 Task: Look for space in Jose Pañganiban, Philippines from 10th September, 2023 to 16th September, 2023 for 4 adults in price range Rs.10000 to Rs.14000. Place can be private room with 4 bedrooms having 4 beds and 4 bathrooms. Property type can be house, flat, guest house. Amenities needed are: wifi, TV, free parkinig on premises, gym, breakfast. Booking option can be shelf check-in. Required host language is English.
Action: Mouse moved to (477, 102)
Screenshot: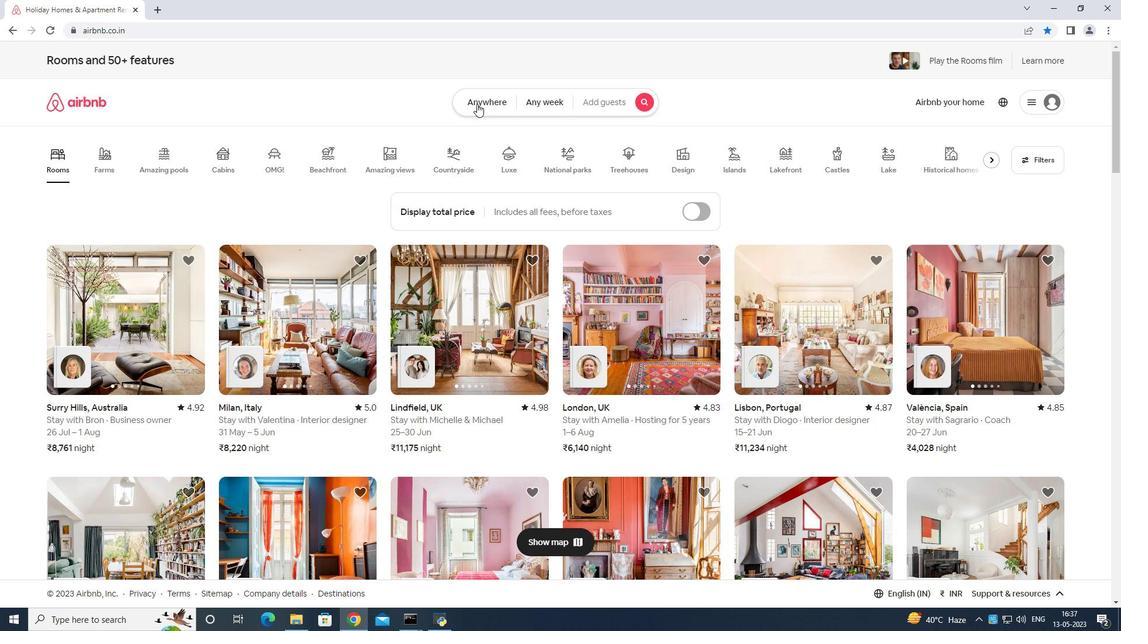
Action: Mouse pressed left at (477, 102)
Screenshot: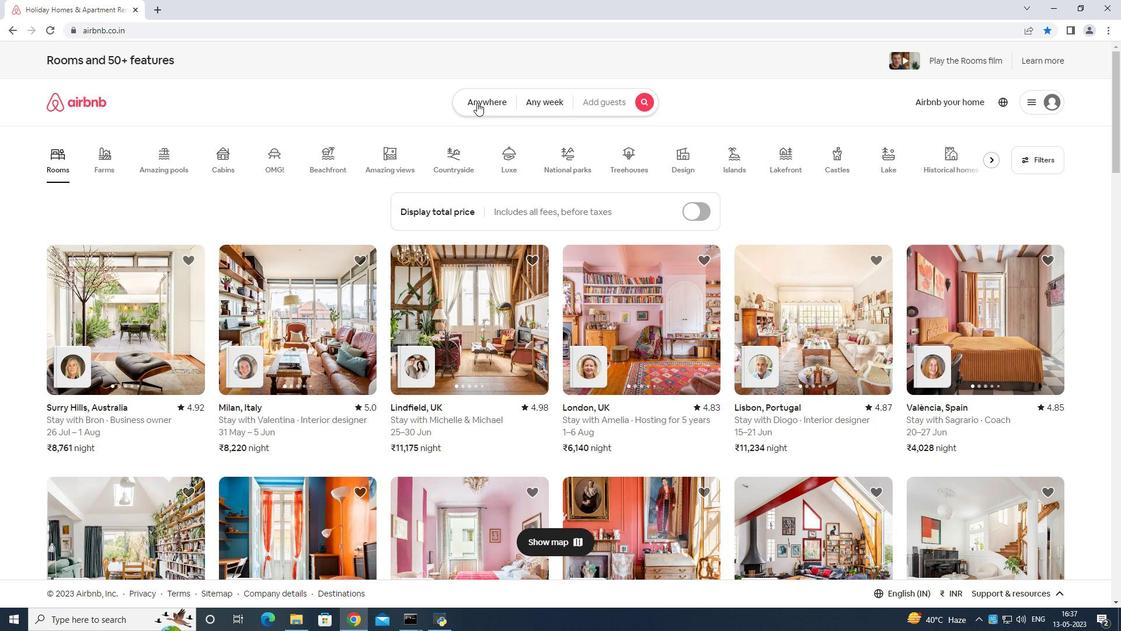 
Action: Mouse moved to (448, 137)
Screenshot: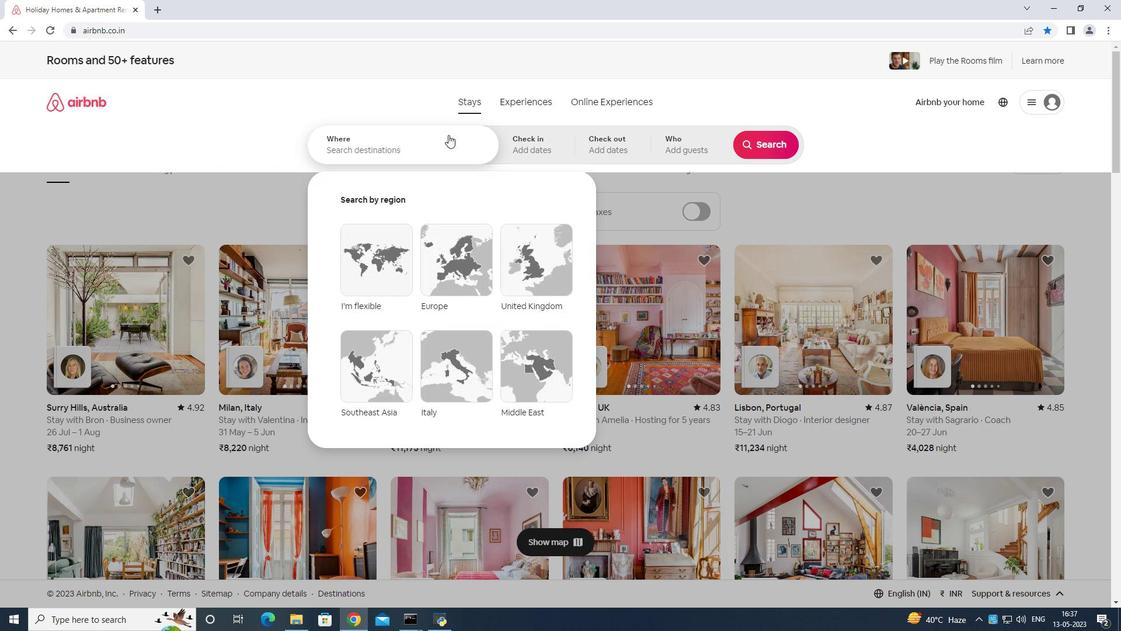 
Action: Mouse pressed left at (448, 137)
Screenshot: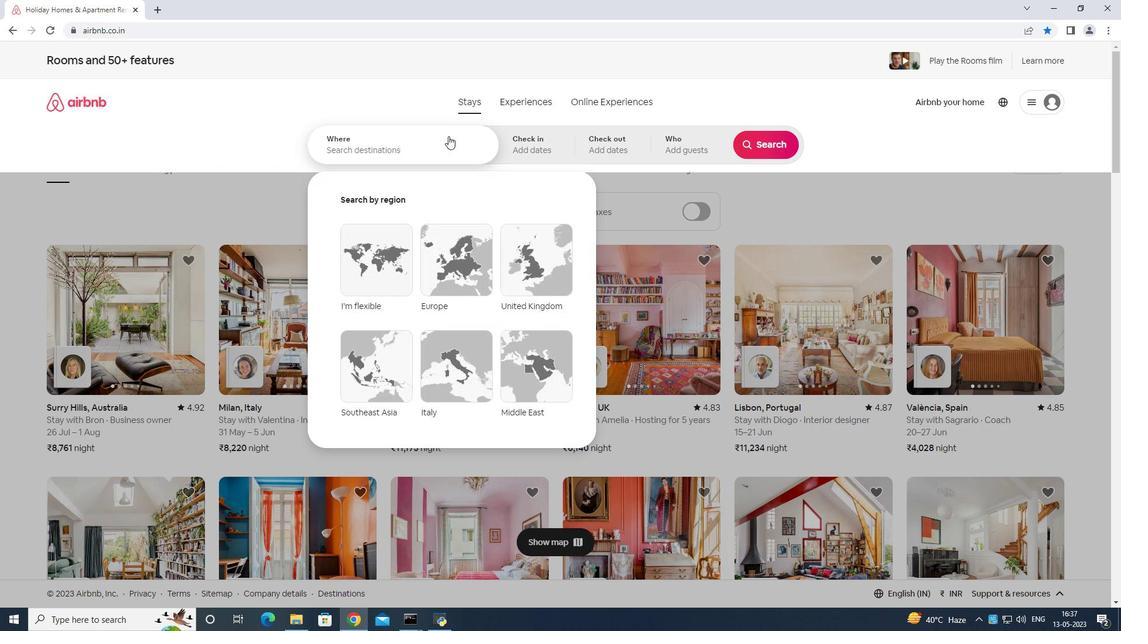 
Action: Mouse moved to (472, 156)
Screenshot: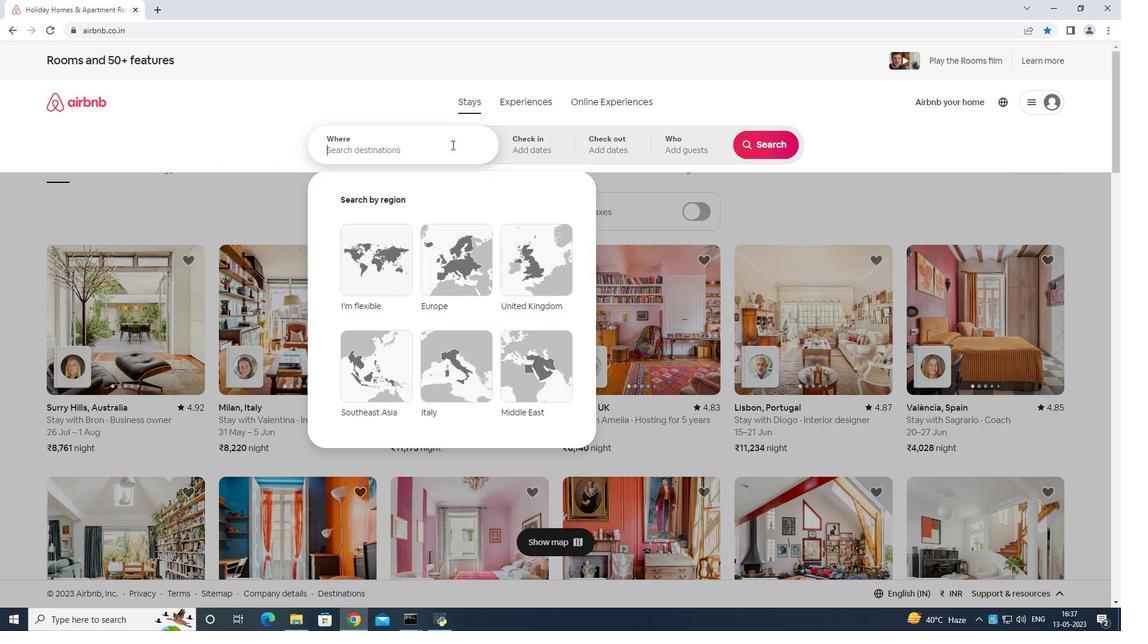 
Action: Key pressed <Key.shift>Panganiban<Key.space>philipines<Key.enter>
Screenshot: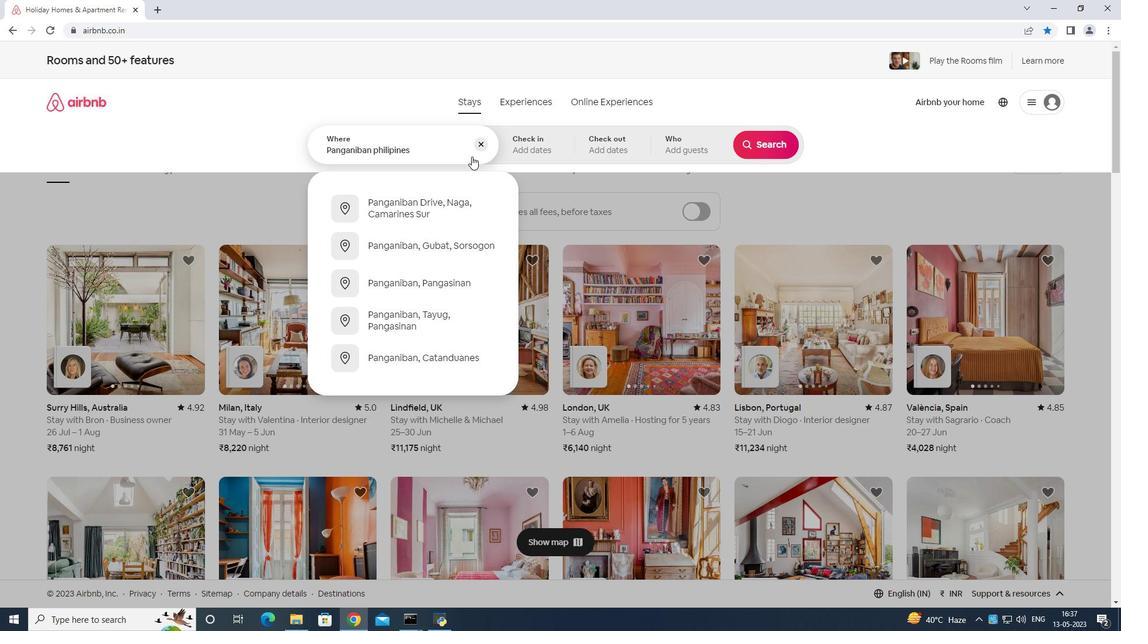 
Action: Mouse moved to (759, 230)
Screenshot: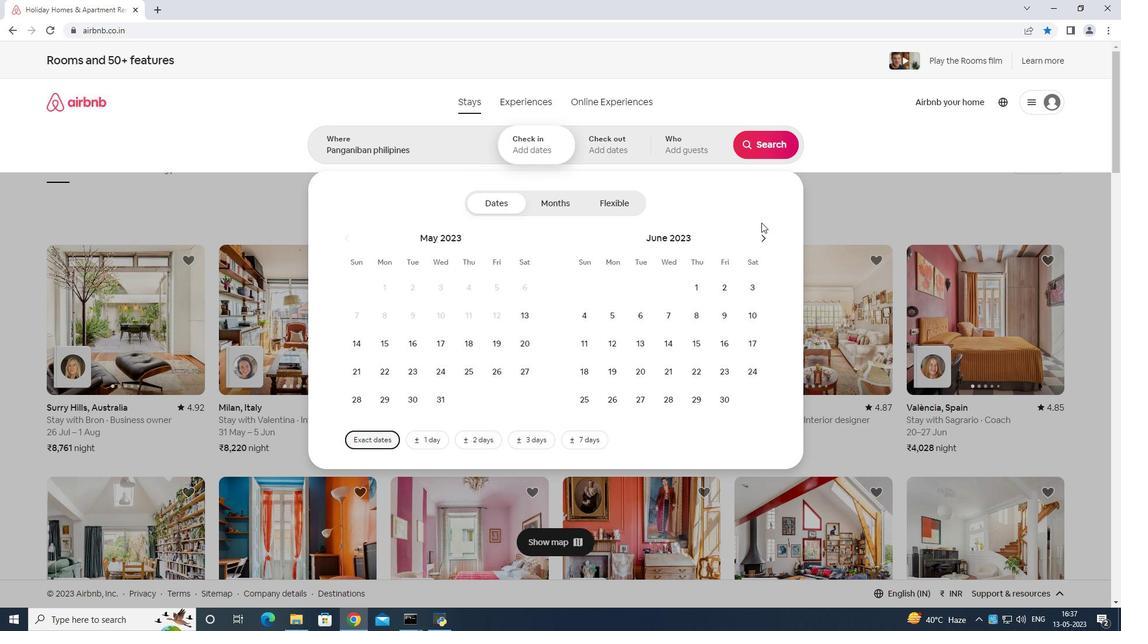 
Action: Mouse pressed left at (759, 230)
Screenshot: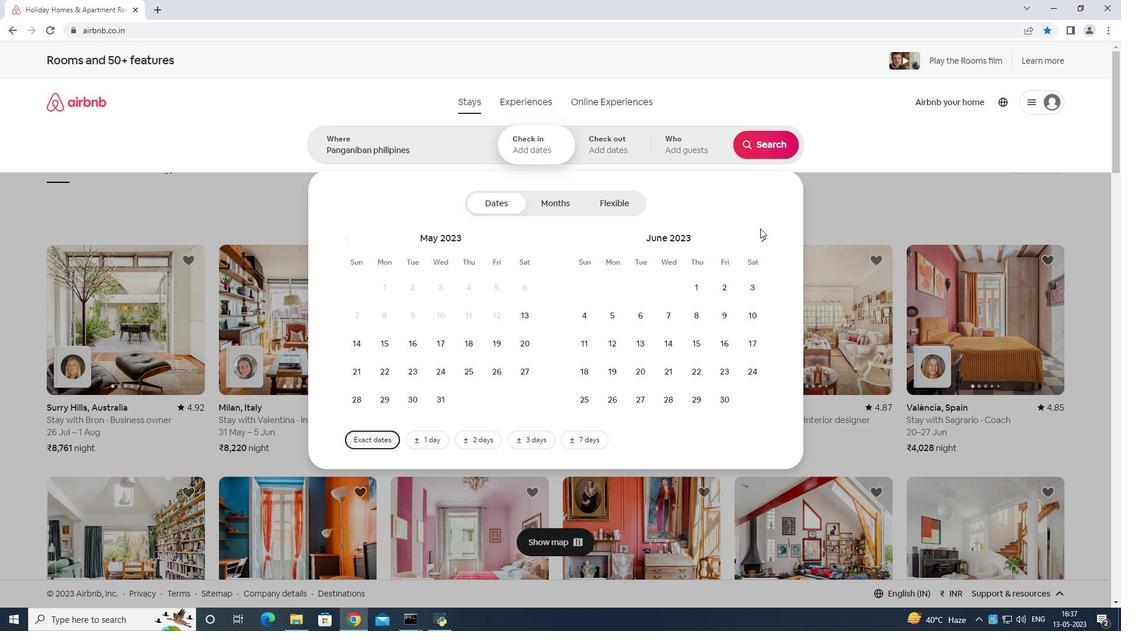 
Action: Mouse moved to (760, 231)
Screenshot: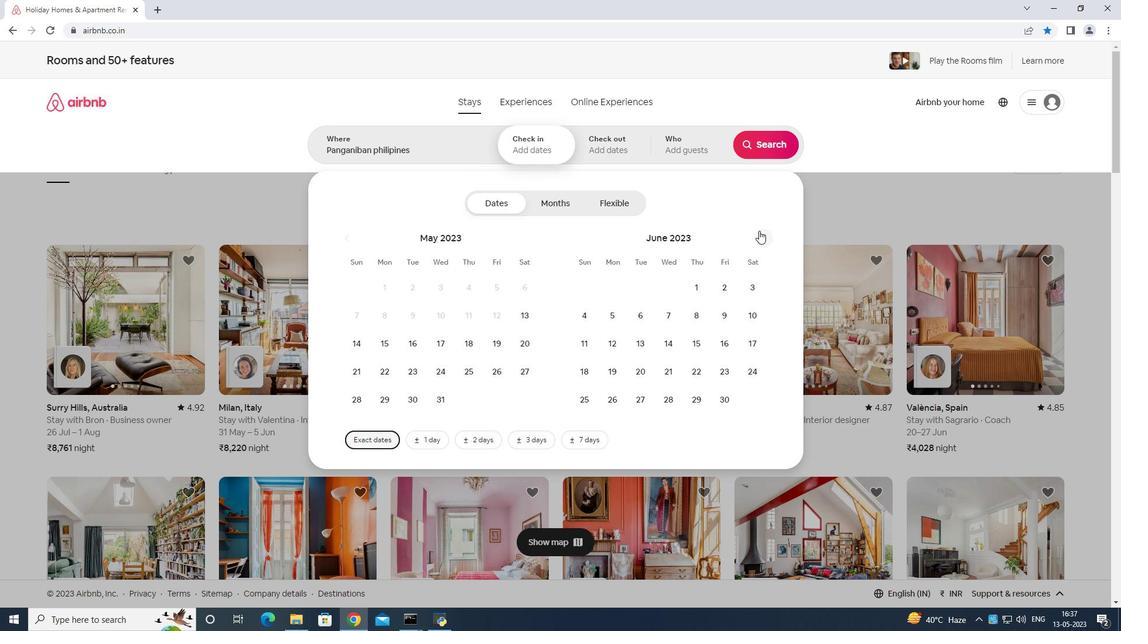 
Action: Mouse pressed left at (760, 231)
Screenshot: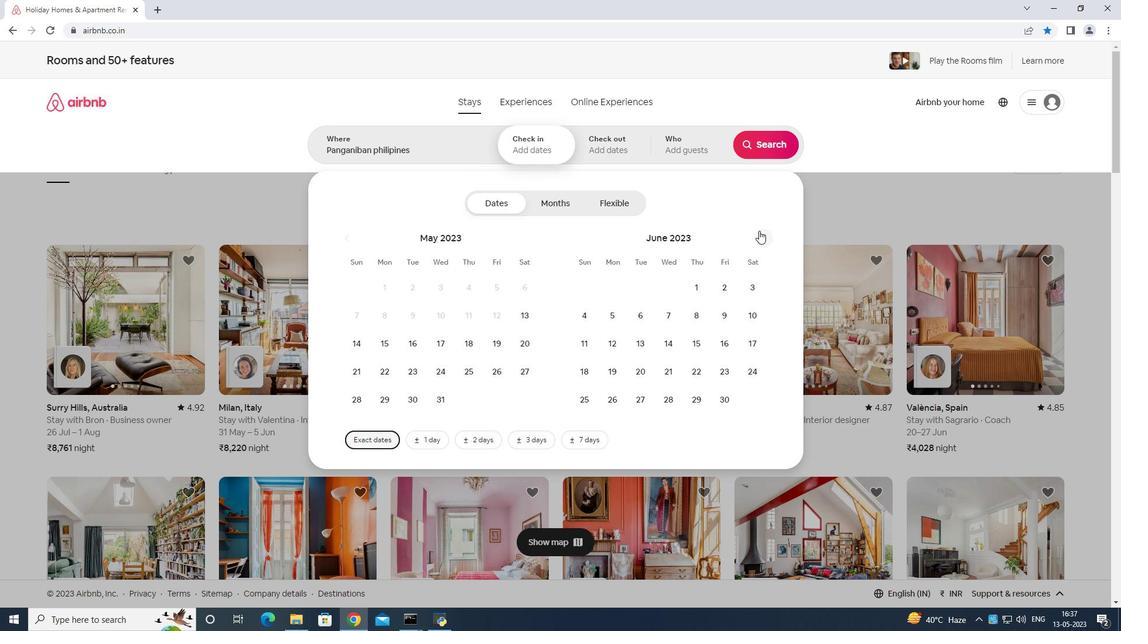 
Action: Mouse pressed left at (760, 231)
Screenshot: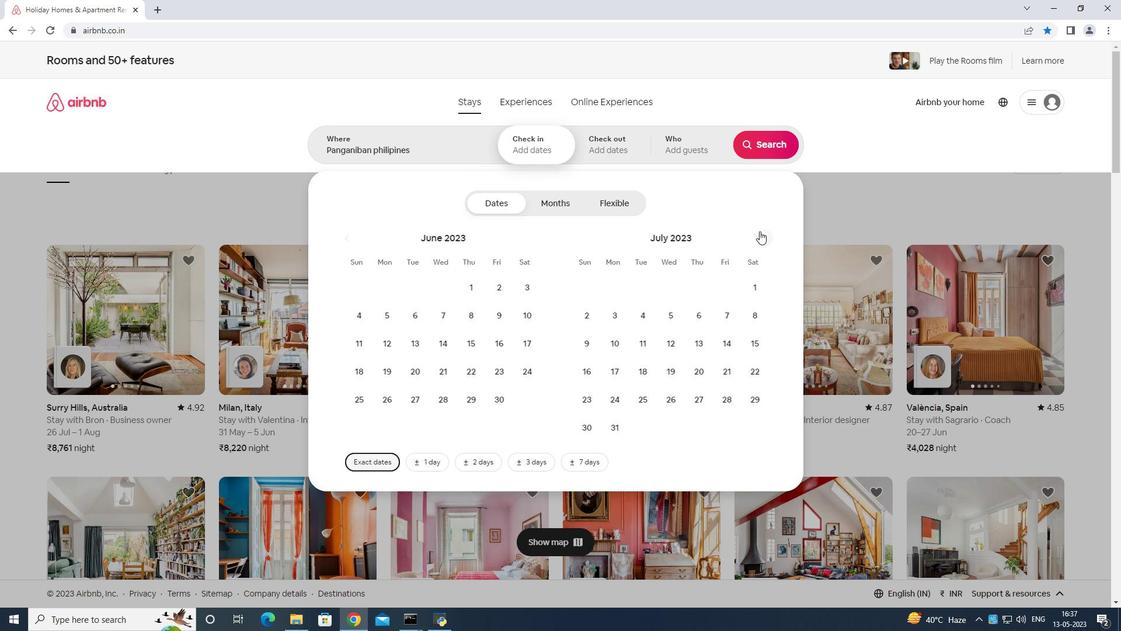 
Action: Mouse moved to (761, 234)
Screenshot: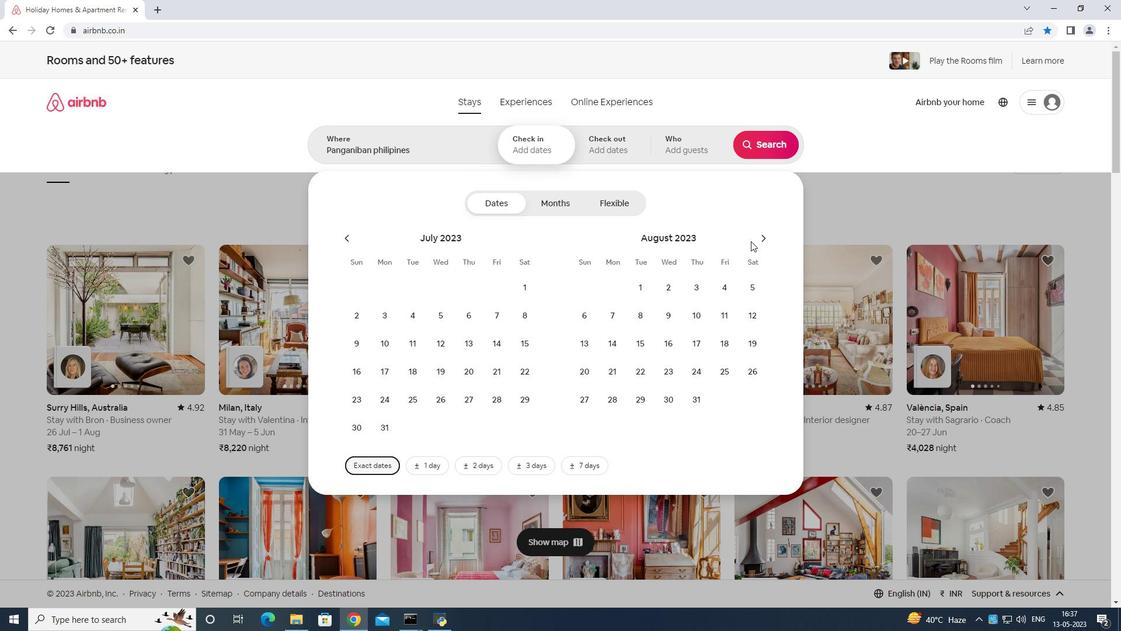 
Action: Mouse pressed left at (761, 234)
Screenshot: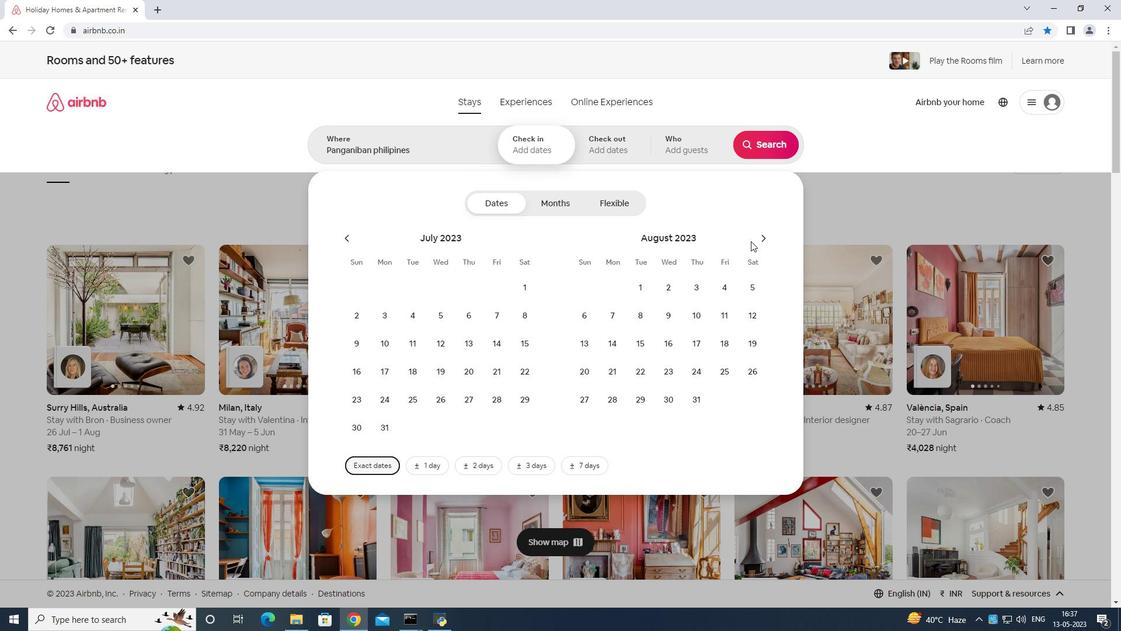 
Action: Mouse moved to (577, 340)
Screenshot: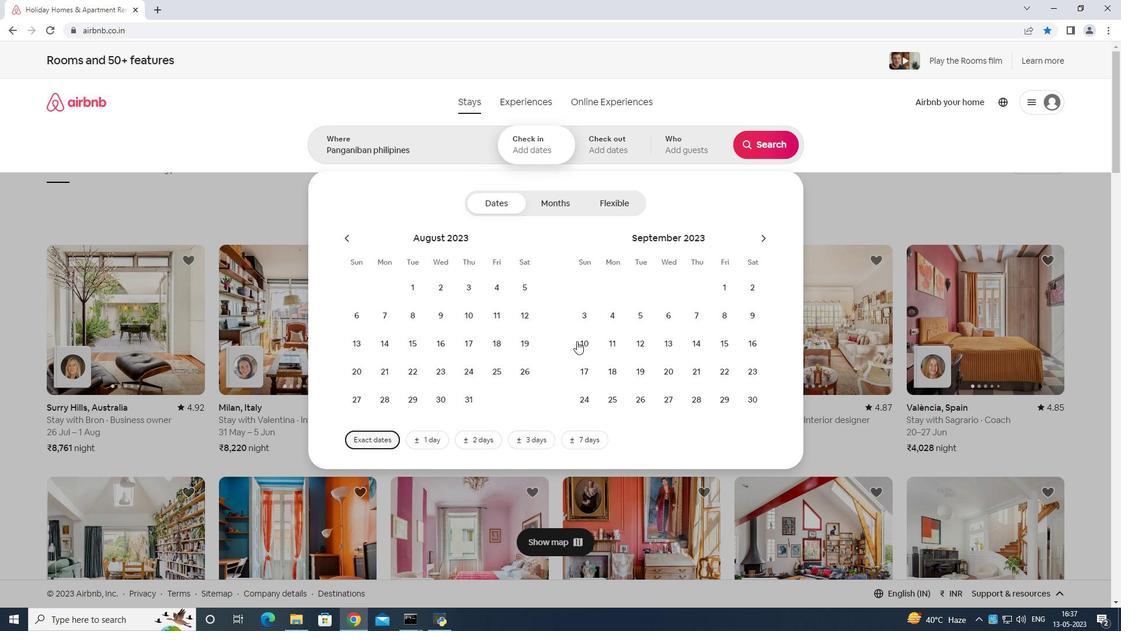 
Action: Mouse pressed left at (577, 340)
Screenshot: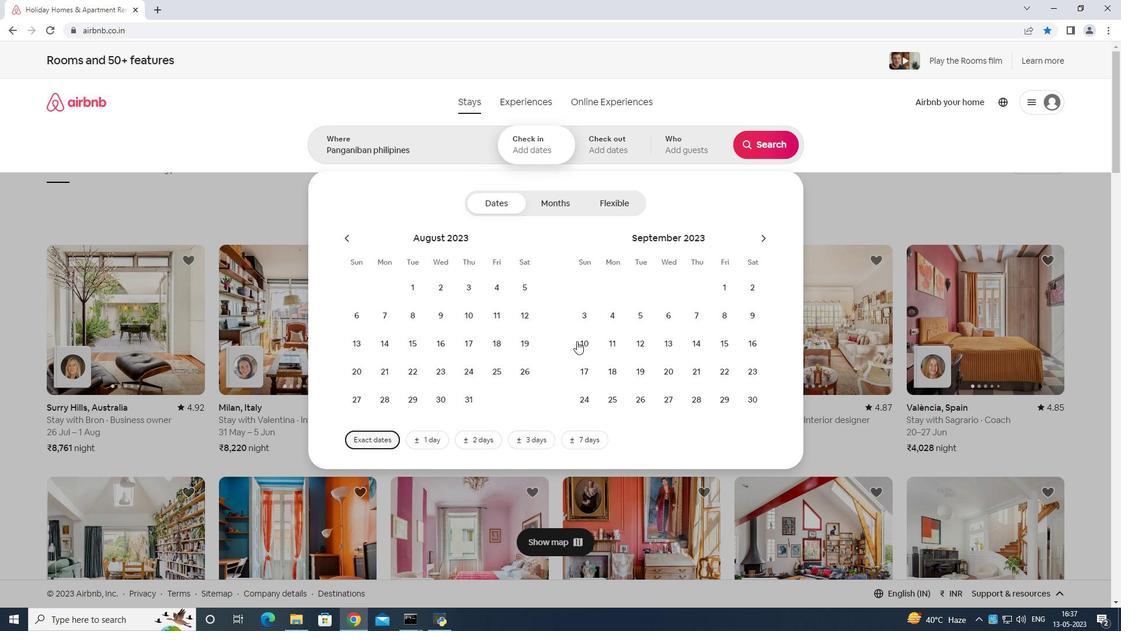 
Action: Mouse moved to (757, 349)
Screenshot: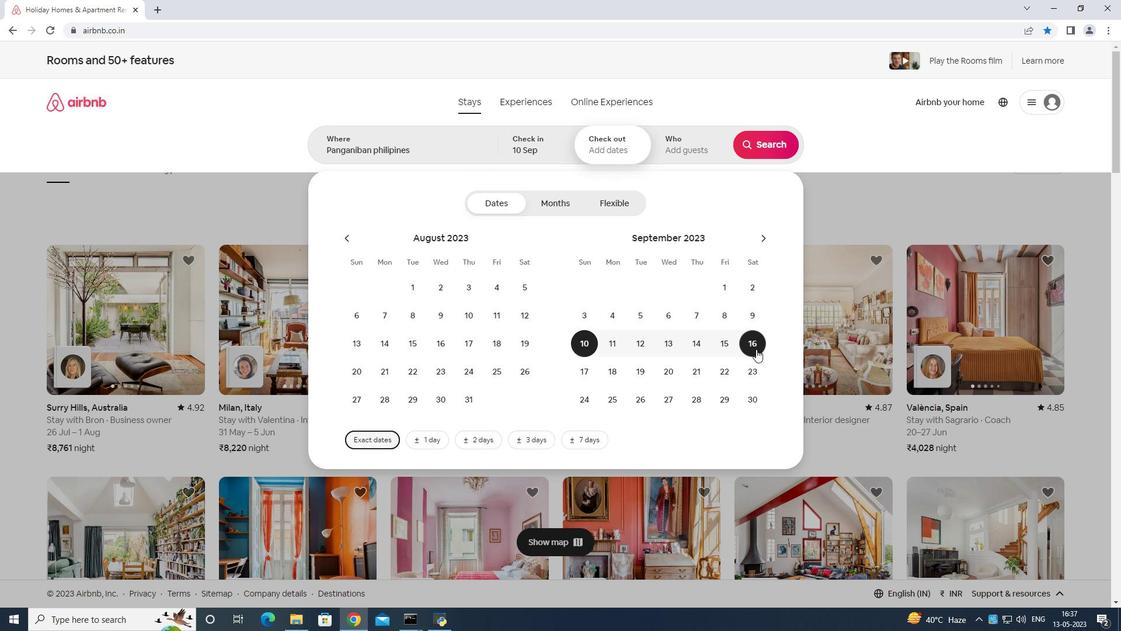 
Action: Mouse pressed left at (757, 349)
Screenshot: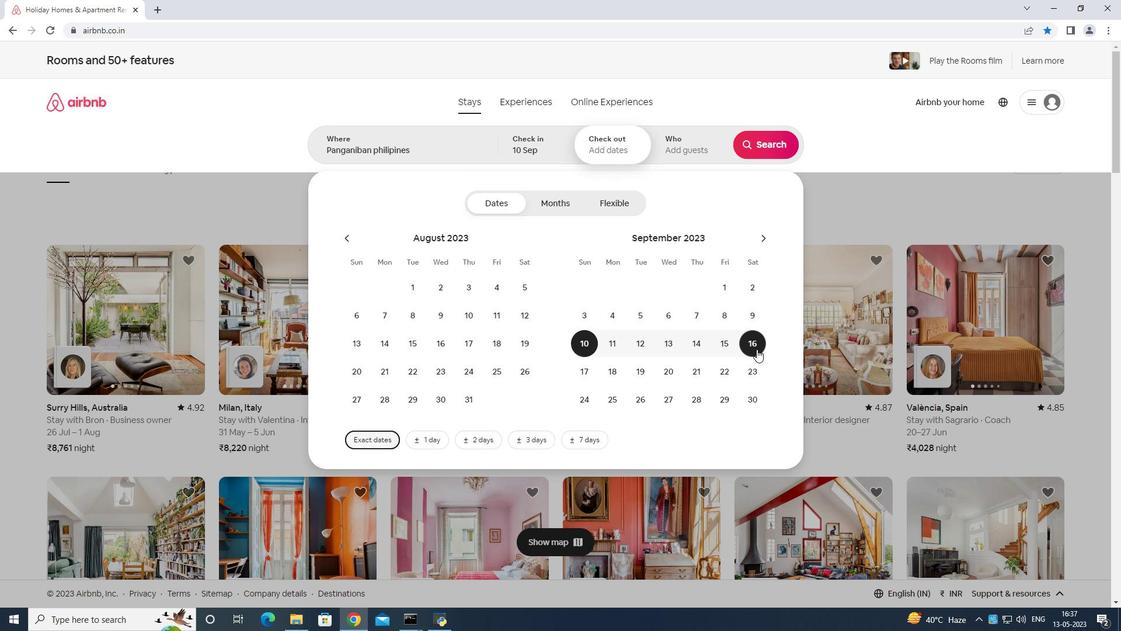 
Action: Mouse moved to (695, 148)
Screenshot: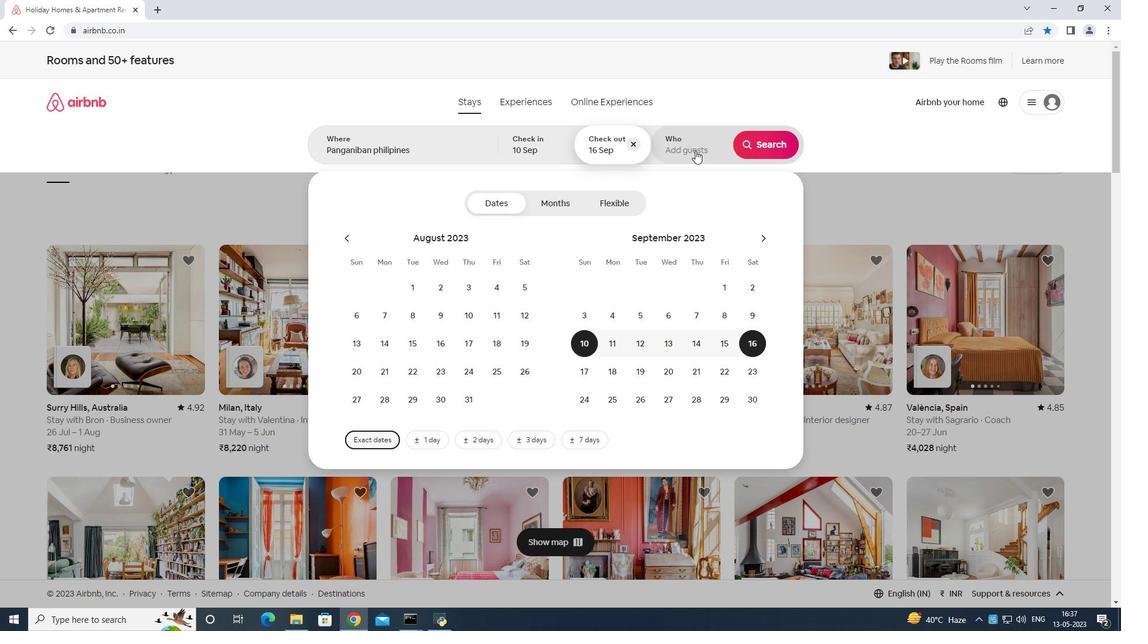 
Action: Mouse pressed left at (695, 148)
Screenshot: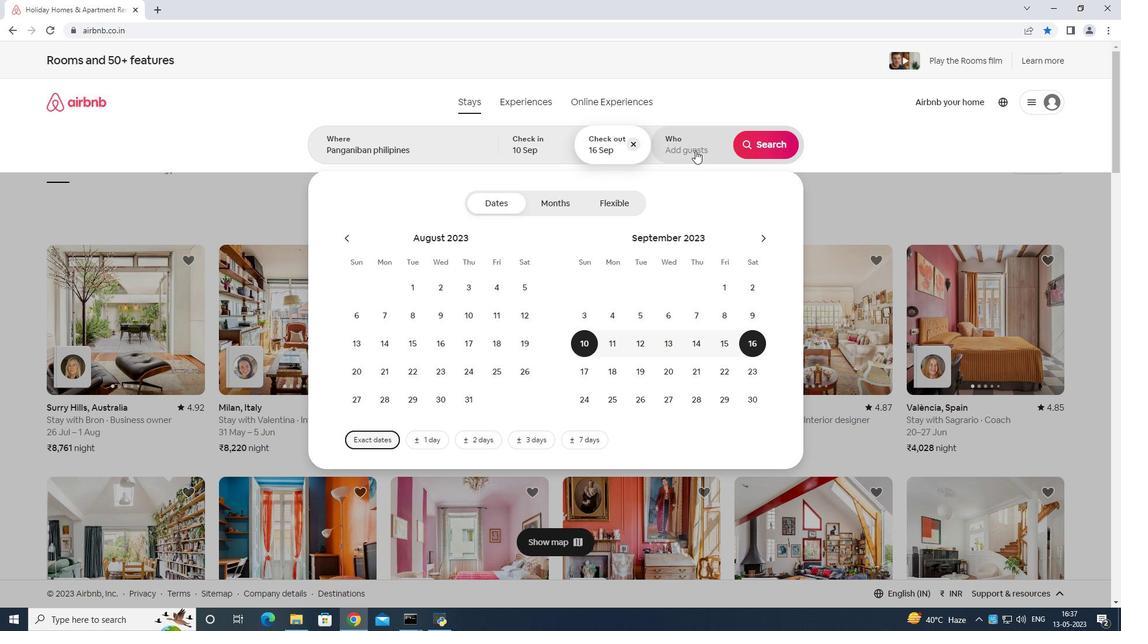 
Action: Mouse moved to (774, 205)
Screenshot: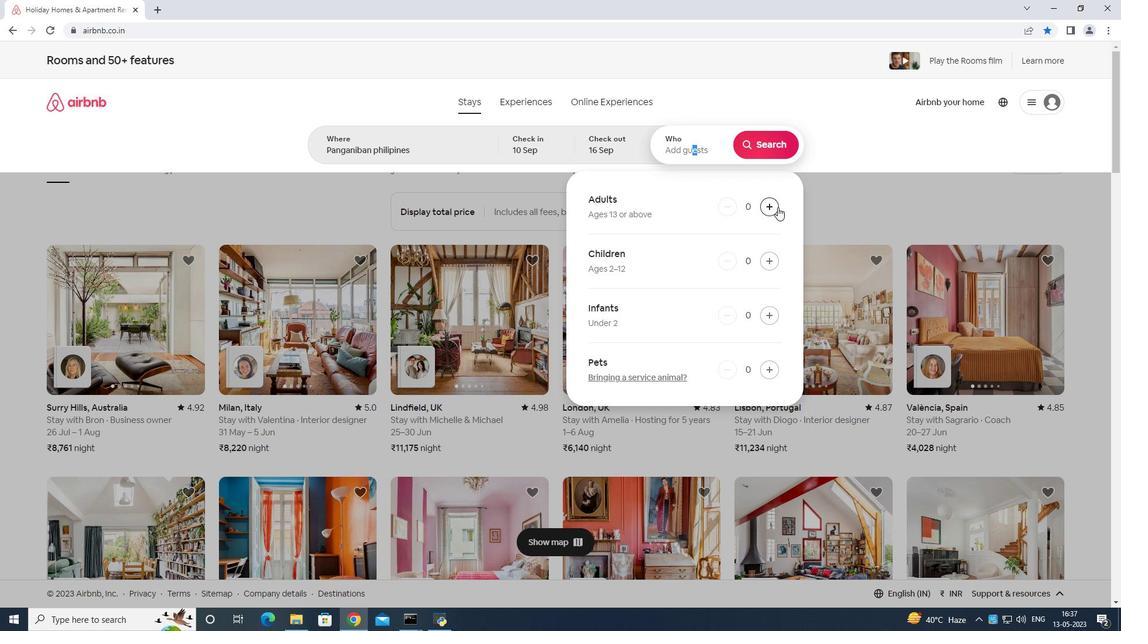 
Action: Mouse pressed left at (774, 205)
Screenshot: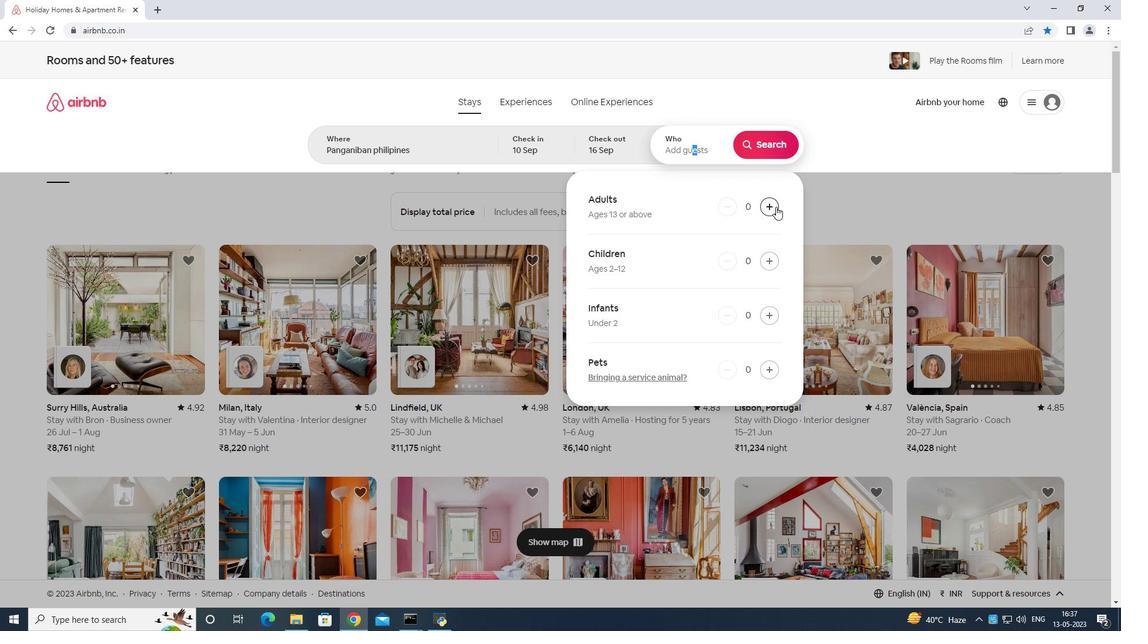 
Action: Mouse moved to (774, 205)
Screenshot: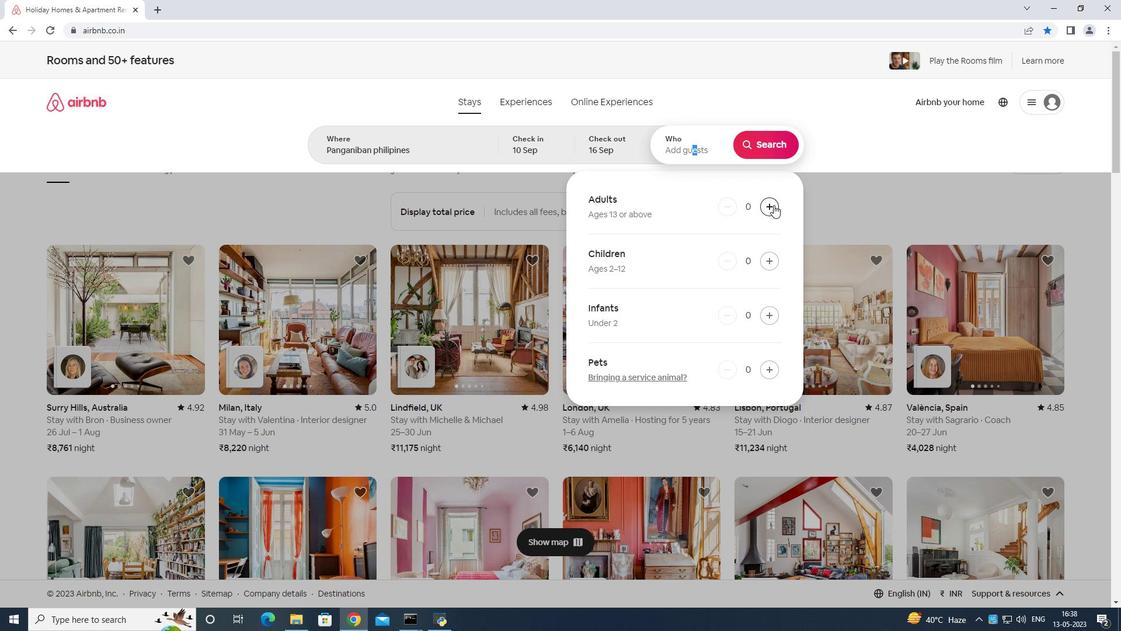 
Action: Mouse pressed left at (774, 205)
Screenshot: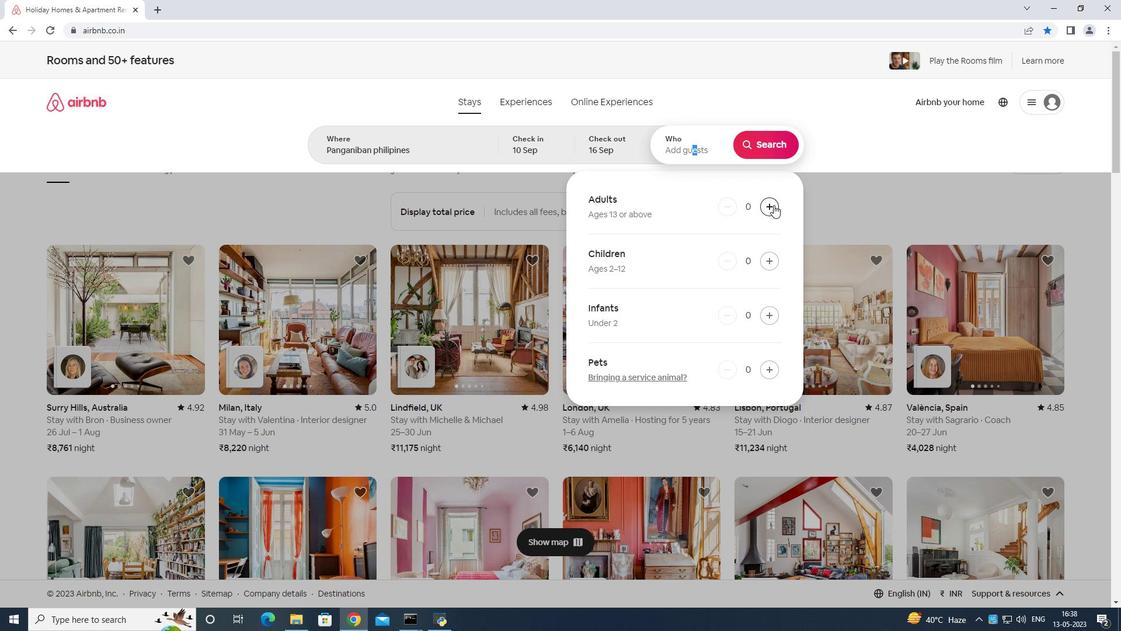 
Action: Mouse moved to (773, 206)
Screenshot: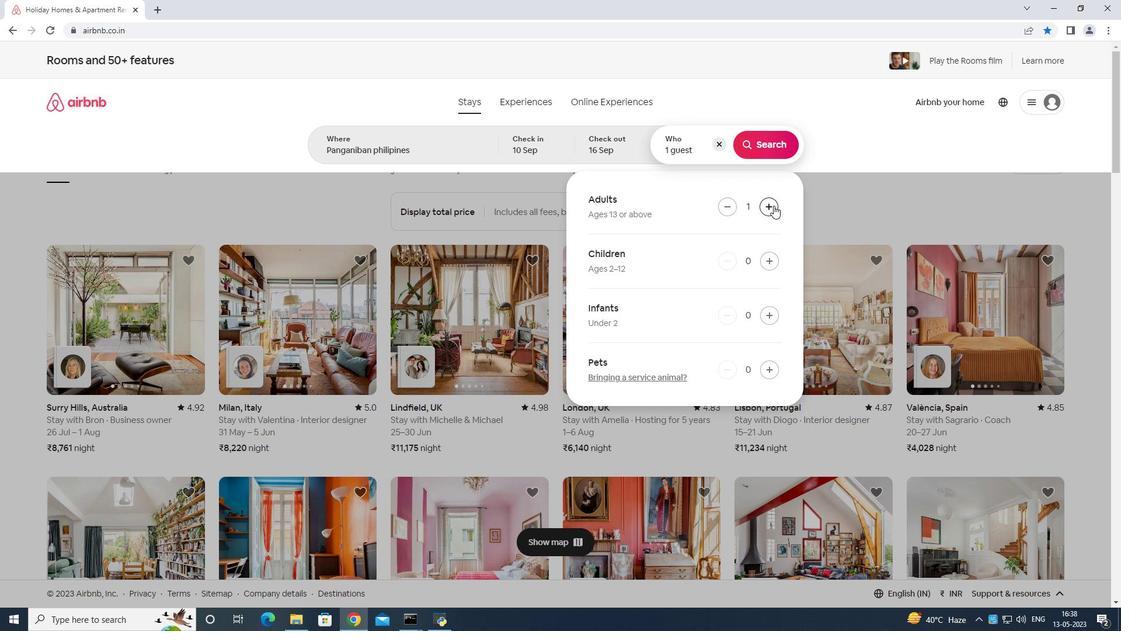 
Action: Mouse pressed left at (773, 206)
Screenshot: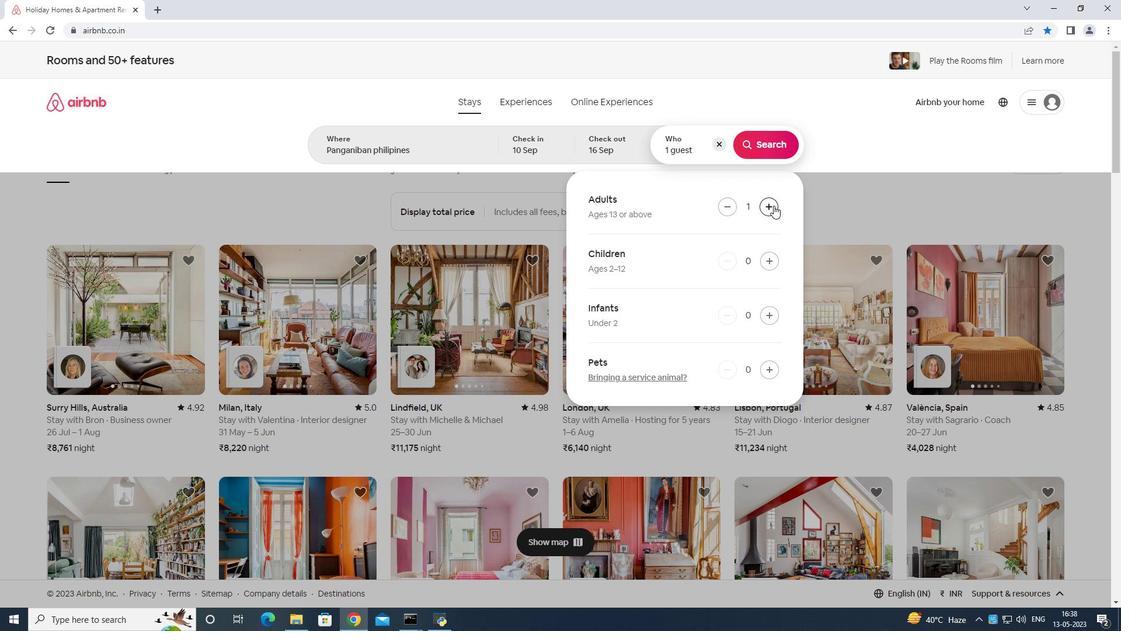 
Action: Mouse moved to (772, 207)
Screenshot: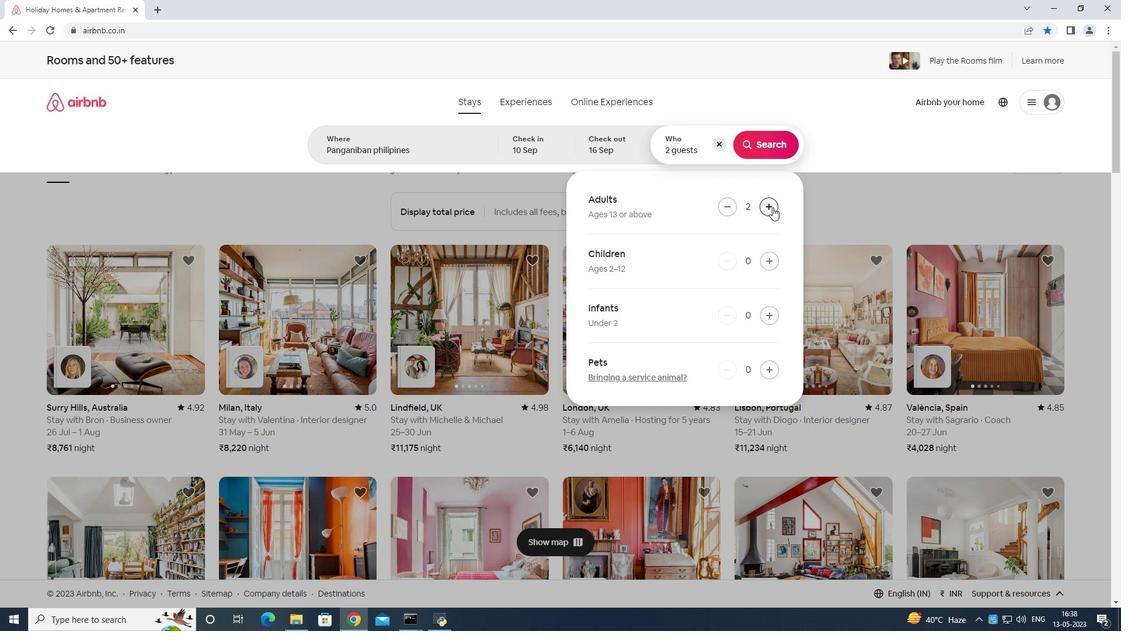 
Action: Mouse pressed left at (772, 207)
Screenshot: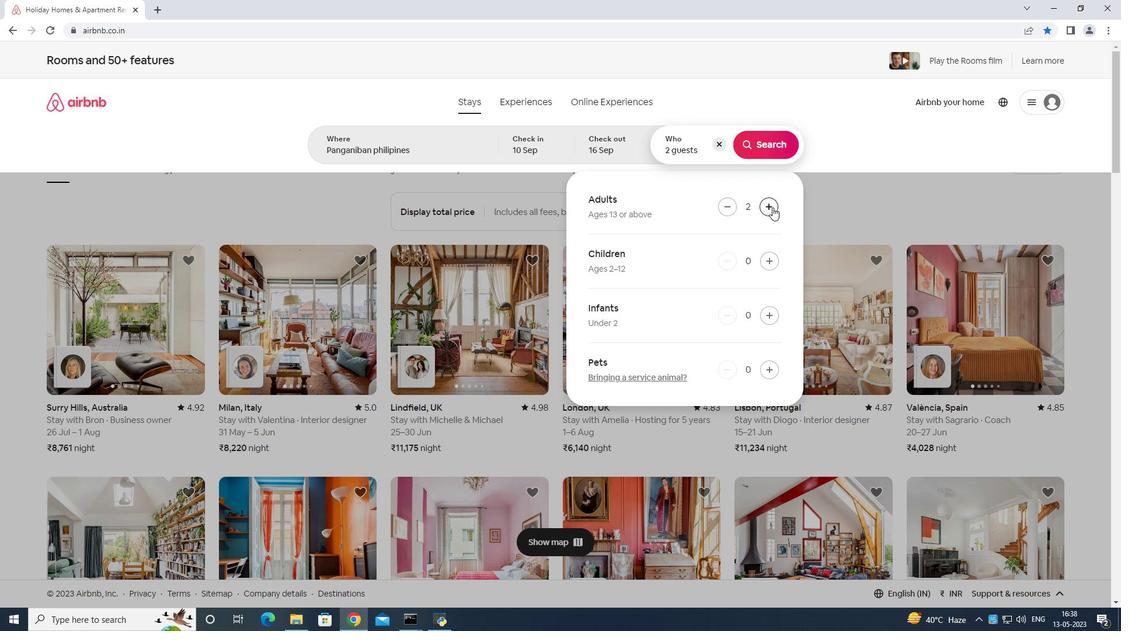 
Action: Mouse moved to (765, 142)
Screenshot: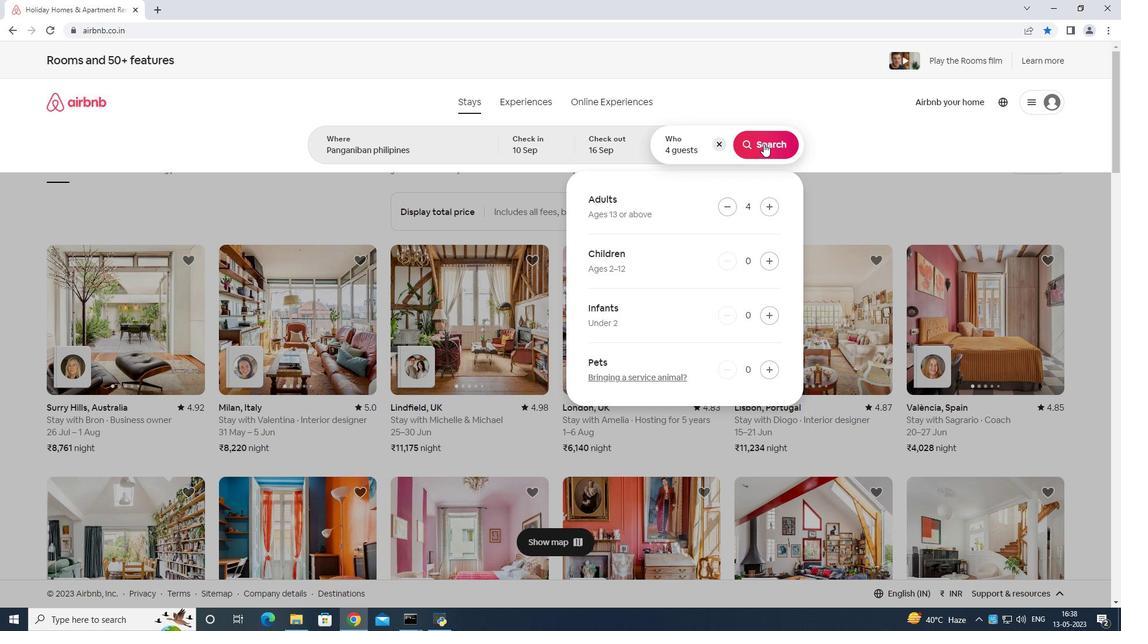 
Action: Mouse pressed left at (765, 142)
Screenshot: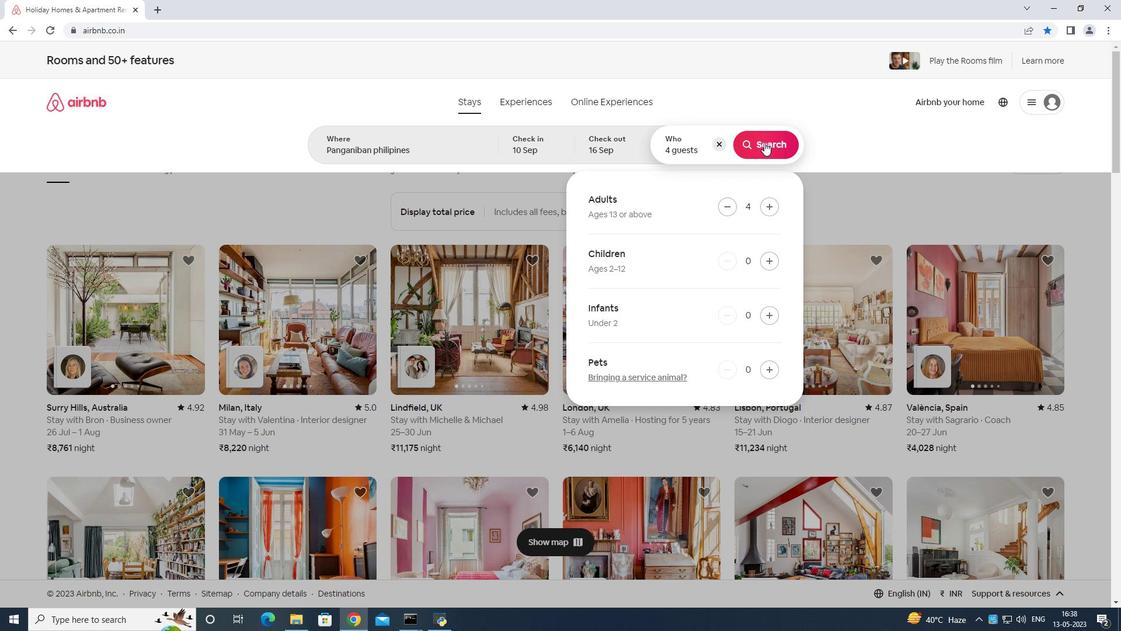 
Action: Mouse moved to (1068, 112)
Screenshot: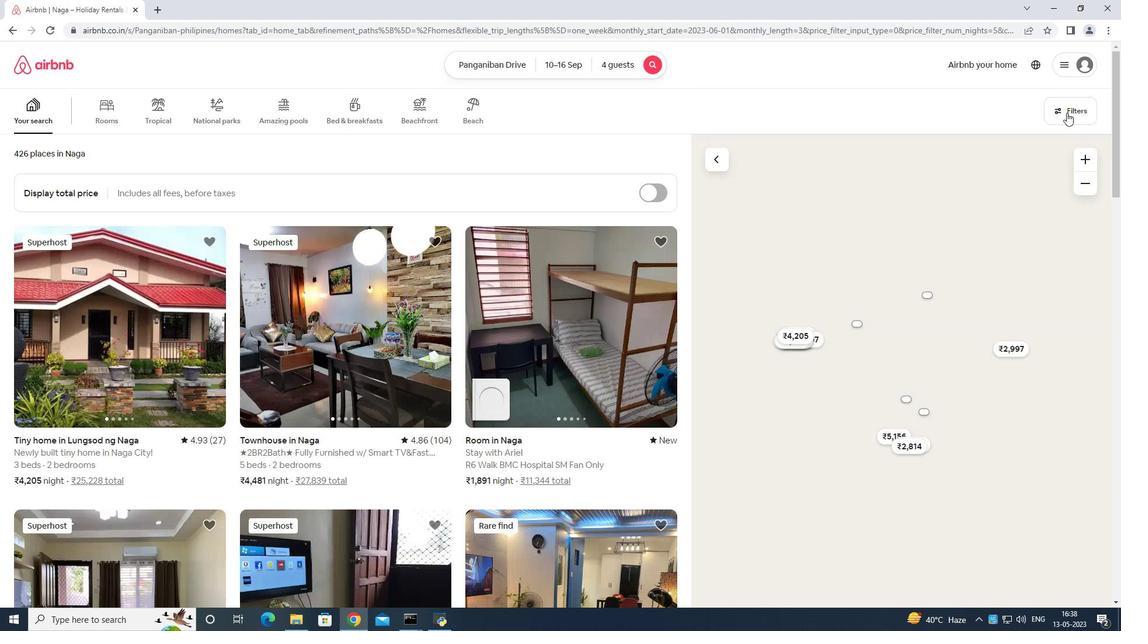 
Action: Mouse pressed left at (1068, 112)
Screenshot: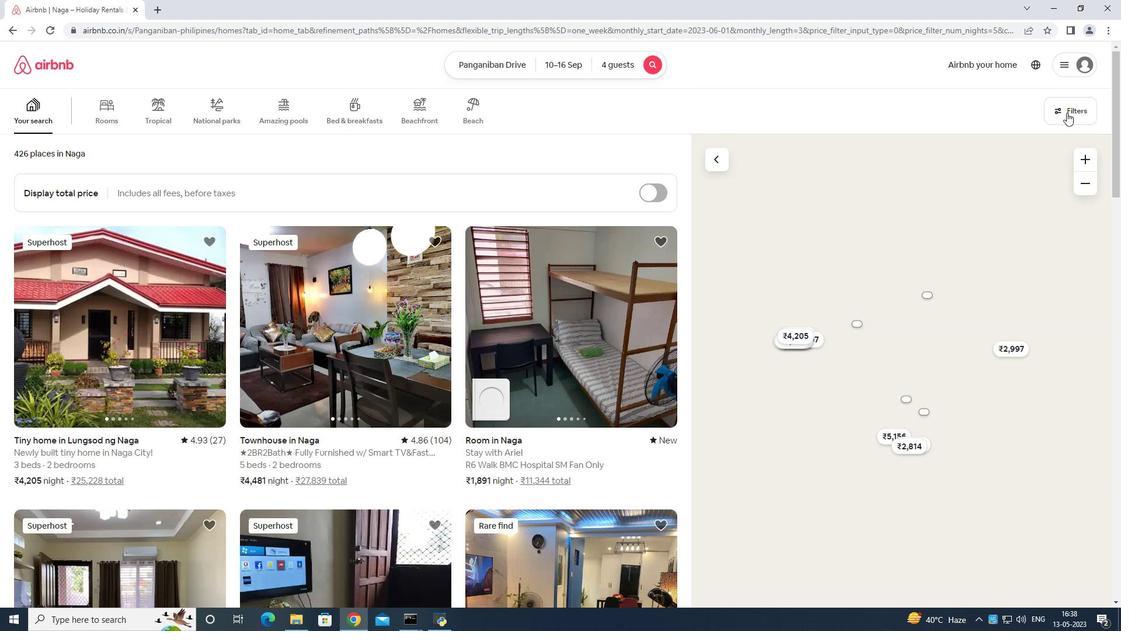 
Action: Mouse moved to (490, 399)
Screenshot: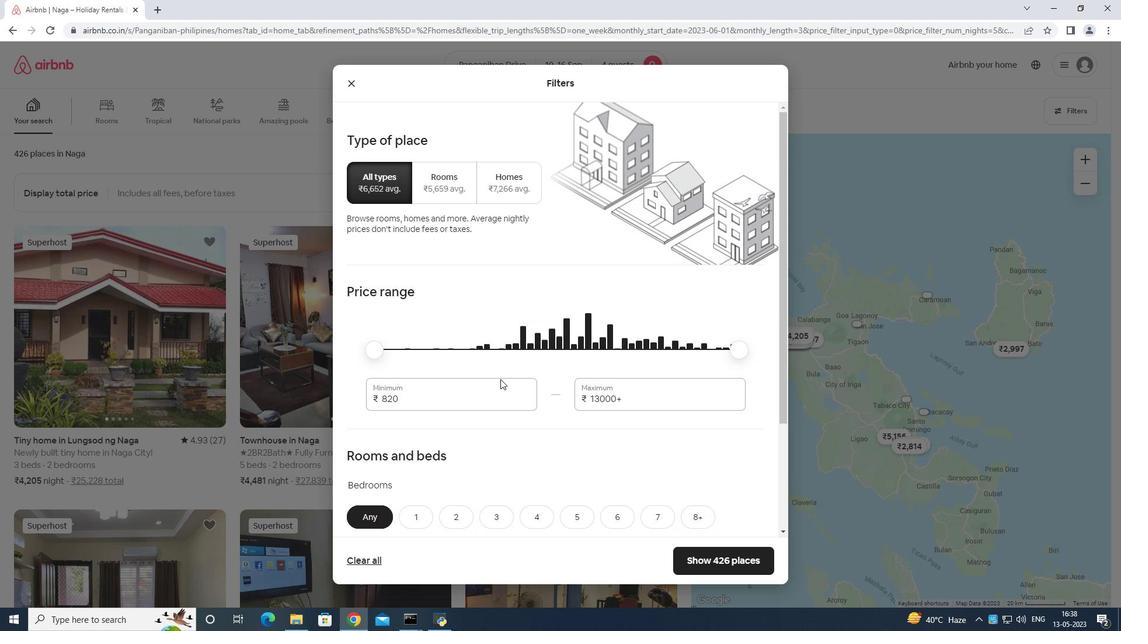
Action: Mouse pressed left at (490, 399)
Screenshot: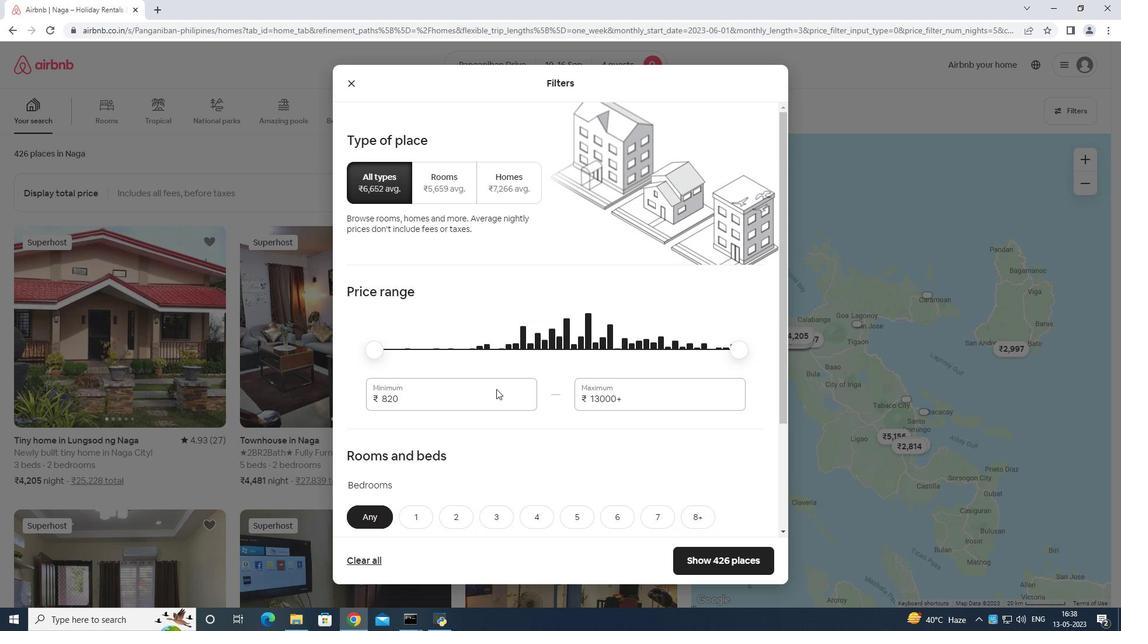 
Action: Mouse moved to (487, 399)
Screenshot: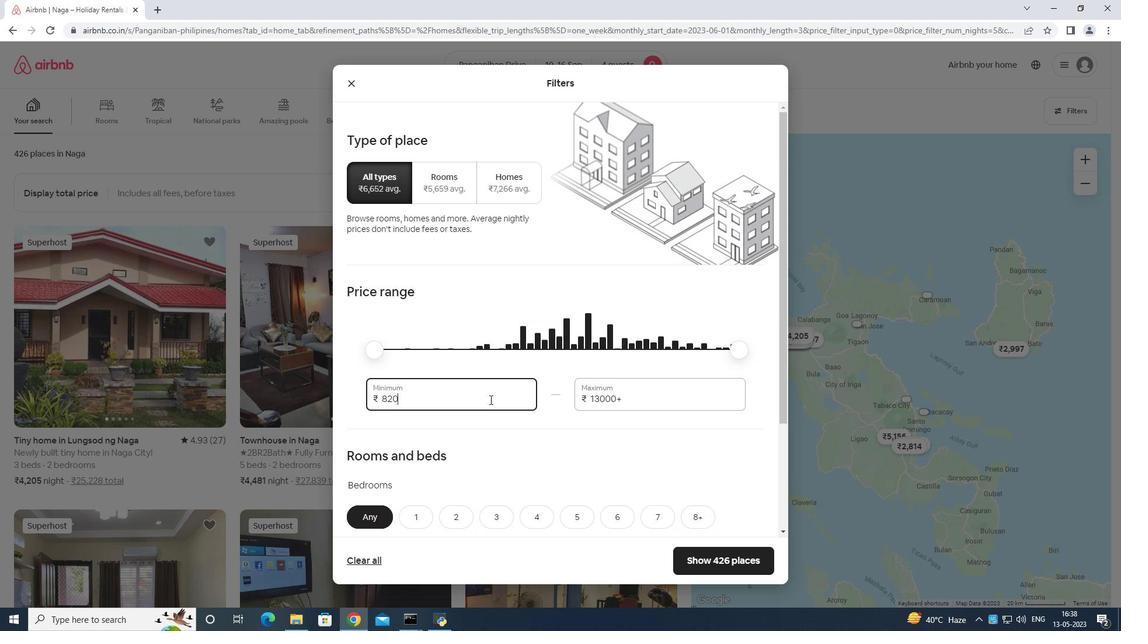 
Action: Key pressed <Key.backspace>
Screenshot: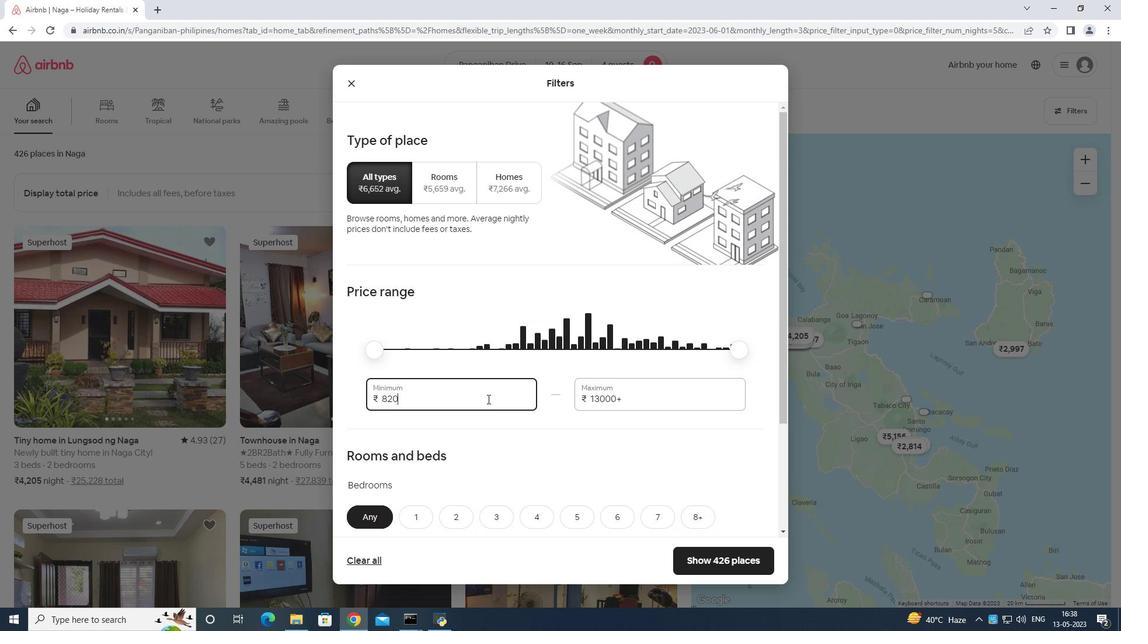 
Action: Mouse moved to (485, 396)
Screenshot: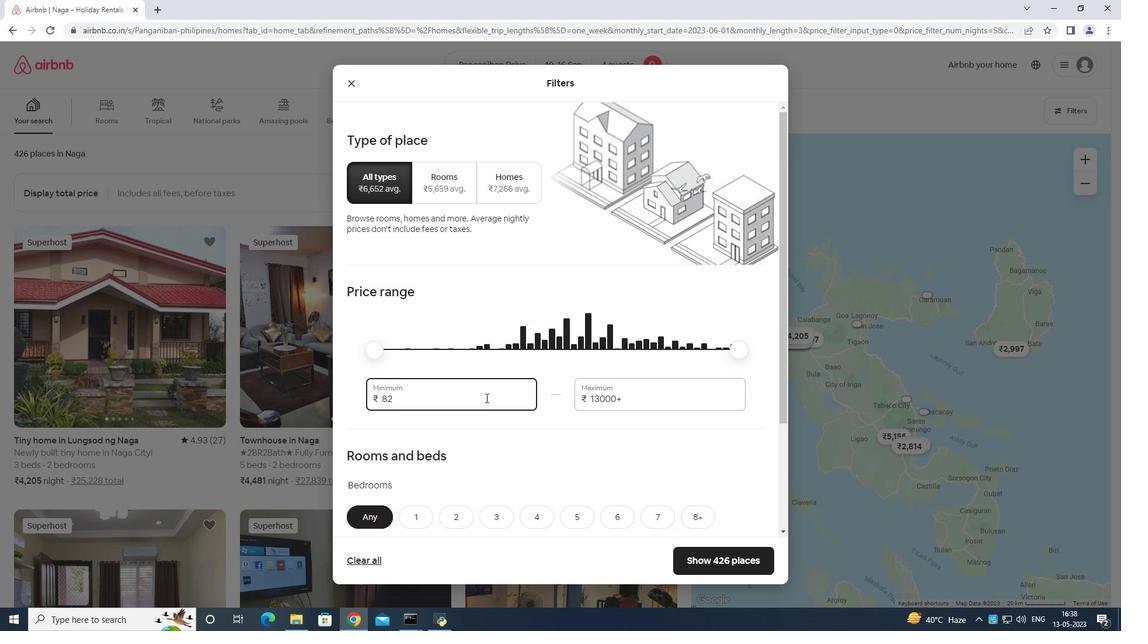 
Action: Key pressed <Key.backspace>
Screenshot: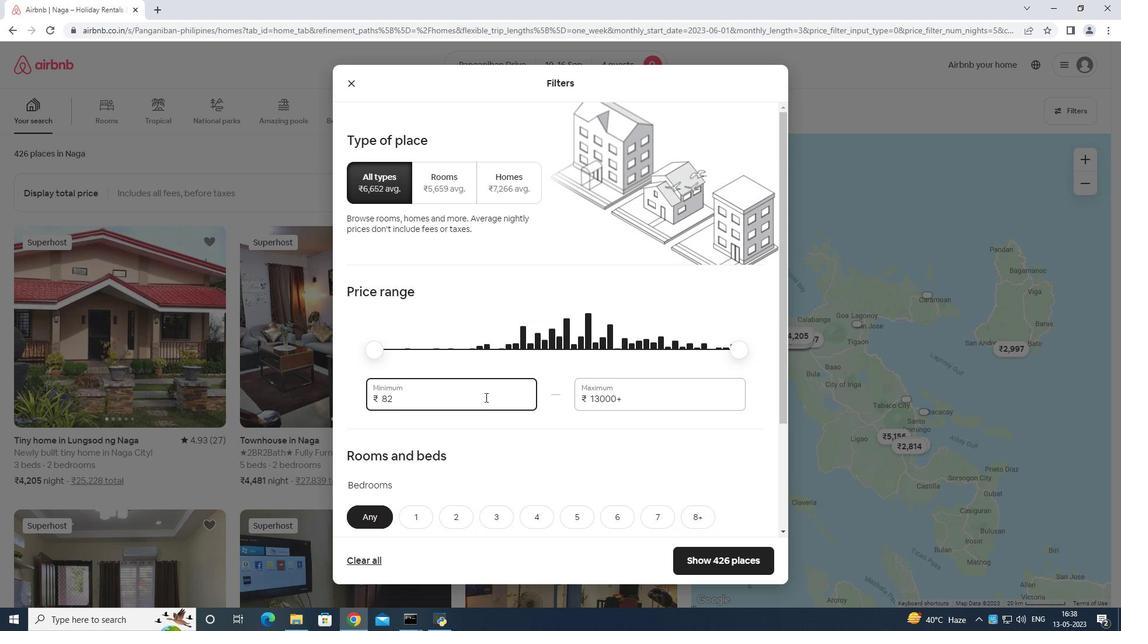 
Action: Mouse moved to (485, 395)
Screenshot: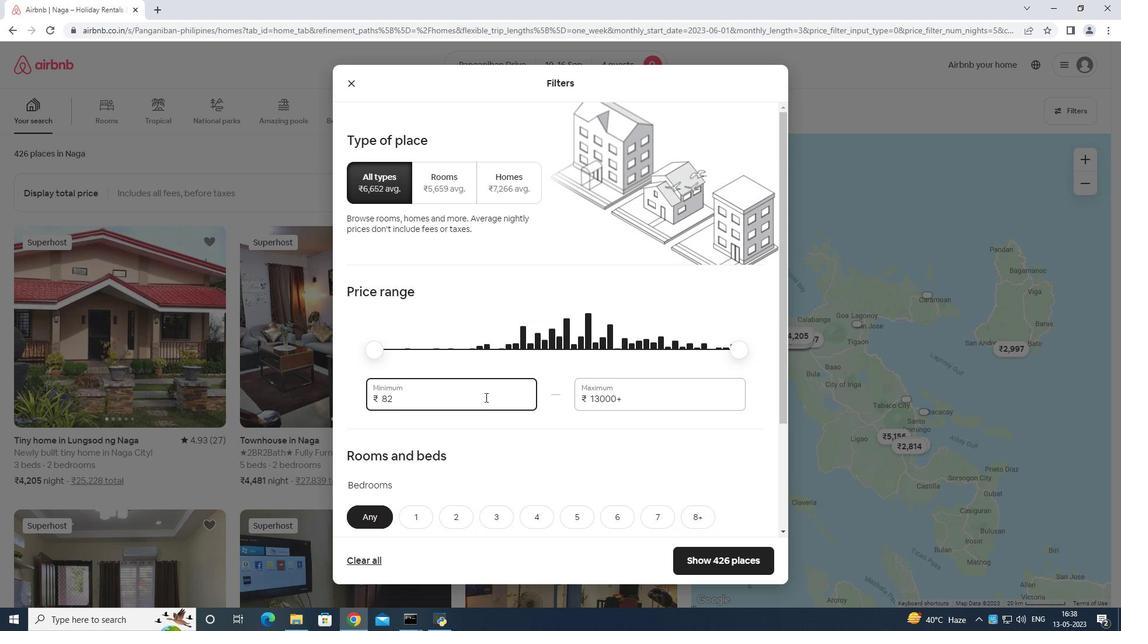 
Action: Key pressed <Key.backspace>
Screenshot: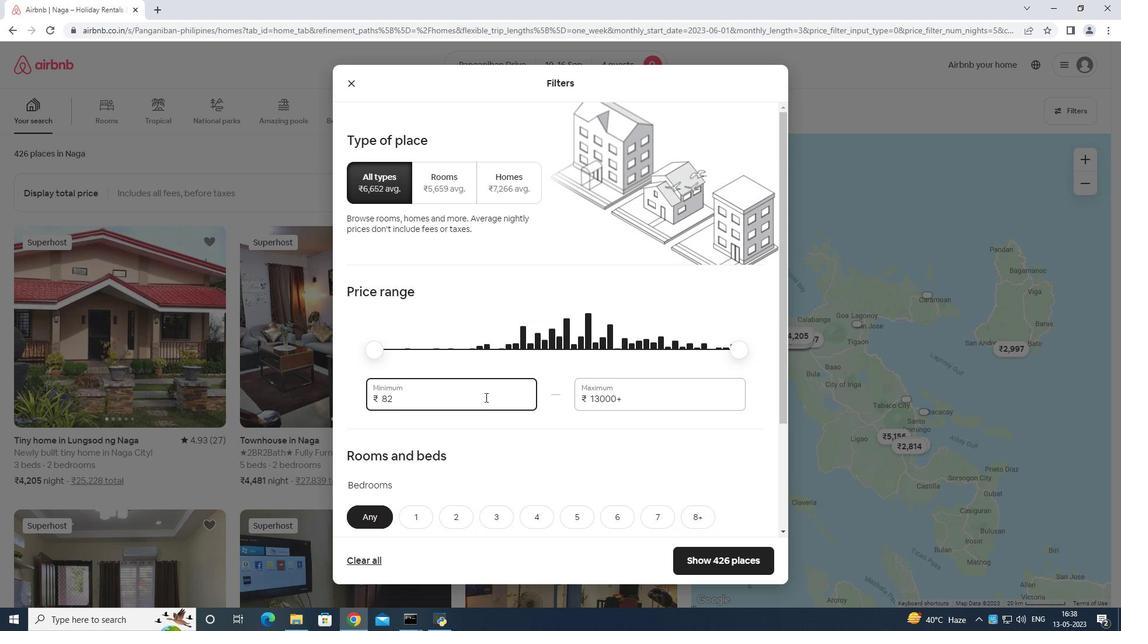
Action: Mouse moved to (485, 394)
Screenshot: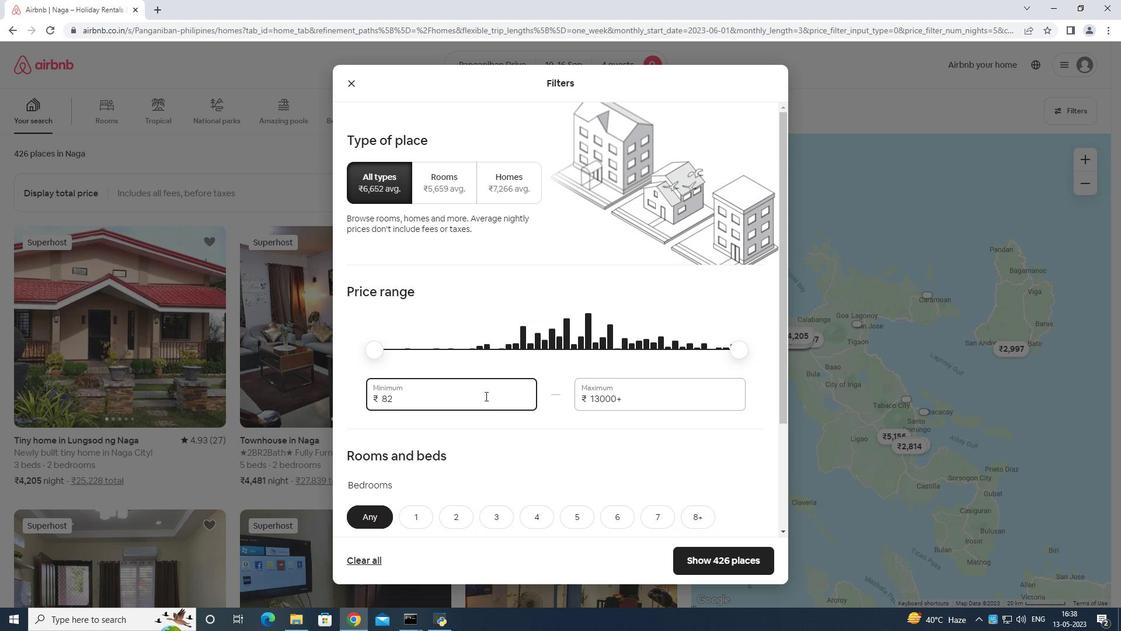 
Action: Key pressed <Key.backspace>
Screenshot: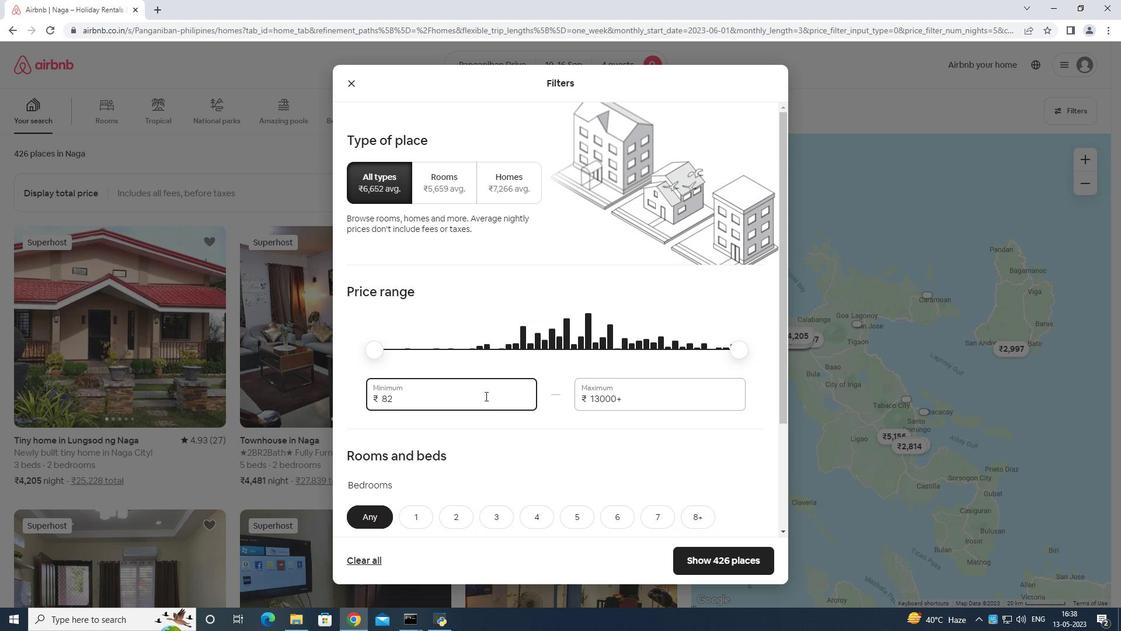 
Action: Mouse moved to (485, 394)
Screenshot: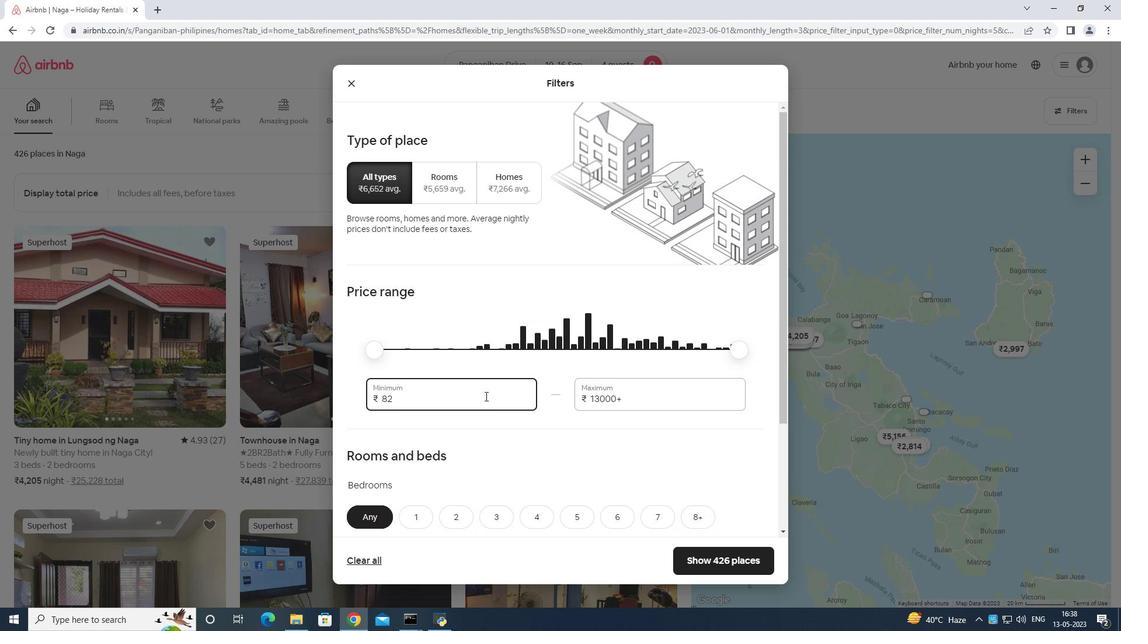 
Action: Key pressed 14000
Screenshot: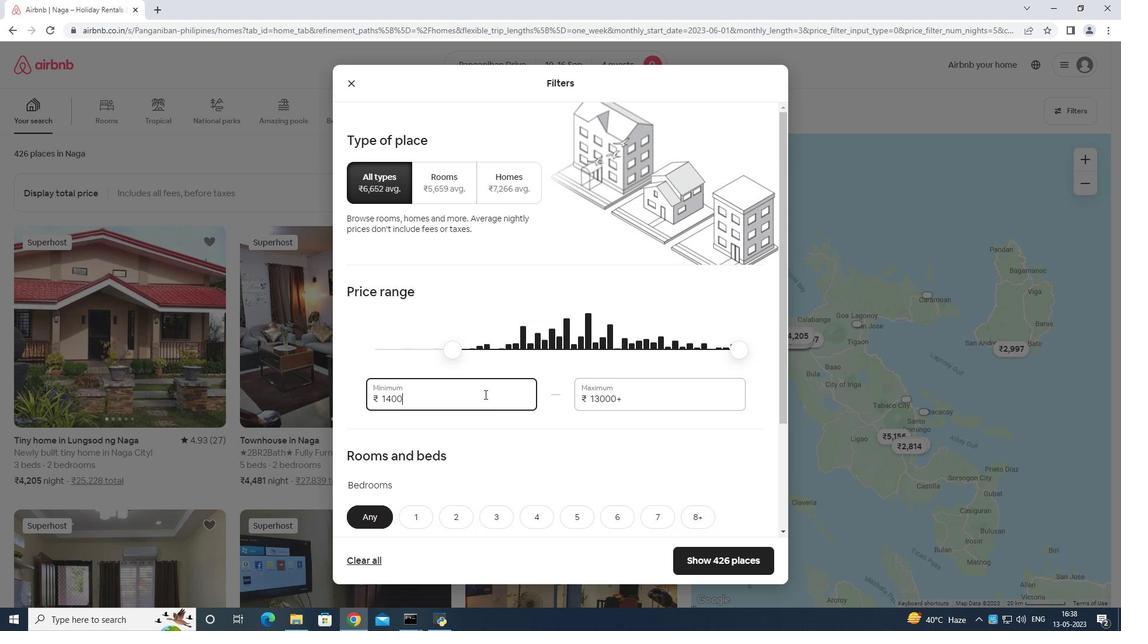 
Action: Mouse moved to (497, 393)
Screenshot: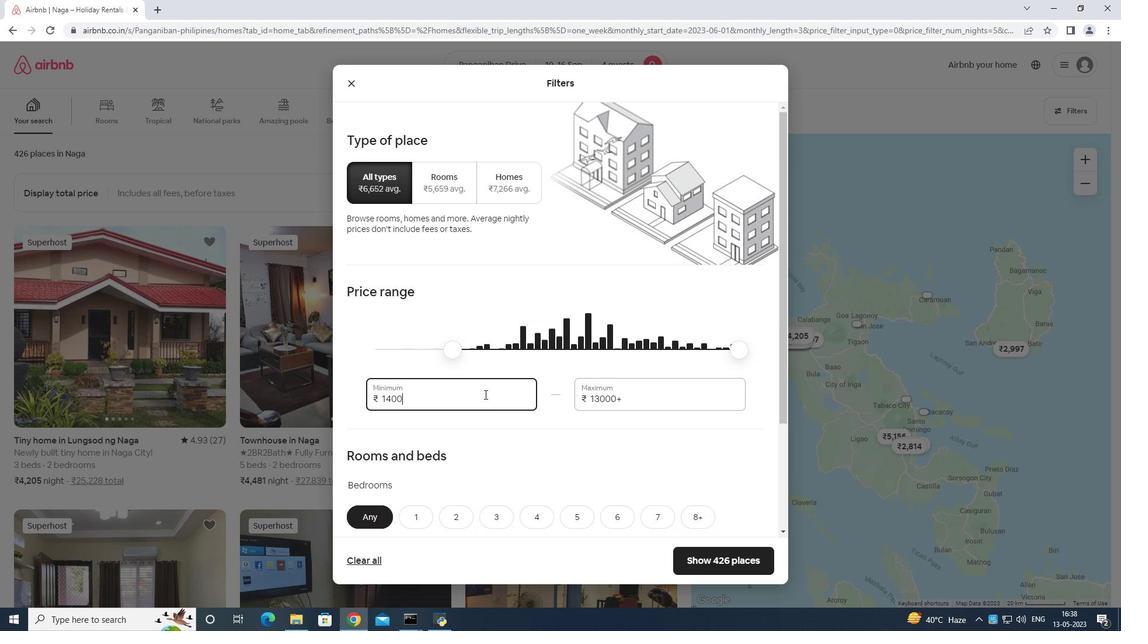 
Action: Key pressed 0
Screenshot: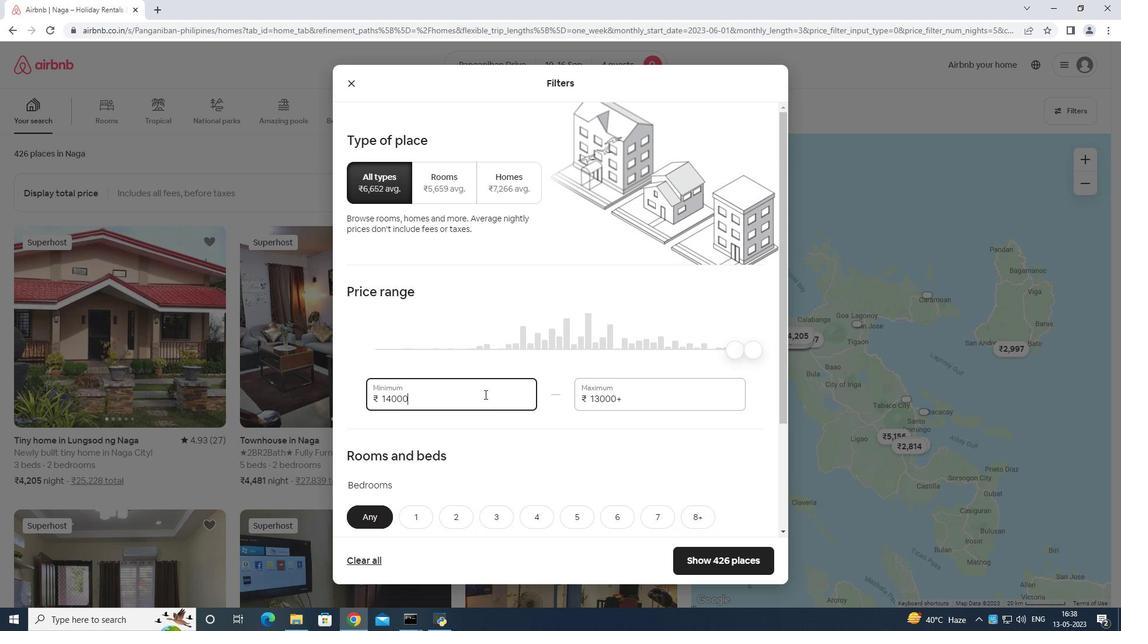 
Action: Mouse moved to (547, 406)
Screenshot: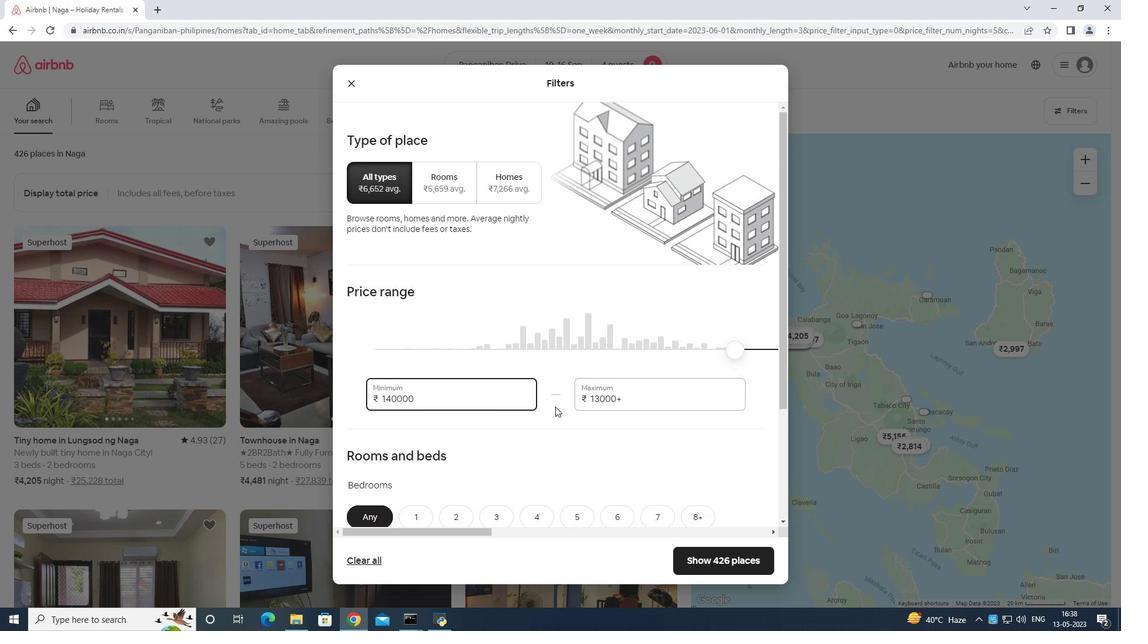 
Action: Key pressed <Key.backspace>
Screenshot: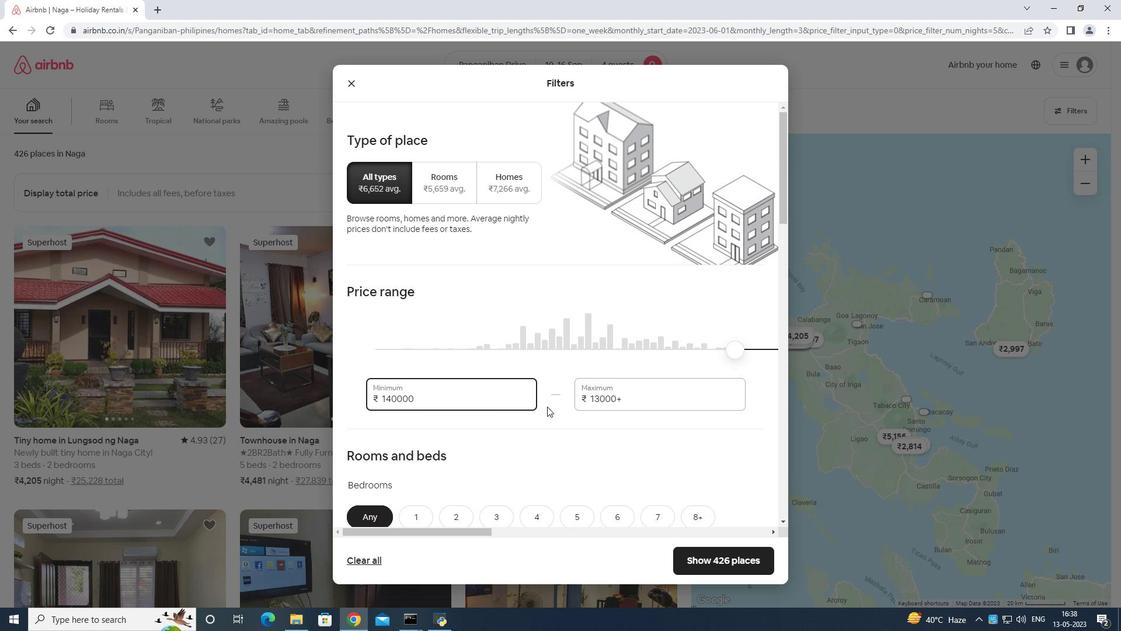 
Action: Mouse moved to (628, 389)
Screenshot: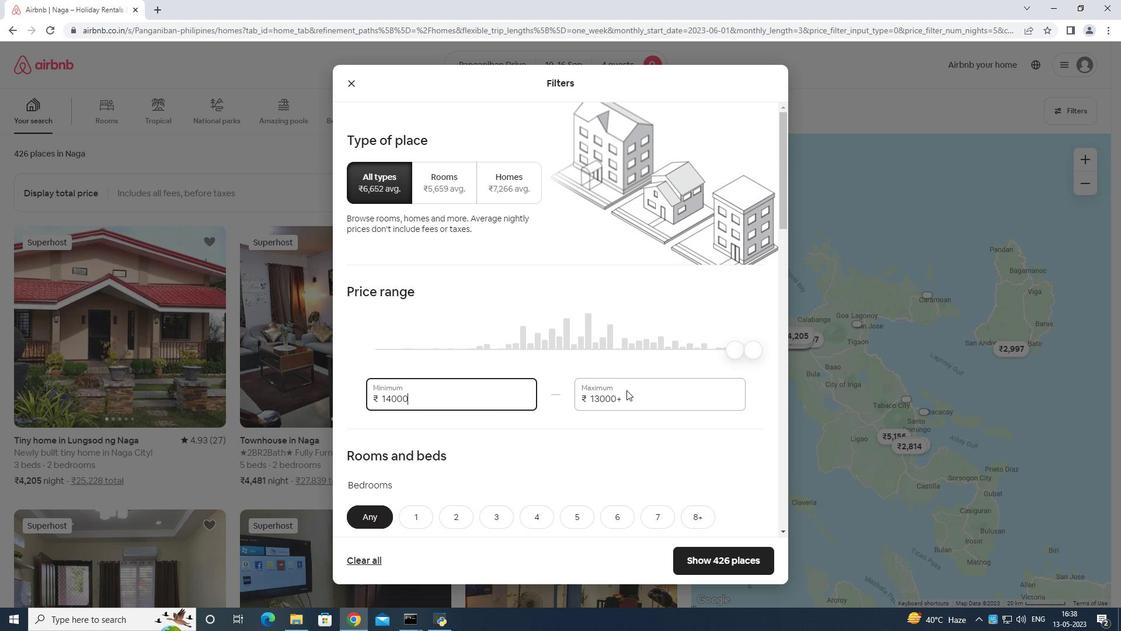 
Action: Mouse pressed left at (628, 389)
Screenshot: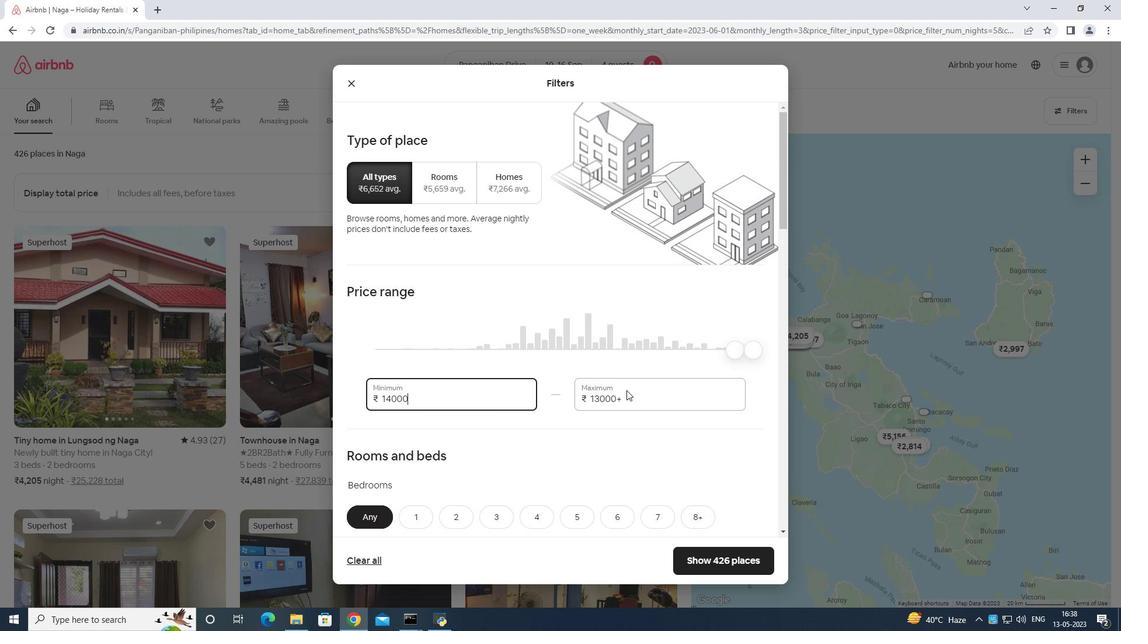 
Action: Mouse moved to (629, 388)
Screenshot: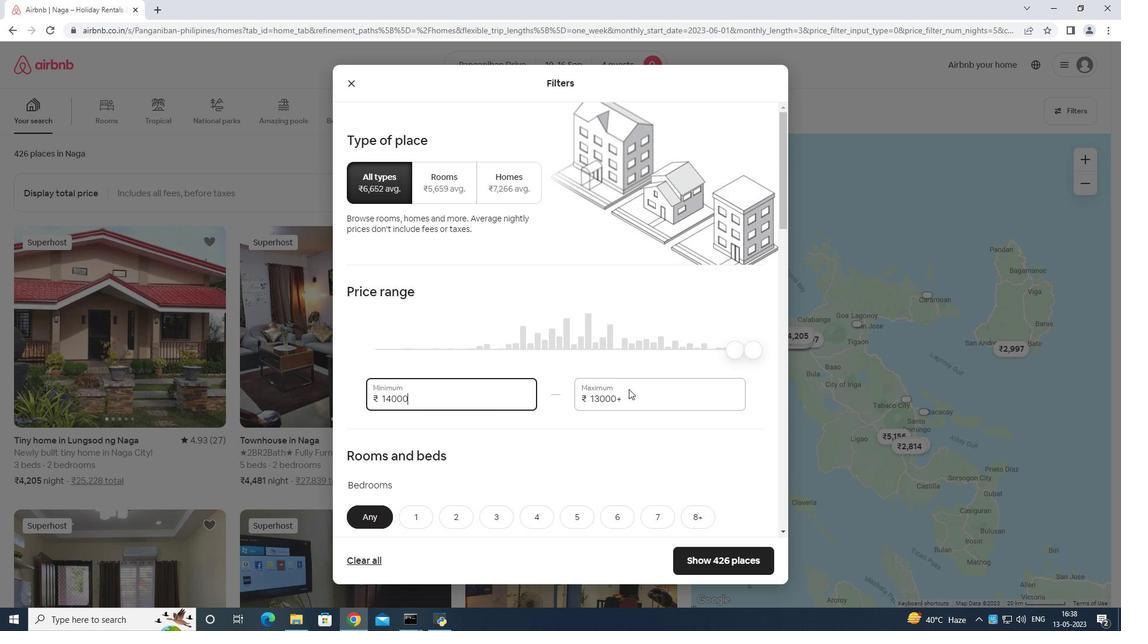 
Action: Key pressed <Key.backspace>
Screenshot: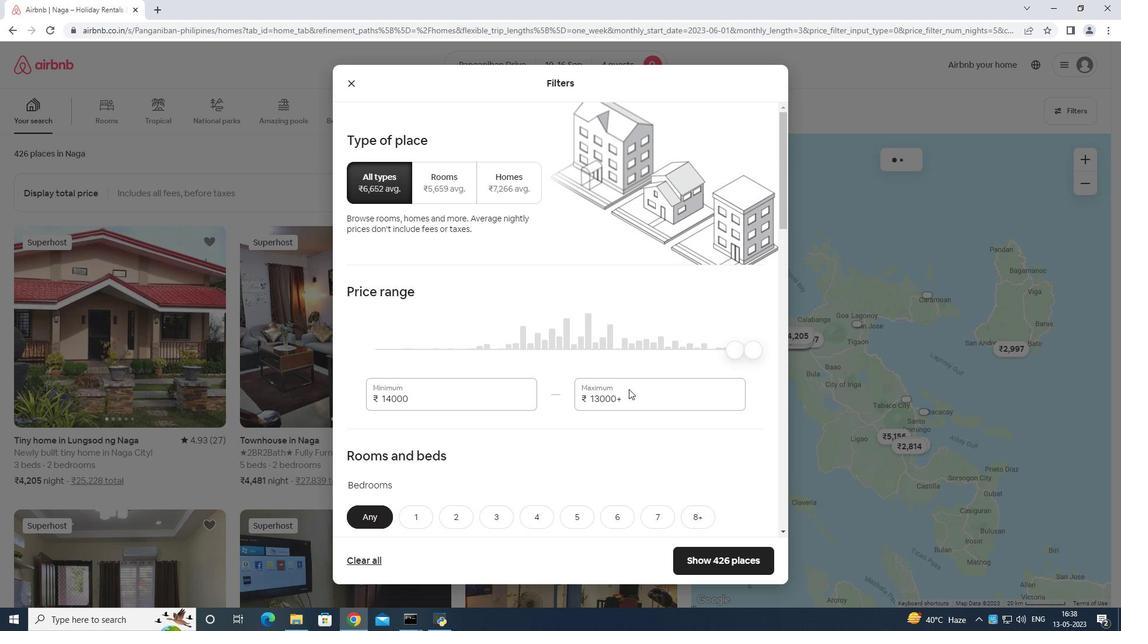 
Action: Mouse moved to (628, 388)
Screenshot: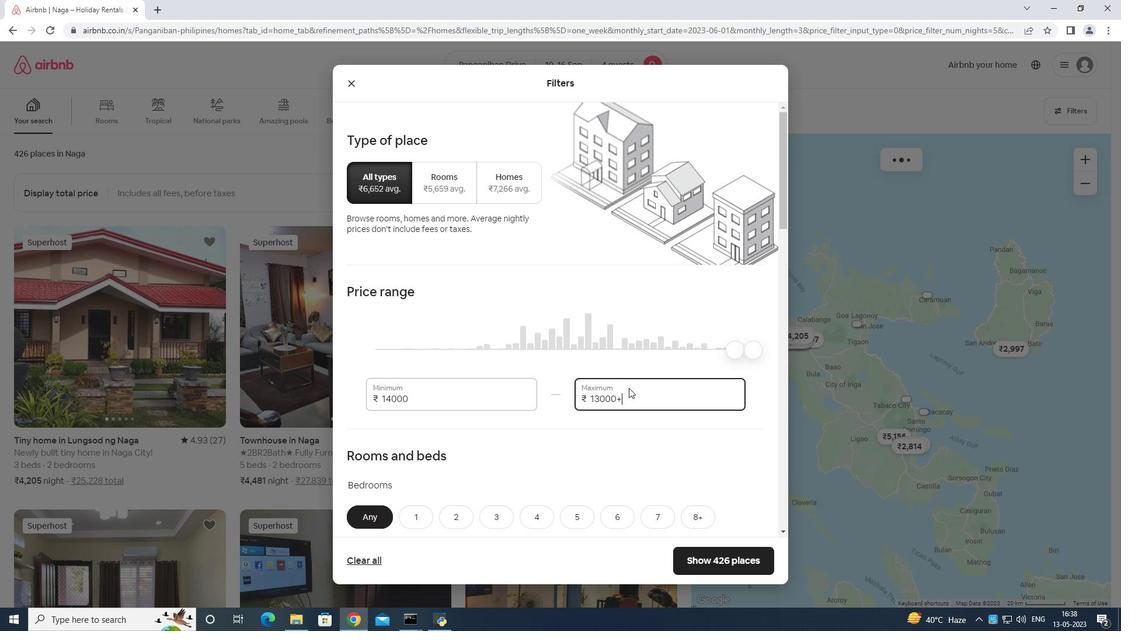 
Action: Key pressed <Key.backspace><Key.backspace><Key.backspace><Key.backspace><Key.backspace><Key.backspace><Key.backspace><Key.backspace><Key.backspace><Key.backspace><Key.backspace><Key.backspace><Key.backspace><Key.backspace><Key.backspace><Key.backspace><Key.backspace><Key.backspace><Key.backspace>
Screenshot: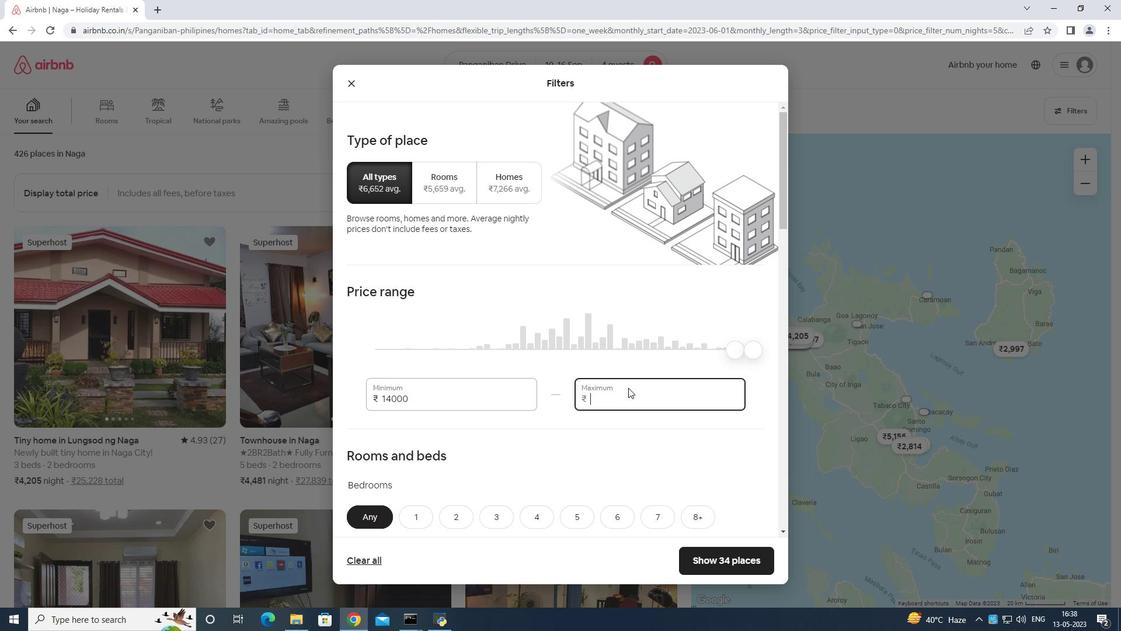 
Action: Mouse moved to (628, 388)
Screenshot: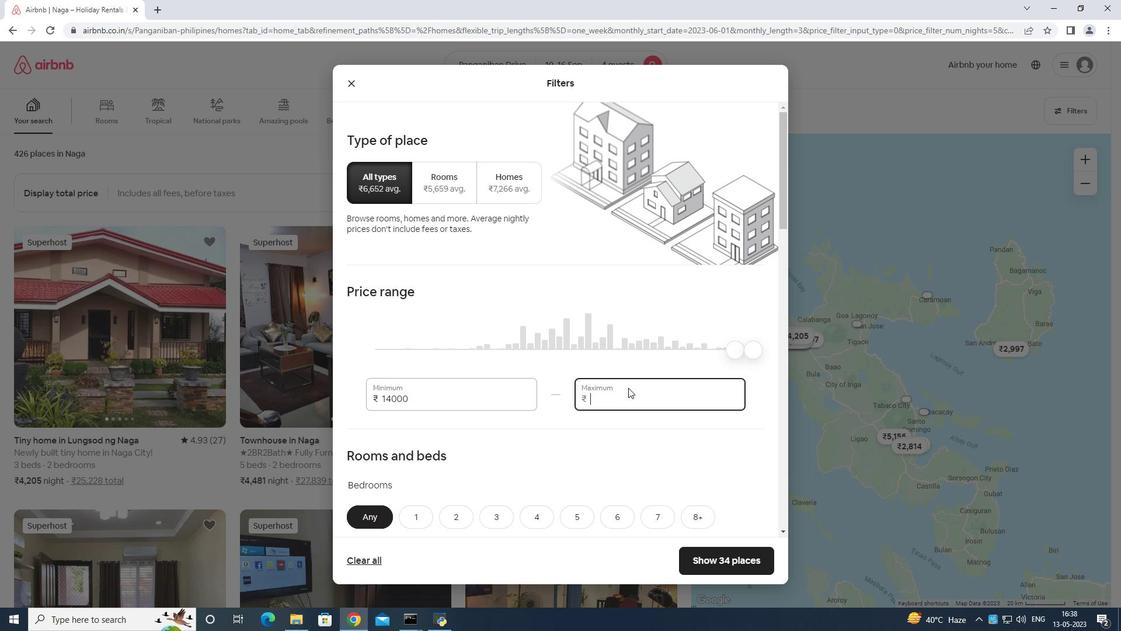 
Action: Key pressed <Key.backspace>
Screenshot: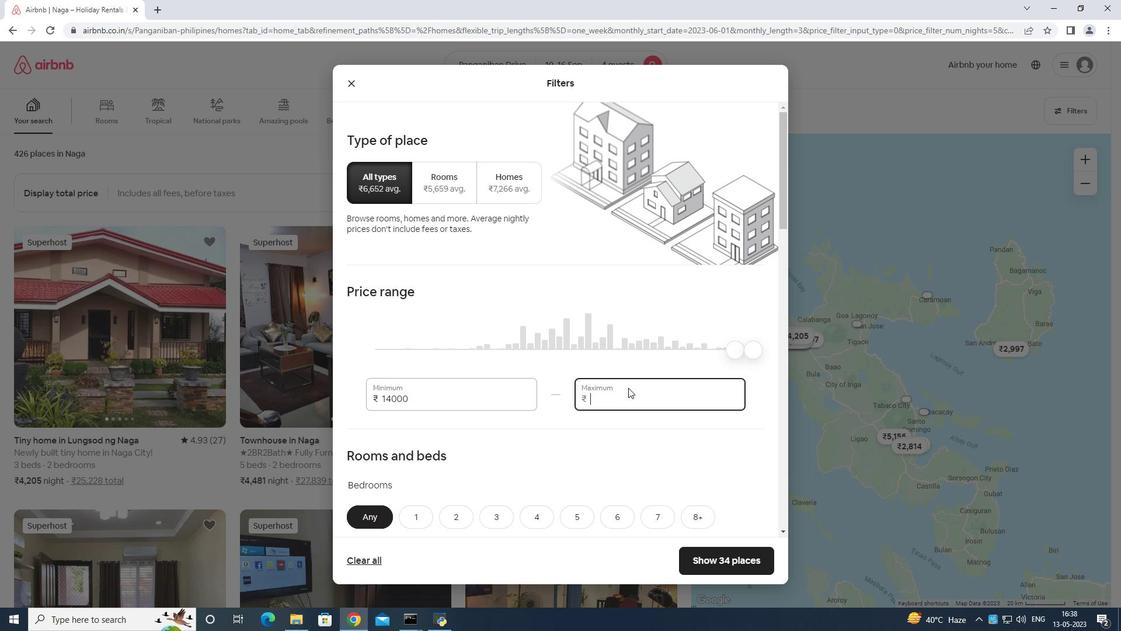 
Action: Mouse moved to (627, 387)
Screenshot: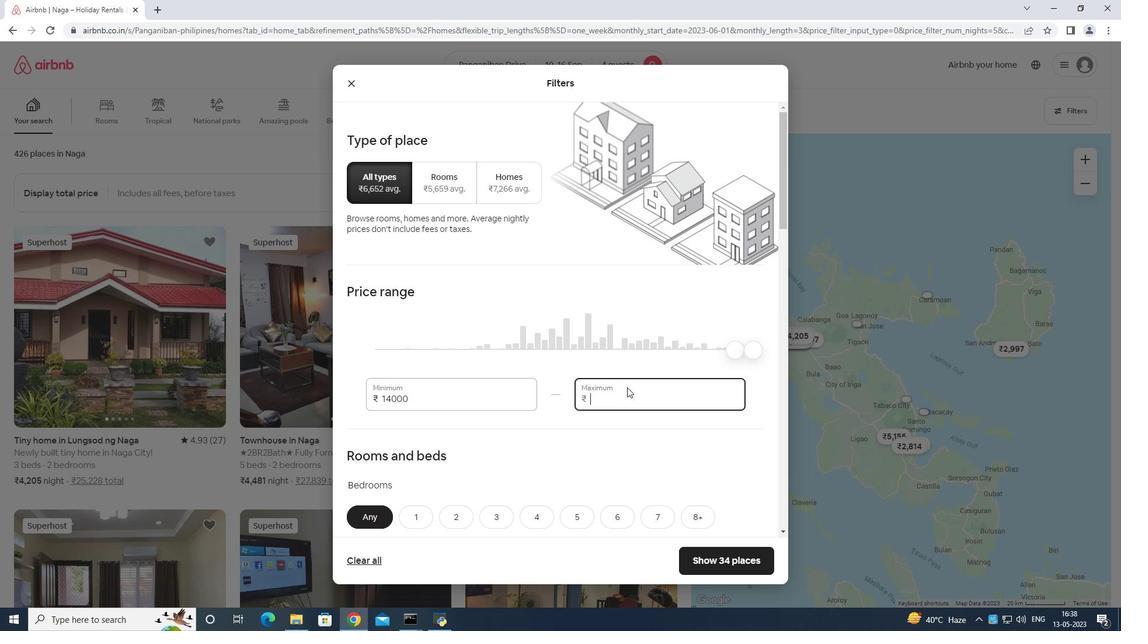 
Action: Key pressed 1
Screenshot: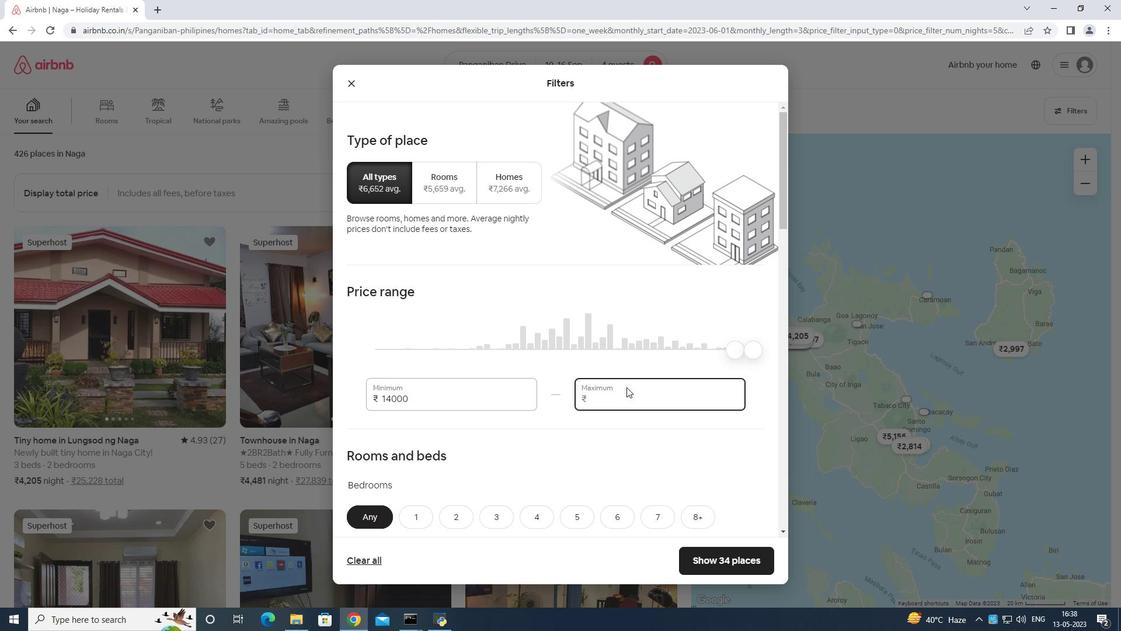 
Action: Mouse moved to (626, 387)
Screenshot: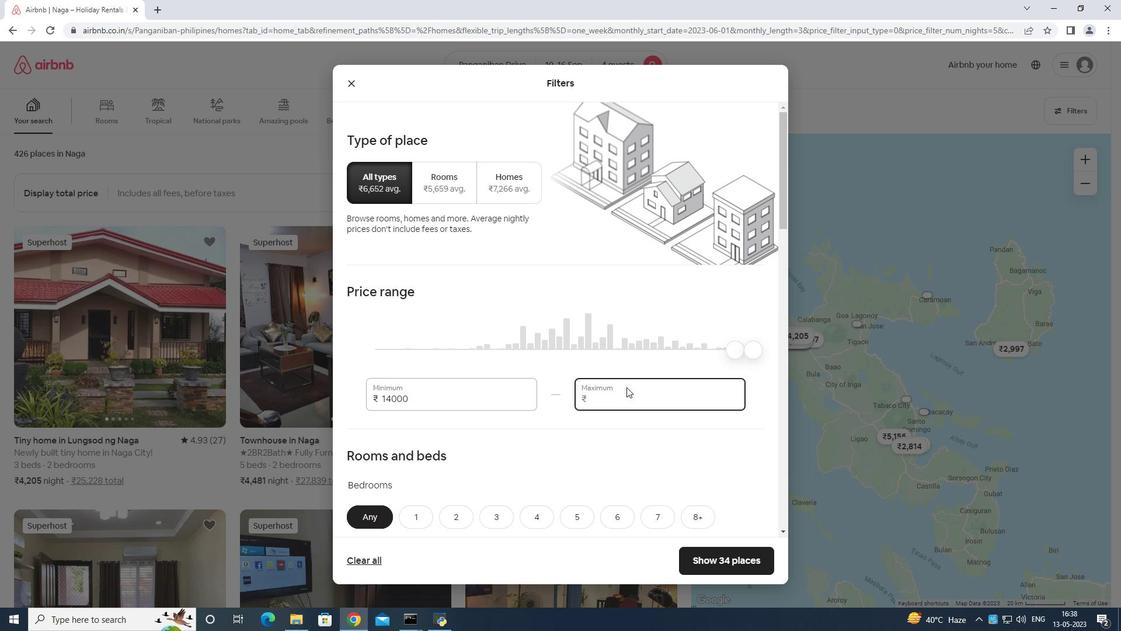 
Action: Key pressed 4
Screenshot: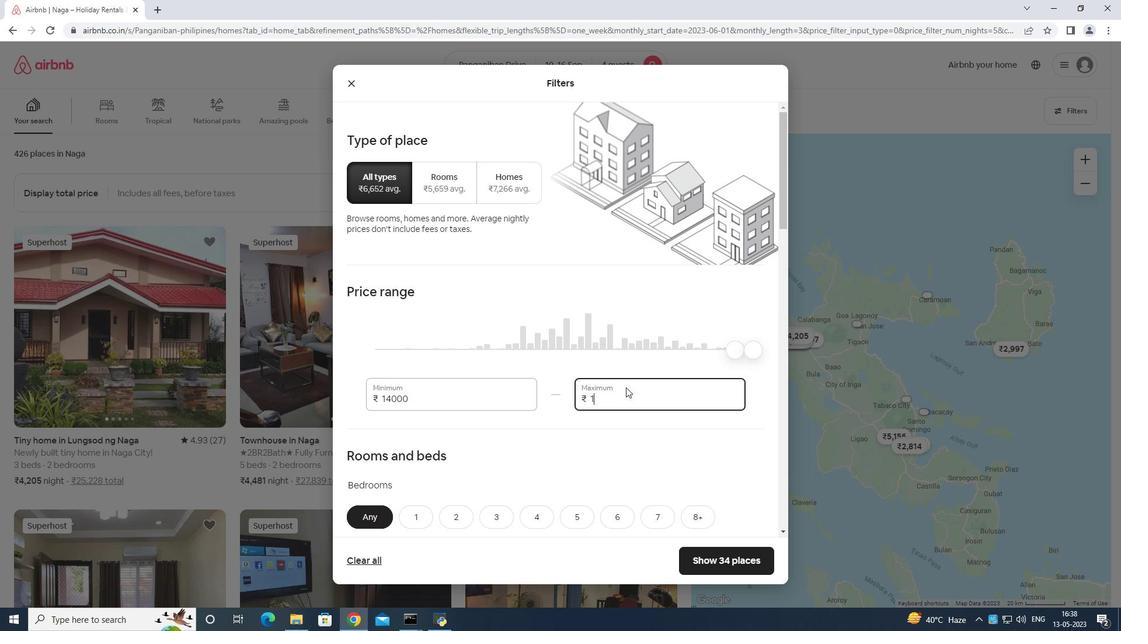 
Action: Mouse moved to (501, 386)
Screenshot: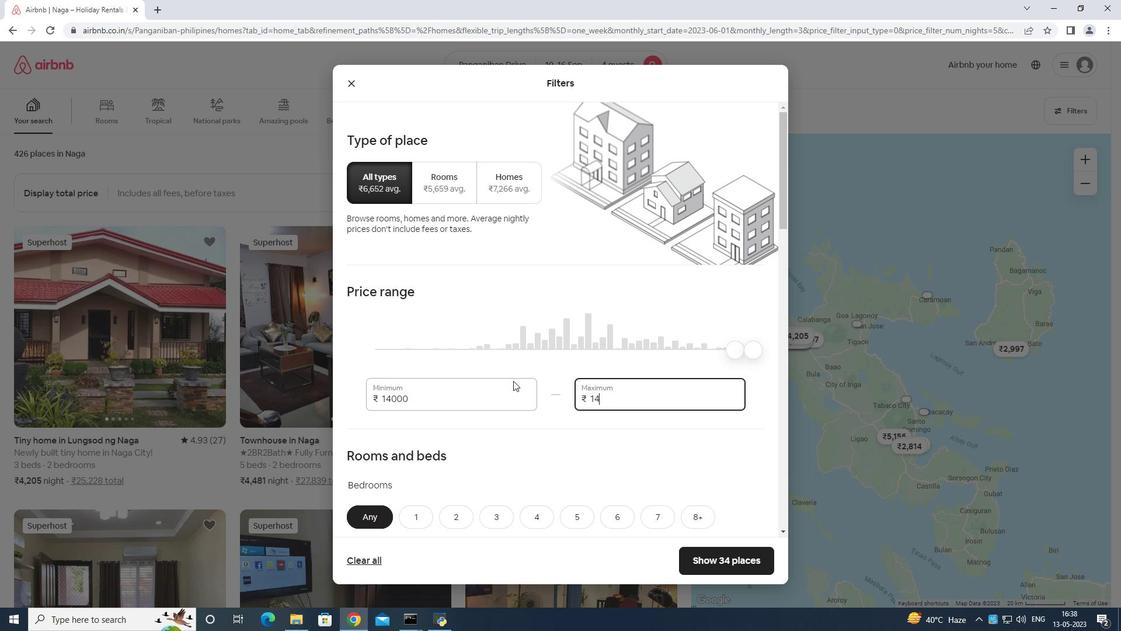 
Action: Mouse pressed left at (501, 386)
Screenshot: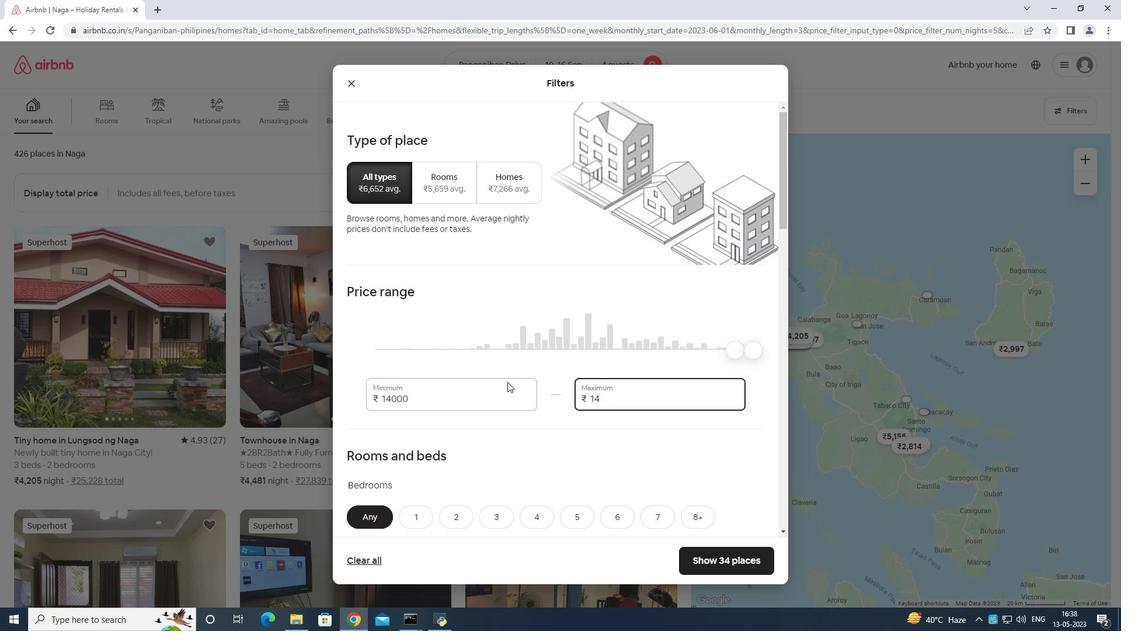 
Action: Key pressed <Key.backspace>
Screenshot: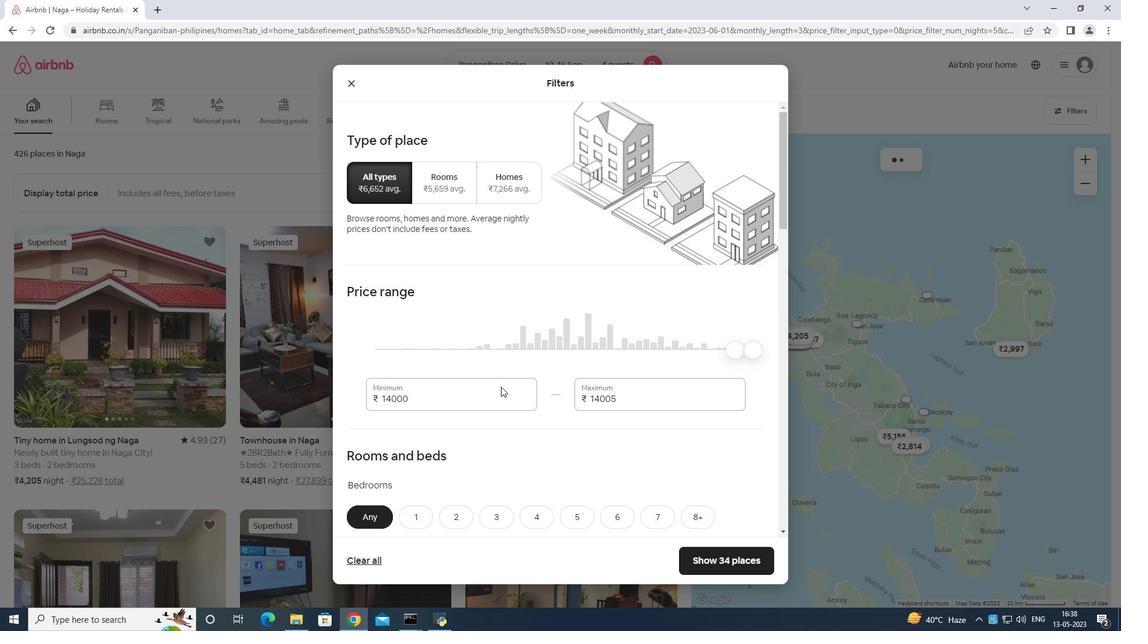 
Action: Mouse moved to (500, 386)
Screenshot: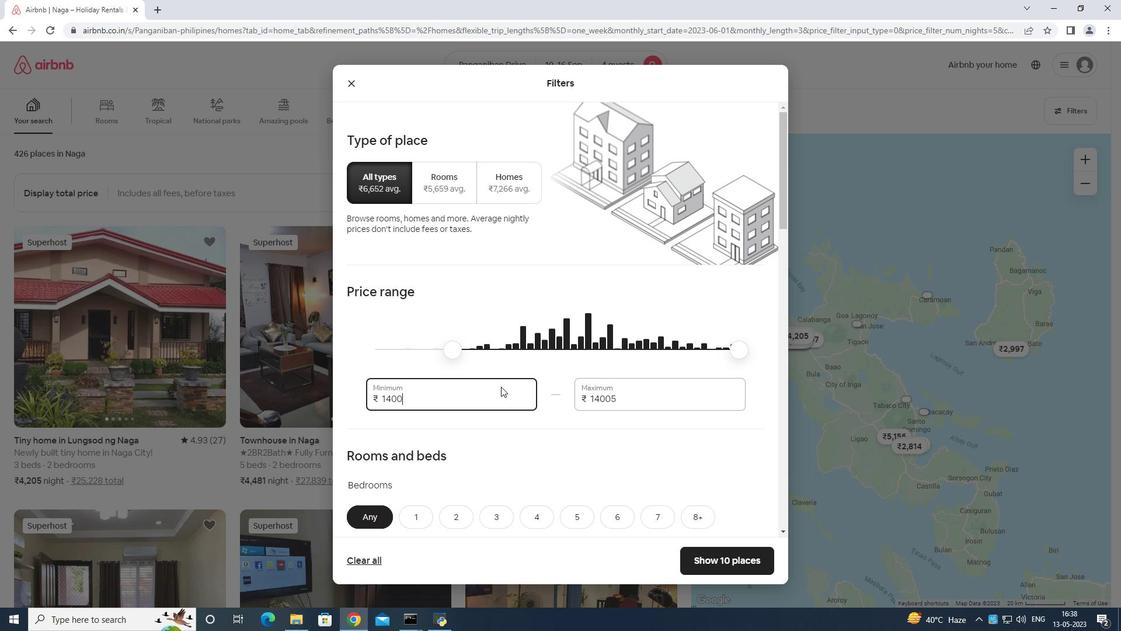 
Action: Key pressed <Key.backspace><Key.backspace><Key.backspace><Key.backspace><Key.backspace><Key.backspace><Key.backspace><Key.backspace><Key.backspace><Key.backspace><Key.backspace>100
Screenshot: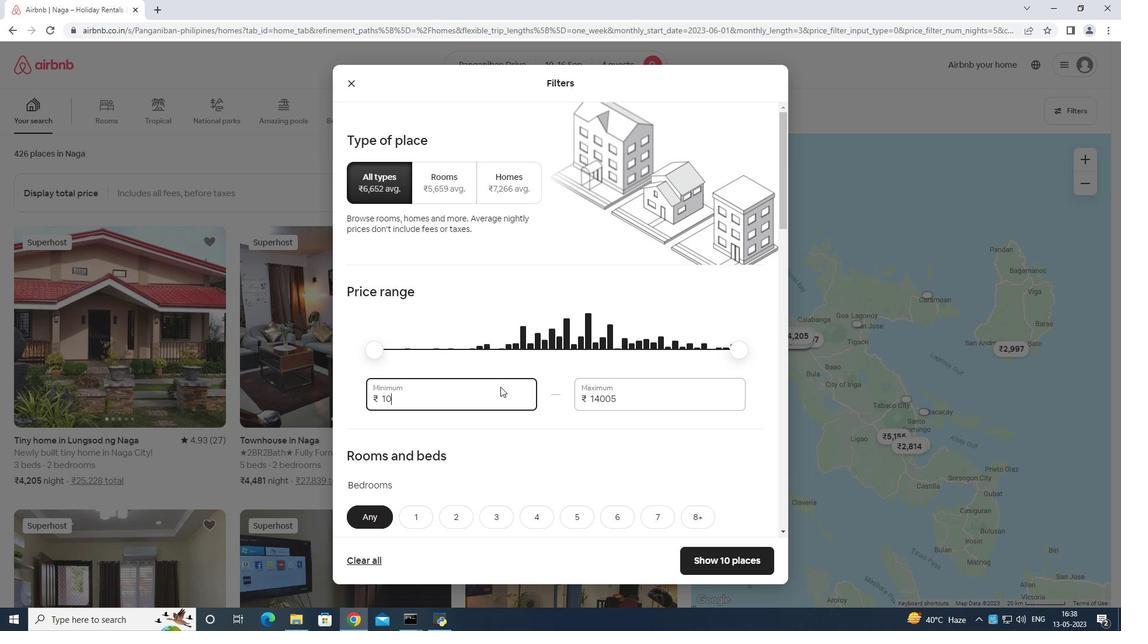 
Action: Mouse moved to (500, 386)
Screenshot: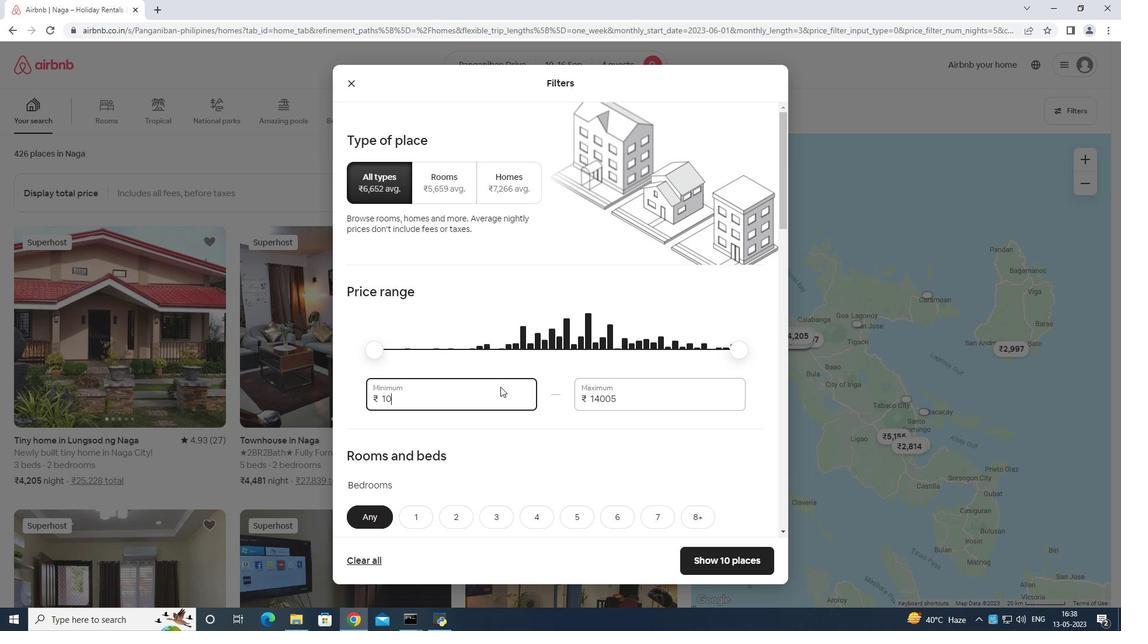 
Action: Key pressed 0
Screenshot: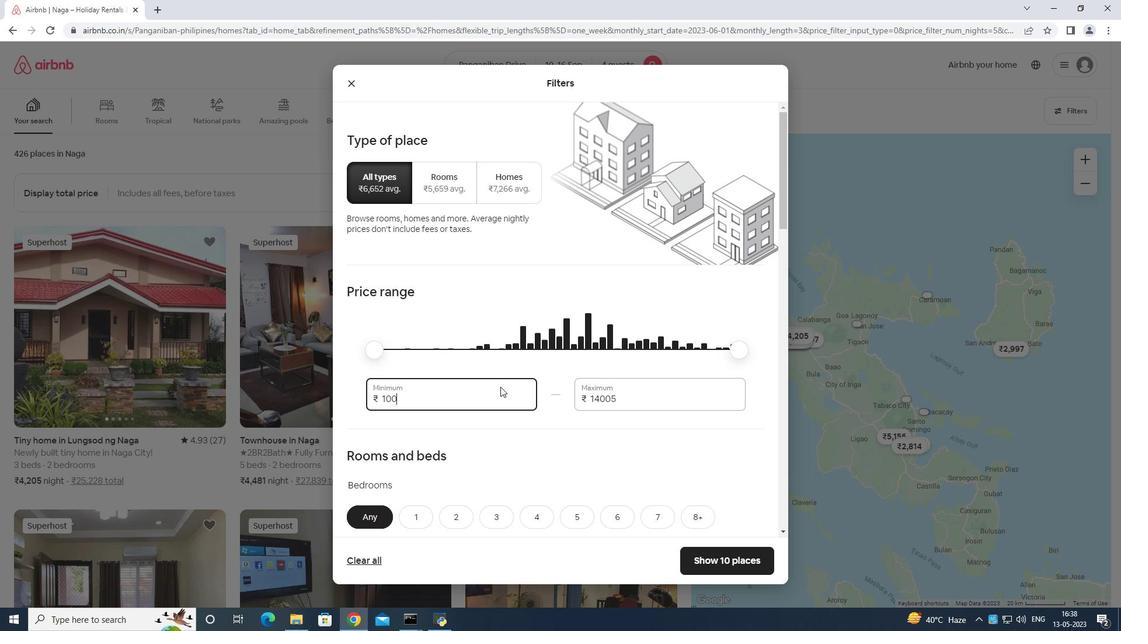 
Action: Mouse moved to (500, 387)
Screenshot: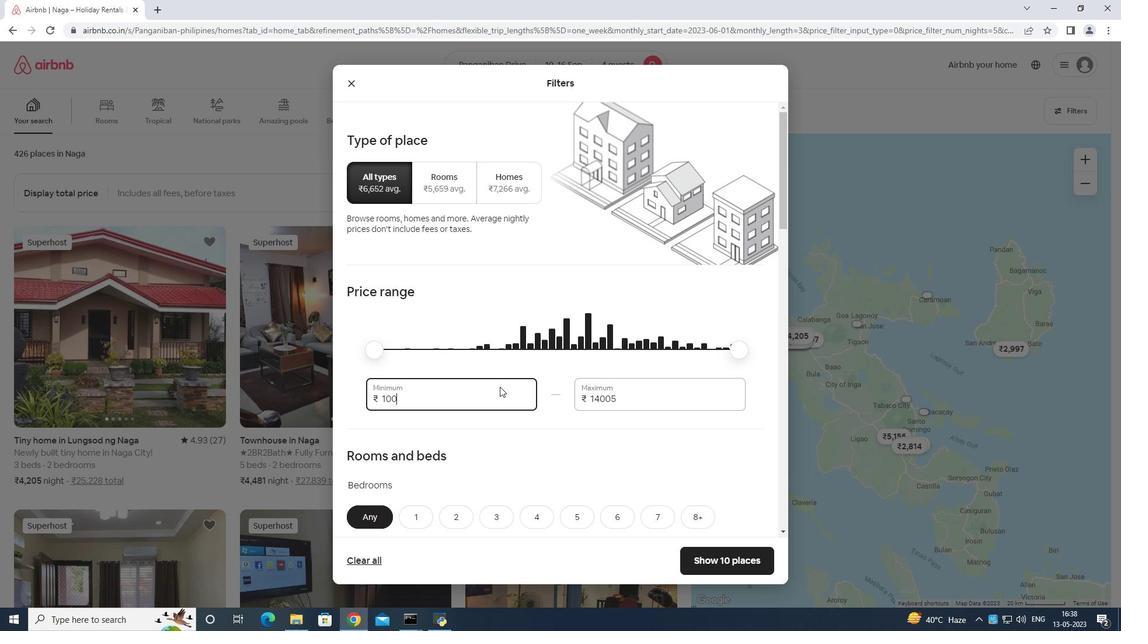 
Action: Key pressed 0
Screenshot: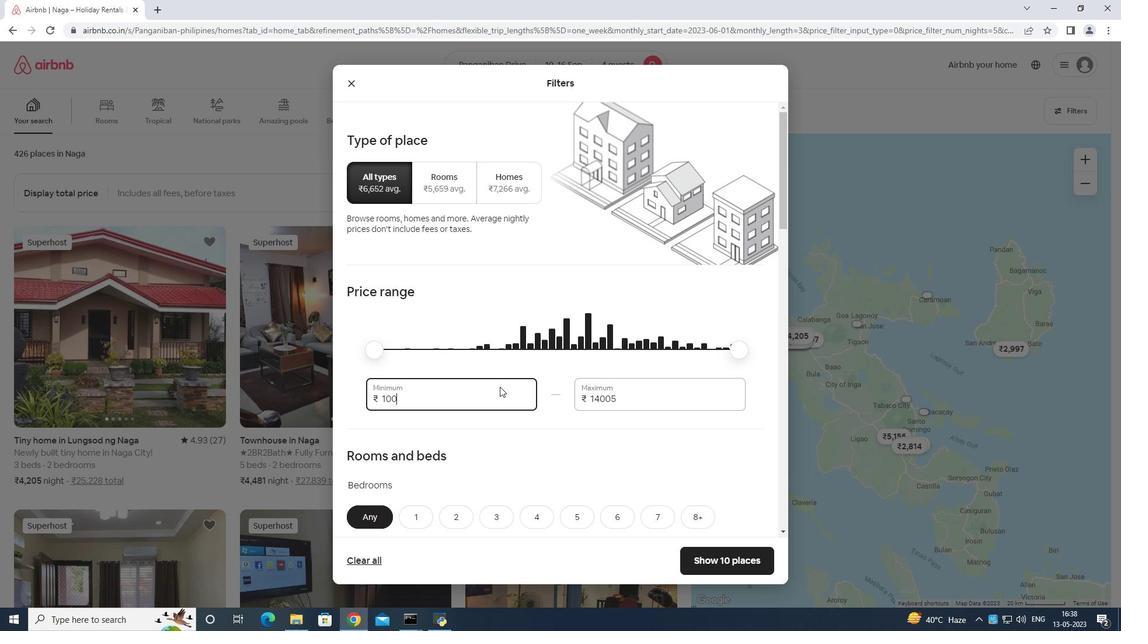 
Action: Mouse moved to (629, 392)
Screenshot: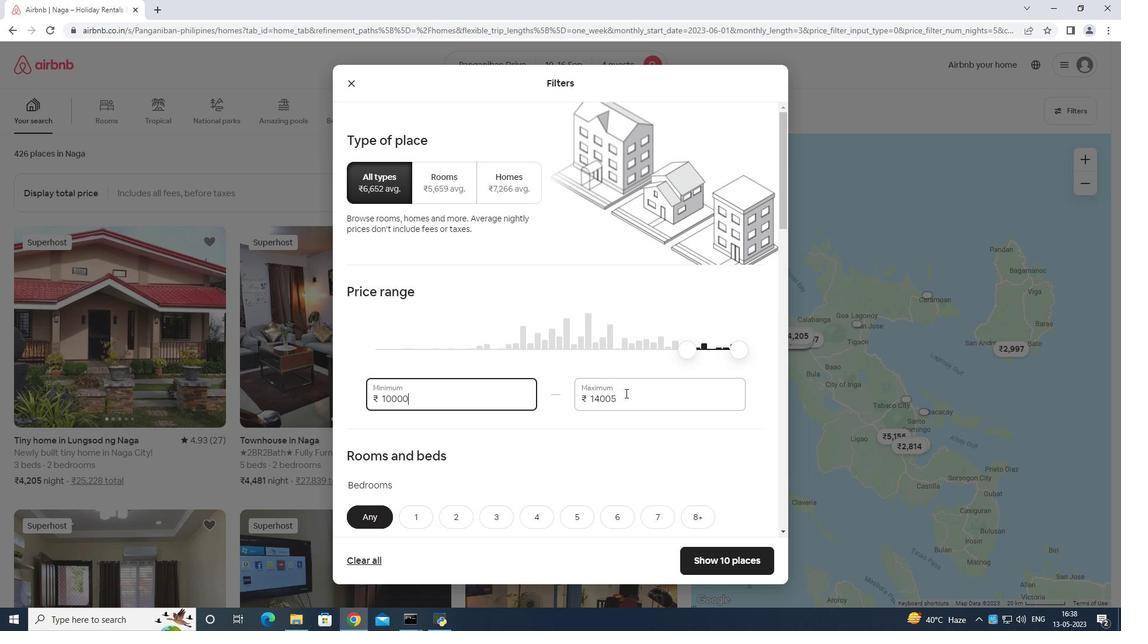 
Action: Mouse pressed left at (629, 392)
Screenshot: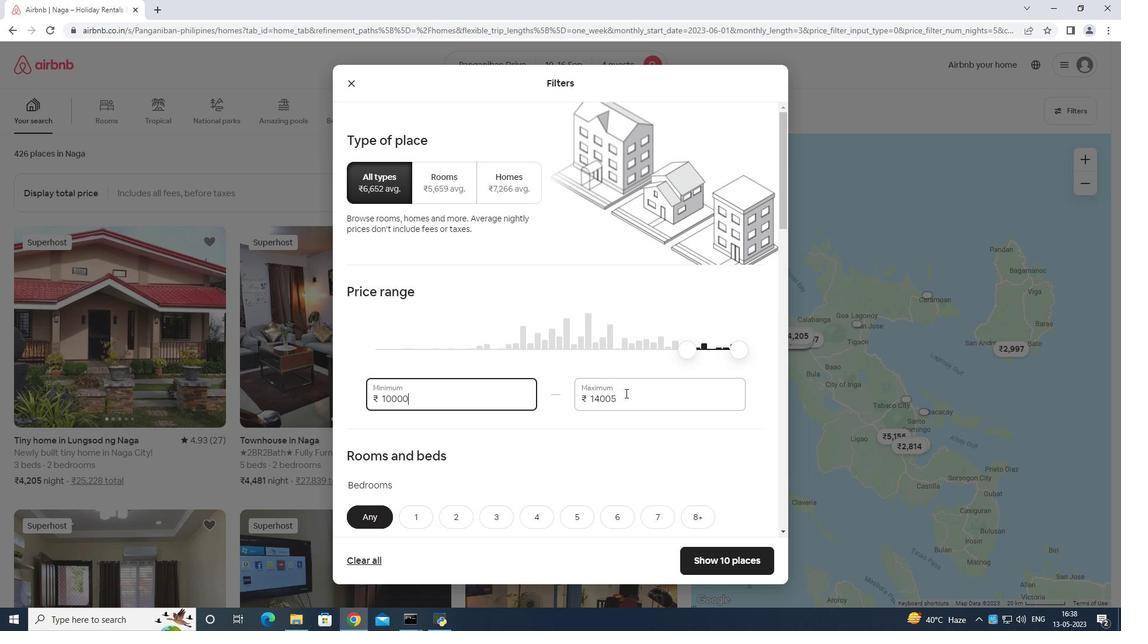 
Action: Mouse moved to (628, 392)
Screenshot: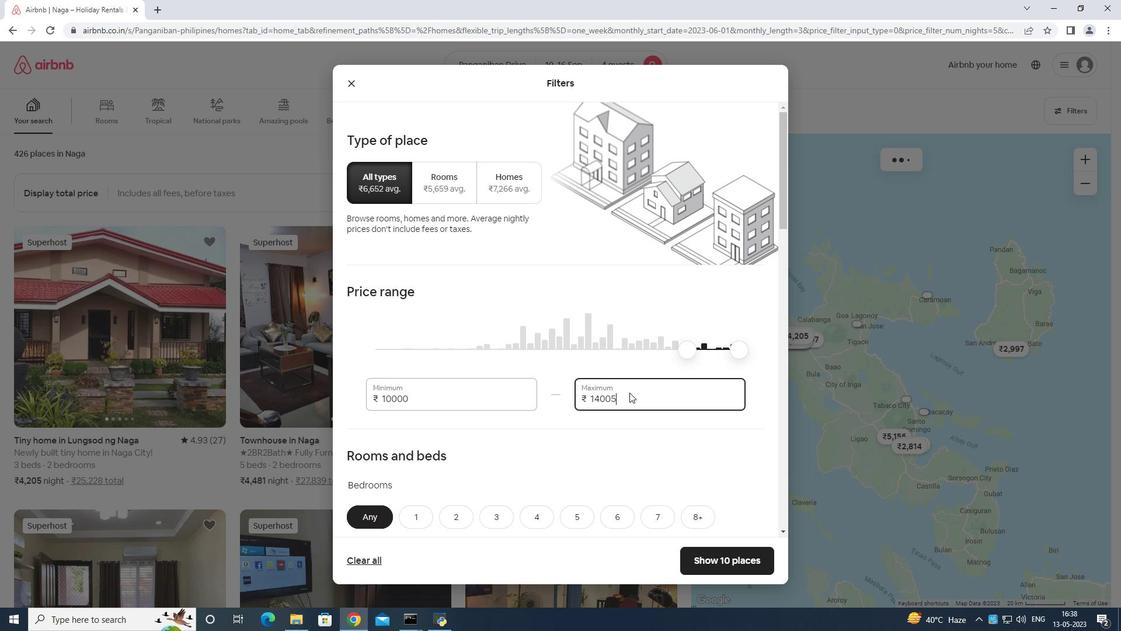 
Action: Key pressed <Key.backspace>
Screenshot: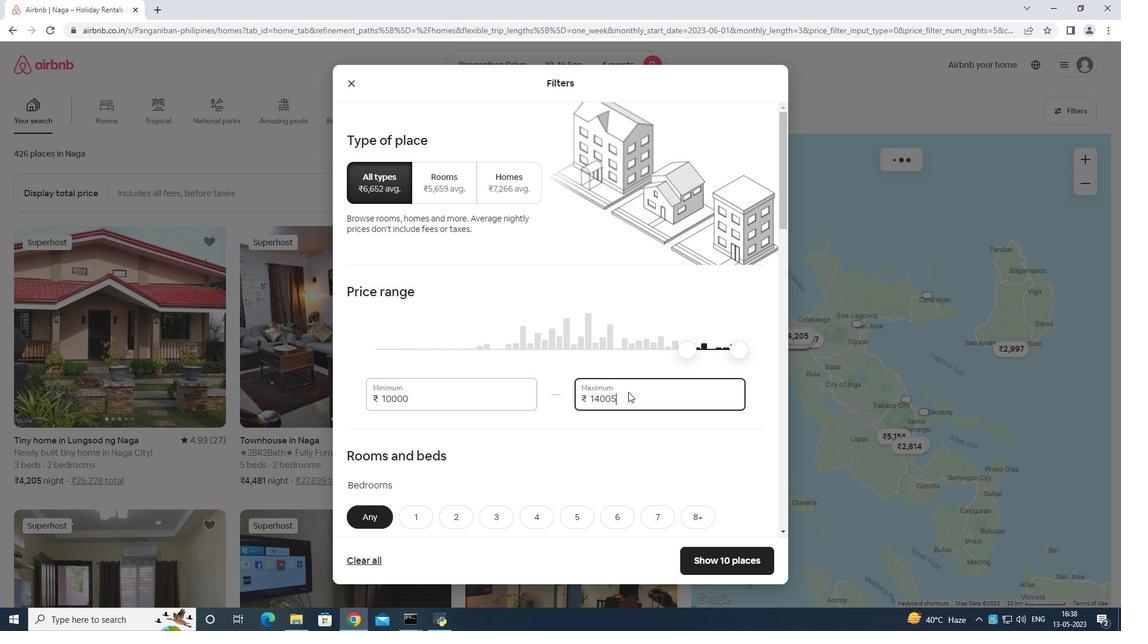 
Action: Mouse moved to (627, 392)
Screenshot: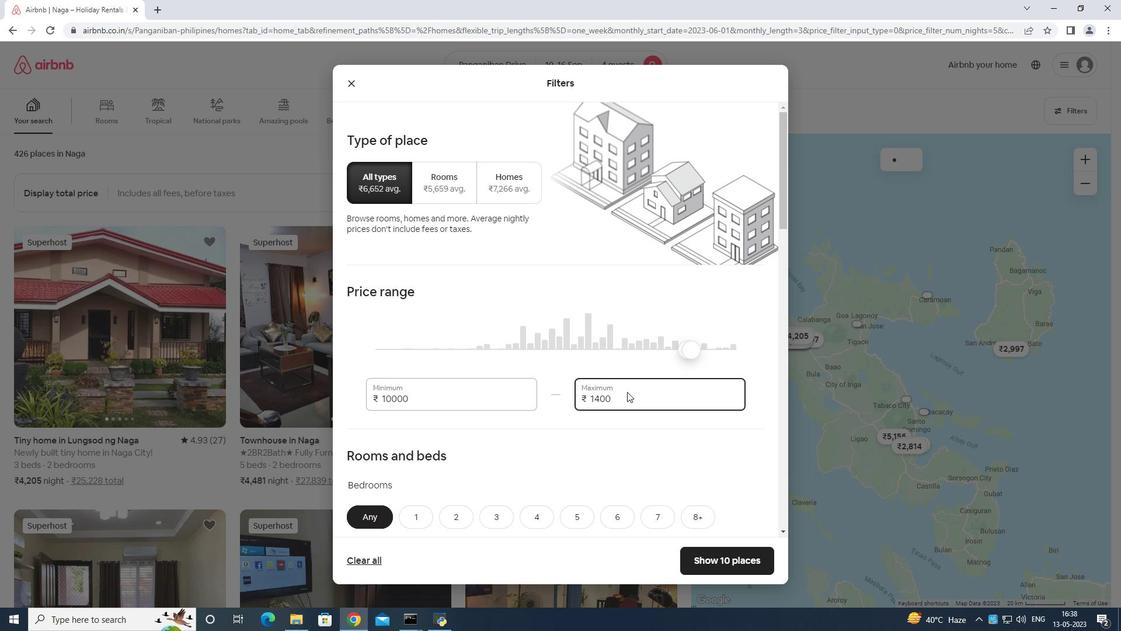 
Action: Key pressed <Key.backspace>
Screenshot: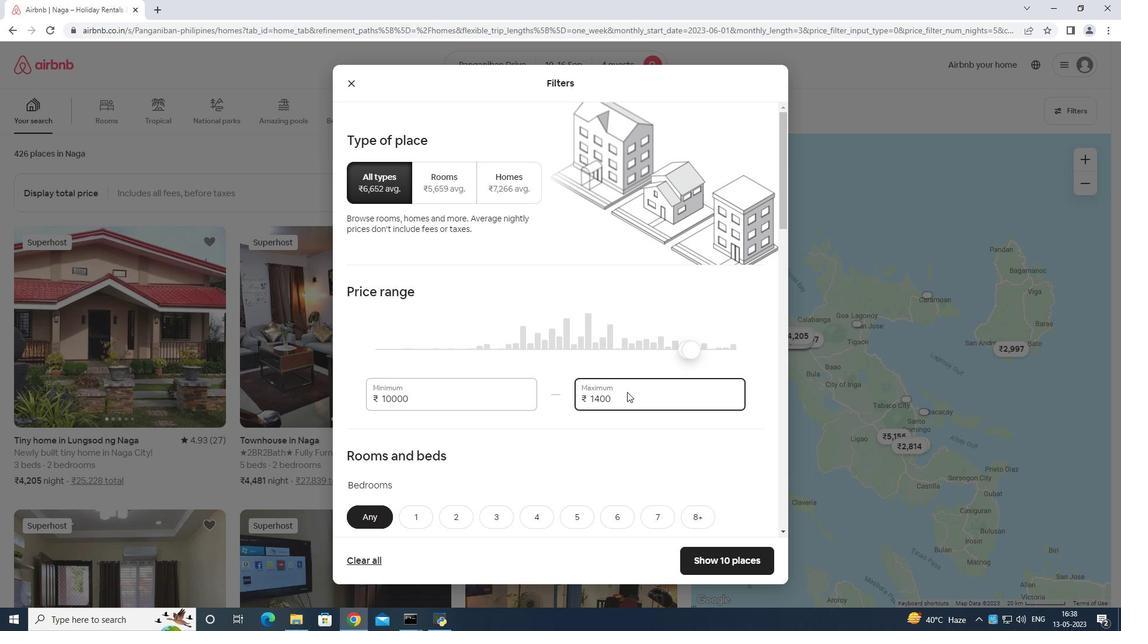 
Action: Mouse moved to (627, 392)
Screenshot: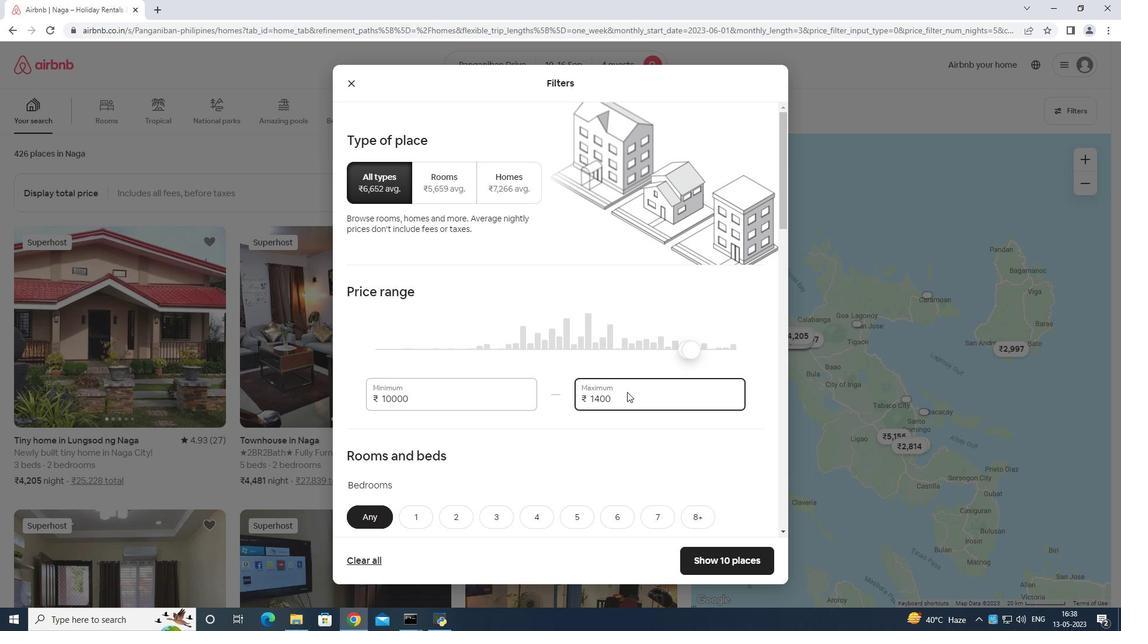 
Action: Key pressed <Key.backspace>
Screenshot: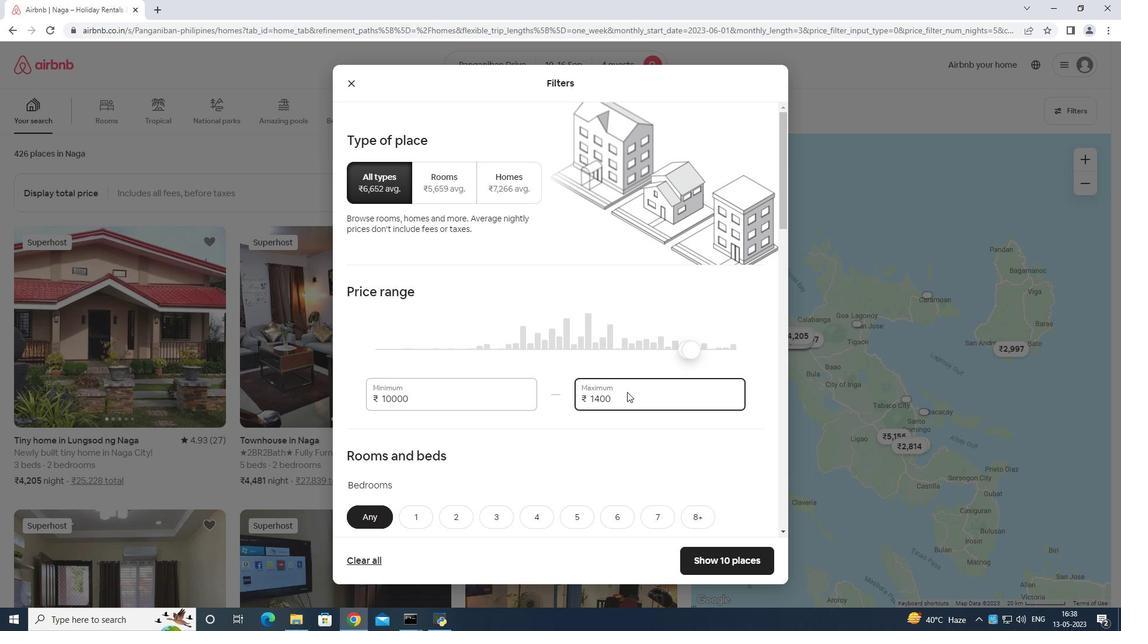
Action: Mouse moved to (626, 392)
Screenshot: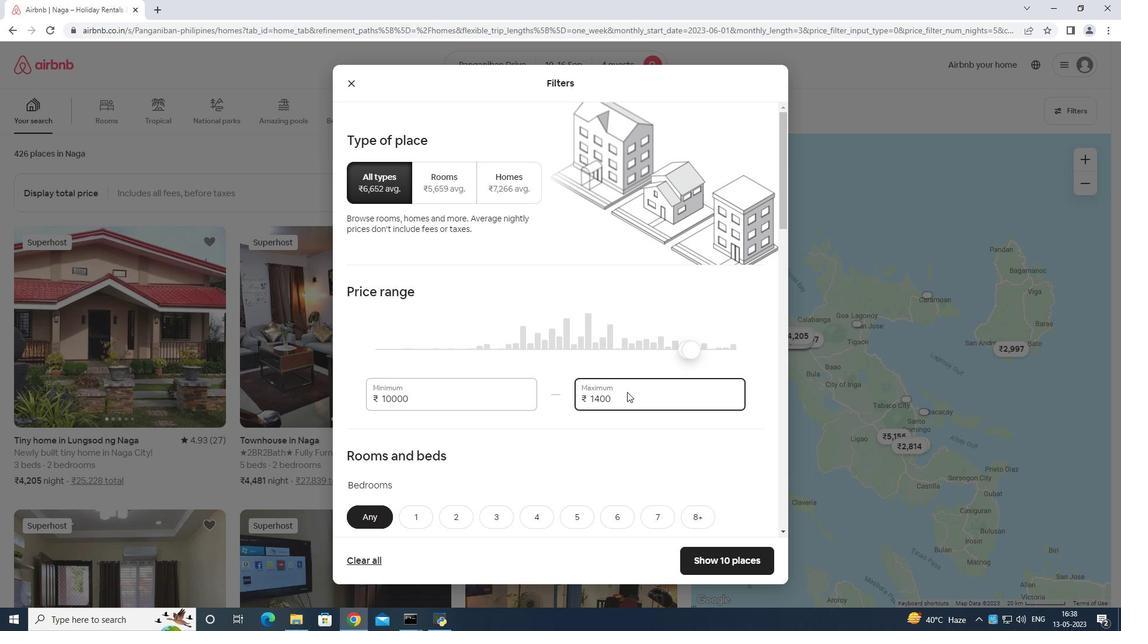 
Action: Key pressed <Key.backspace><Key.backspace><Key.backspace>
Screenshot: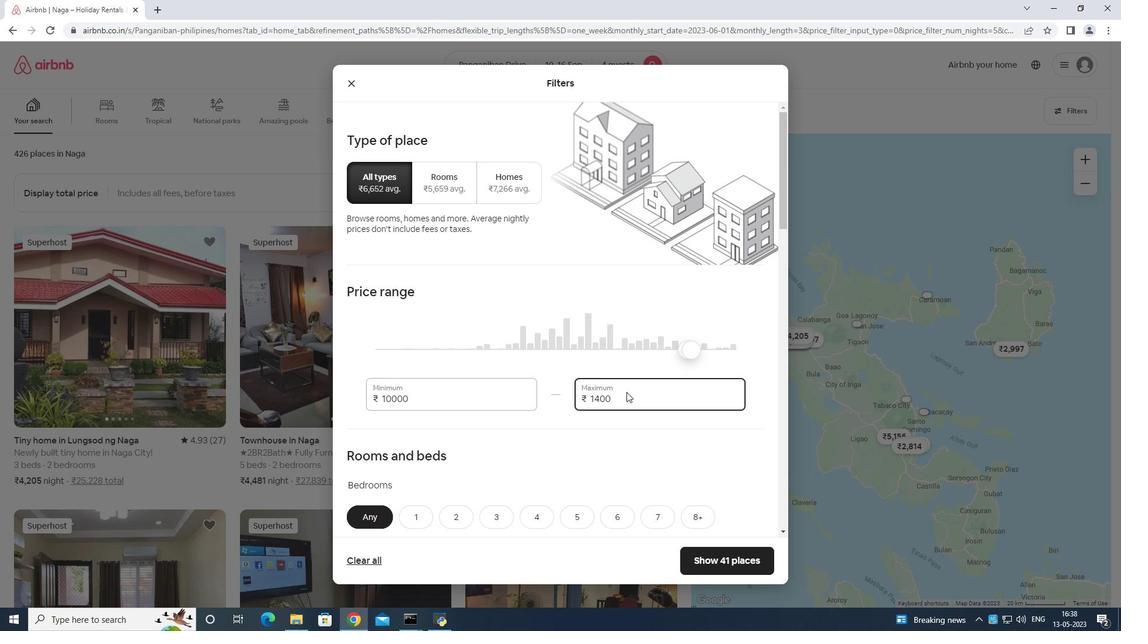 
Action: Mouse moved to (626, 392)
Screenshot: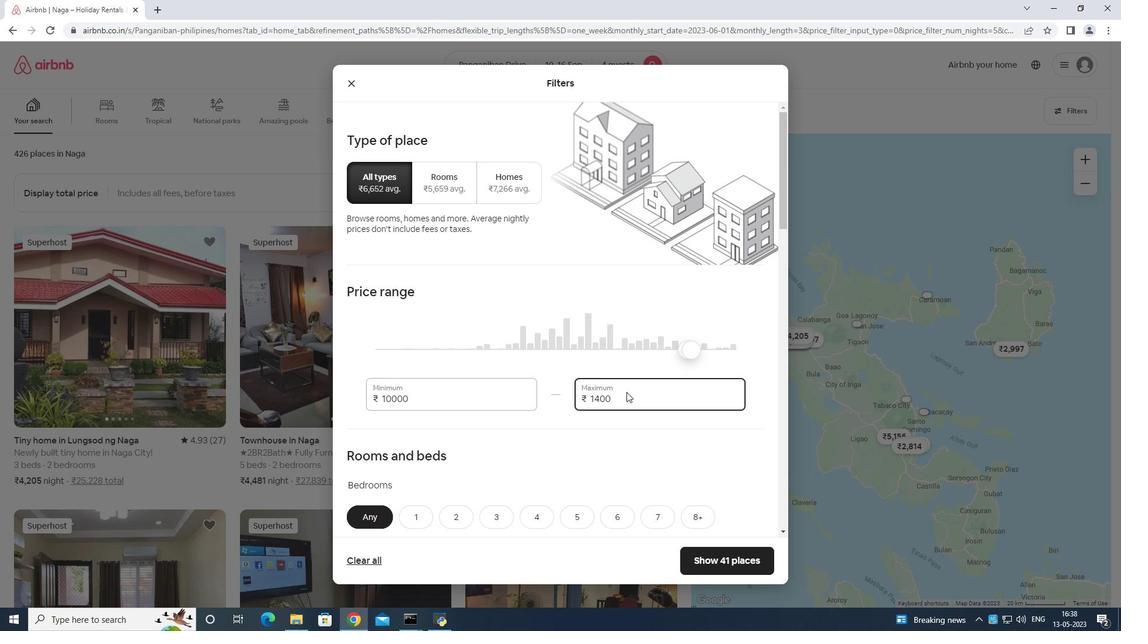 
Action: Key pressed <Key.backspace><Key.backspace><Key.backspace><Key.backspace><Key.backspace><Key.backspace>1
Screenshot: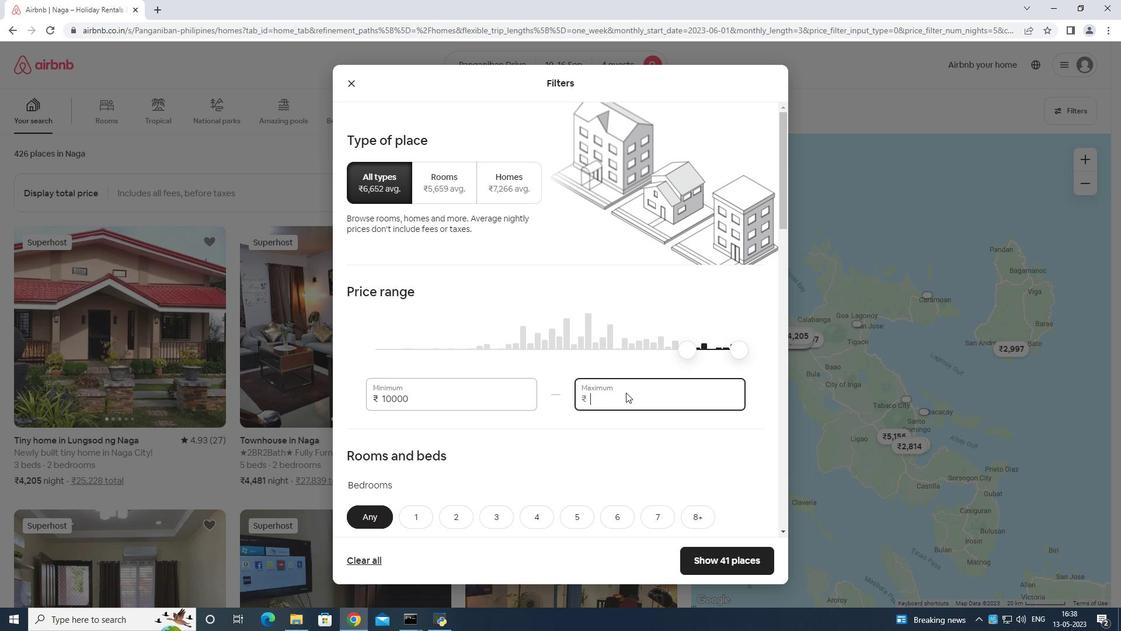 
Action: Mouse moved to (626, 393)
Screenshot: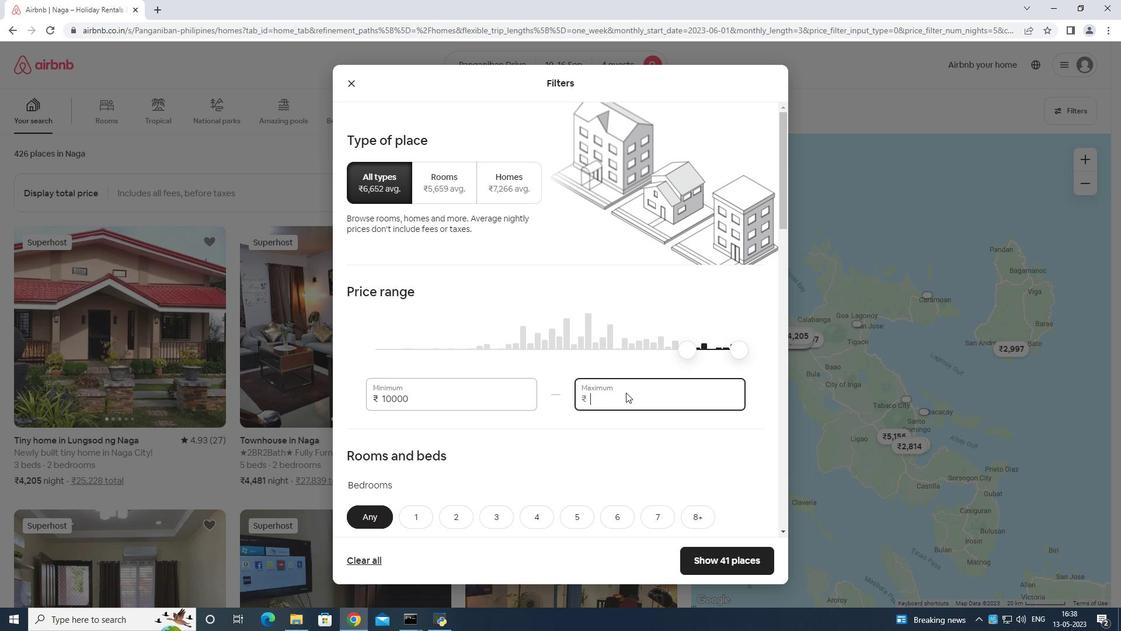 
Action: Key pressed 40
Screenshot: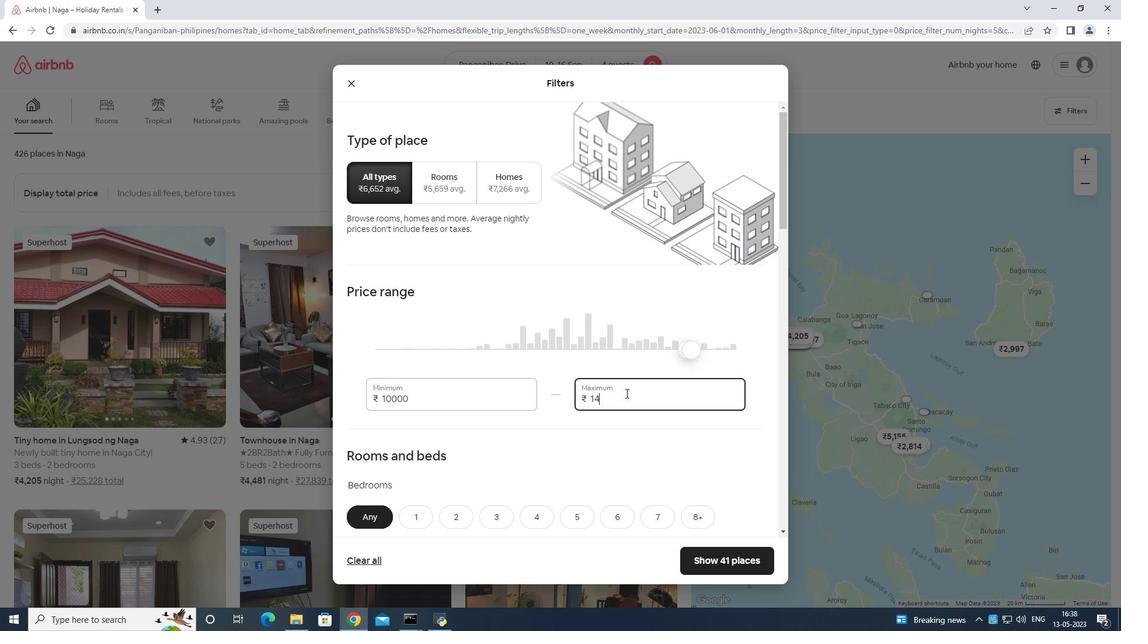 
Action: Mouse moved to (626, 393)
Screenshot: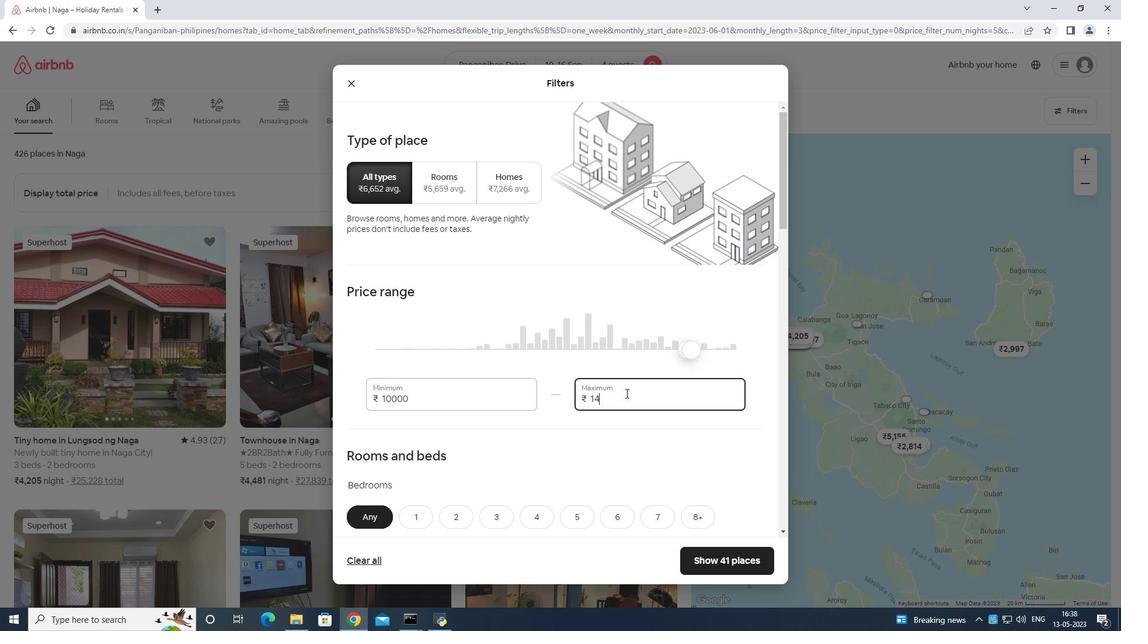 
Action: Key pressed 00
Screenshot: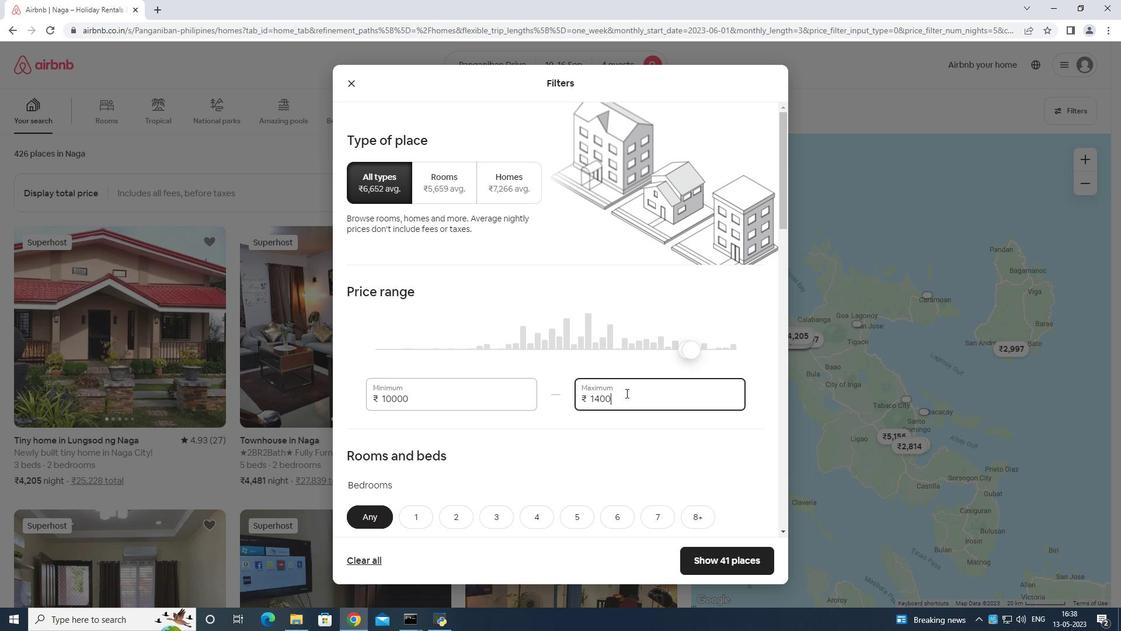 
Action: Mouse scrolled (626, 392) with delta (0, 0)
Screenshot: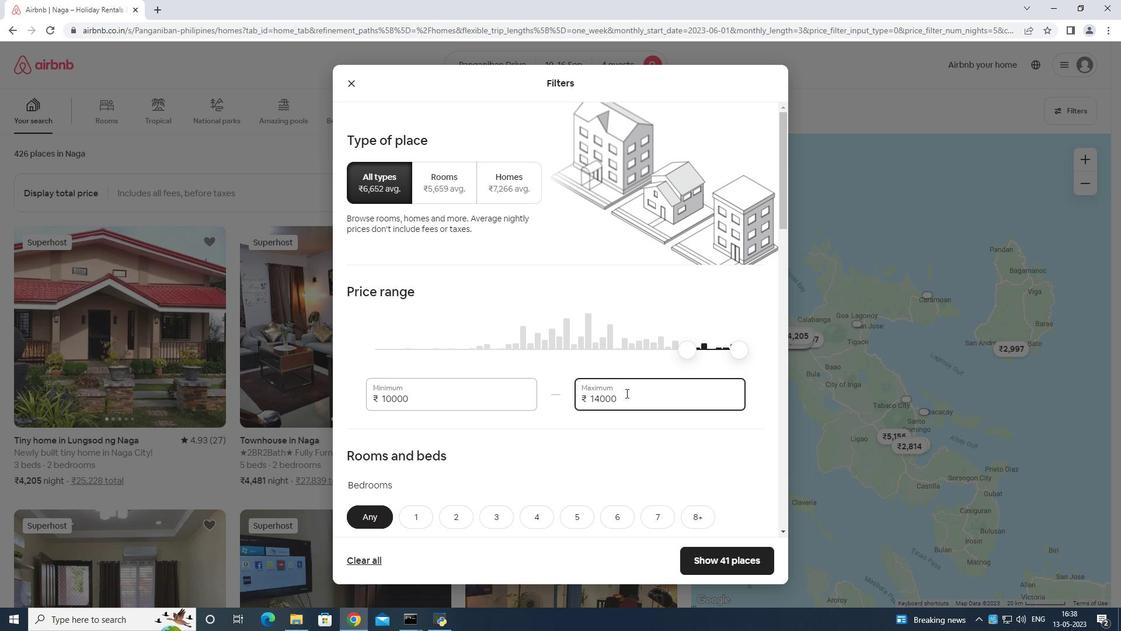
Action: Mouse scrolled (626, 392) with delta (0, 0)
Screenshot: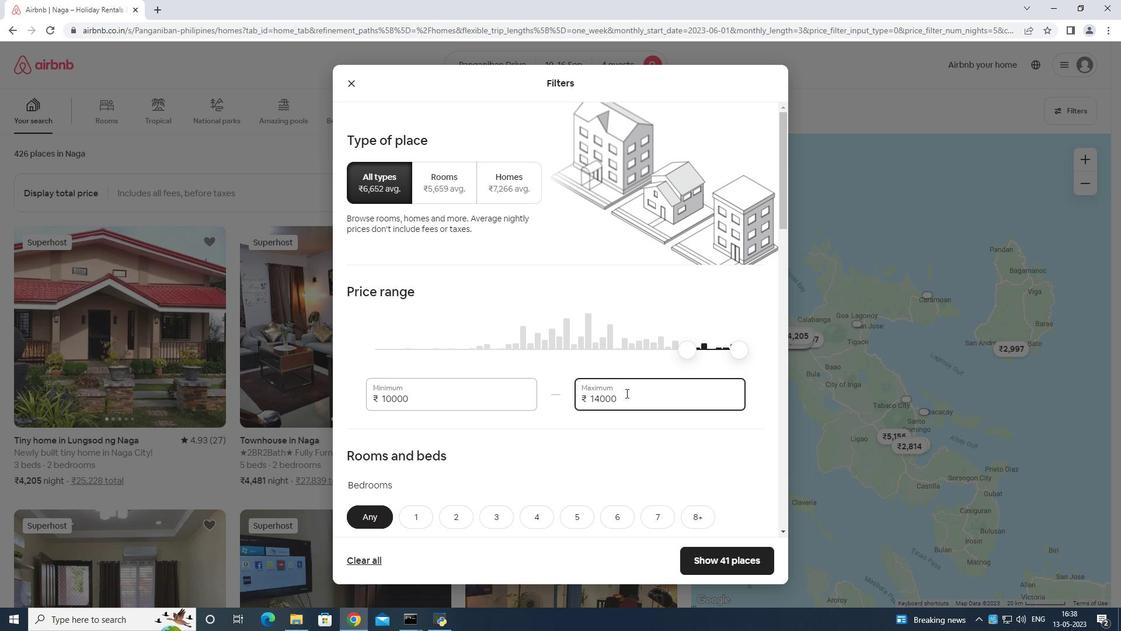 
Action: Mouse scrolled (626, 392) with delta (0, 0)
Screenshot: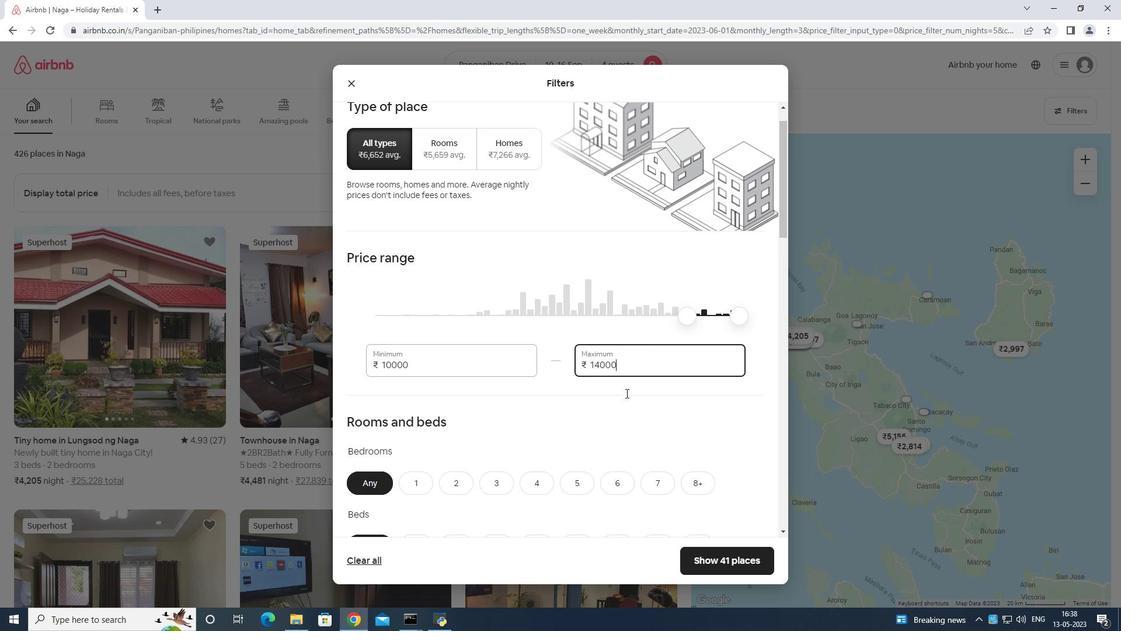 
Action: Mouse moved to (626, 394)
Screenshot: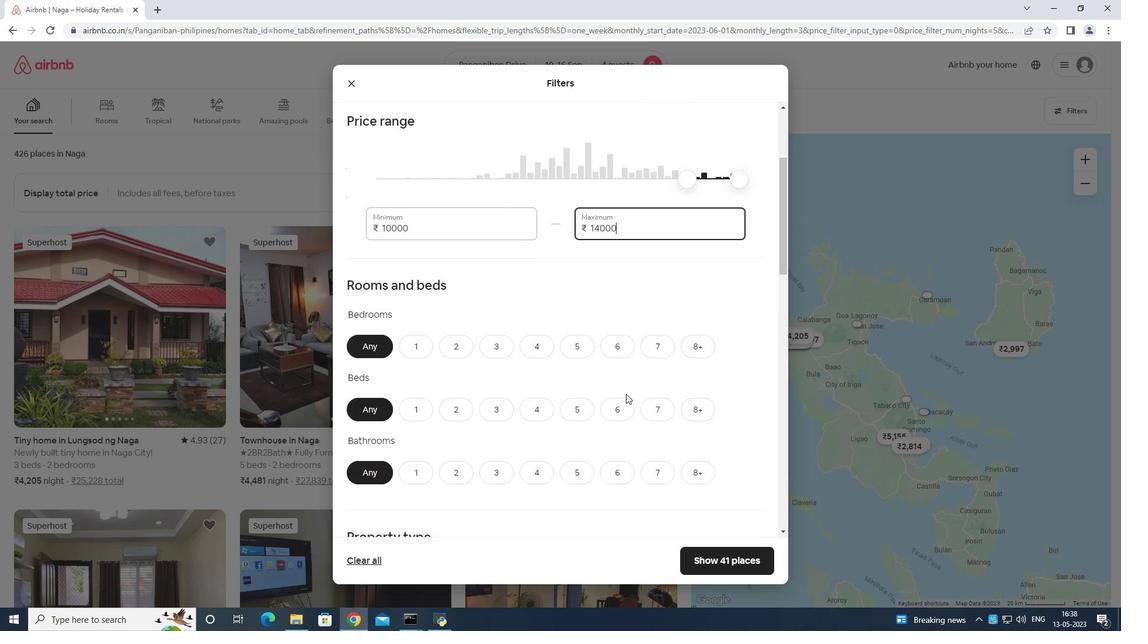 
Action: Mouse scrolled (626, 393) with delta (0, 0)
Screenshot: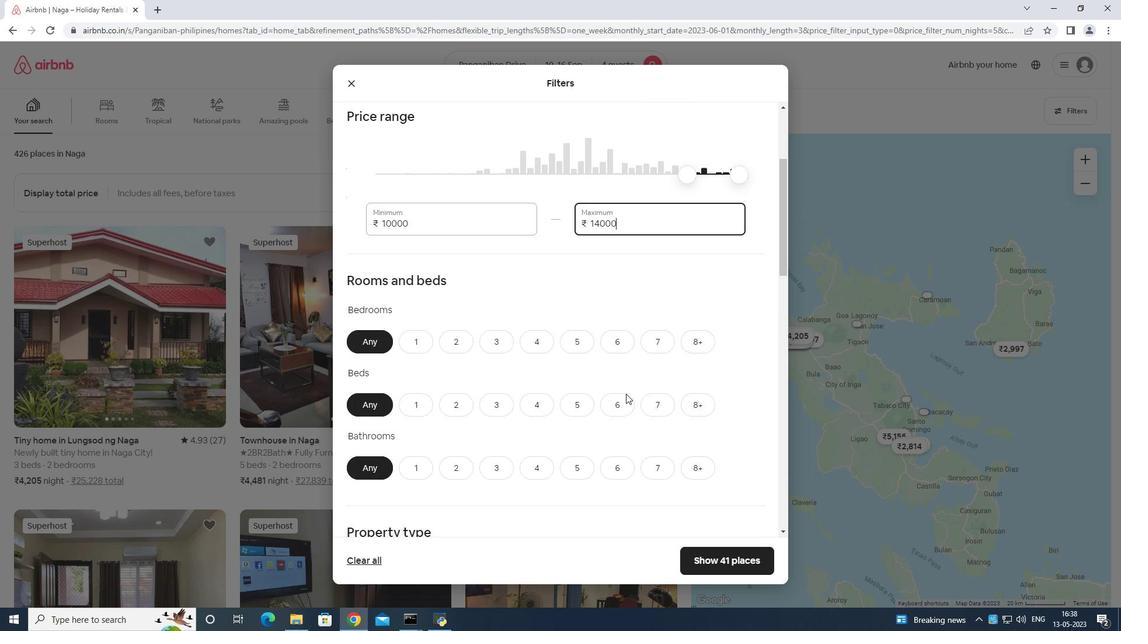 
Action: Mouse moved to (534, 282)
Screenshot: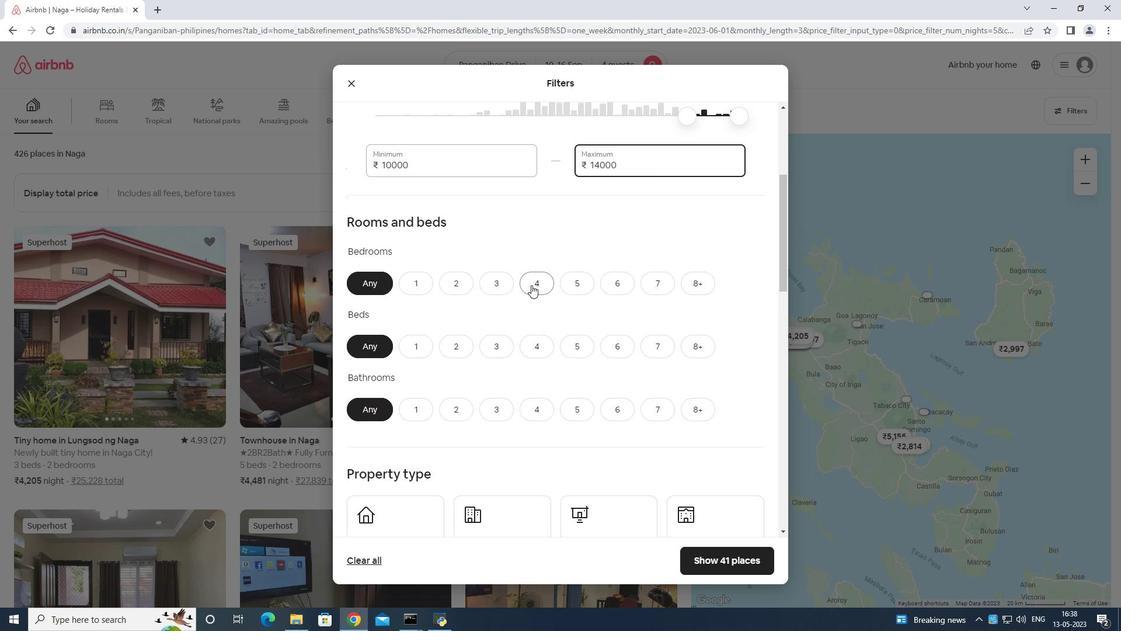 
Action: Mouse pressed left at (534, 282)
Screenshot: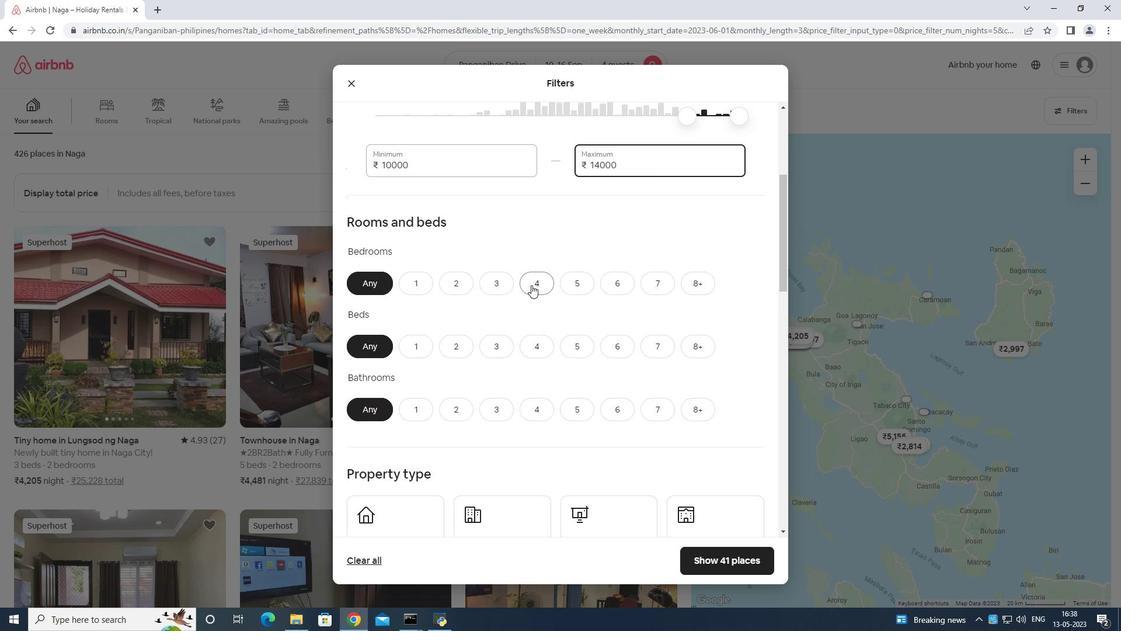 
Action: Mouse moved to (533, 343)
Screenshot: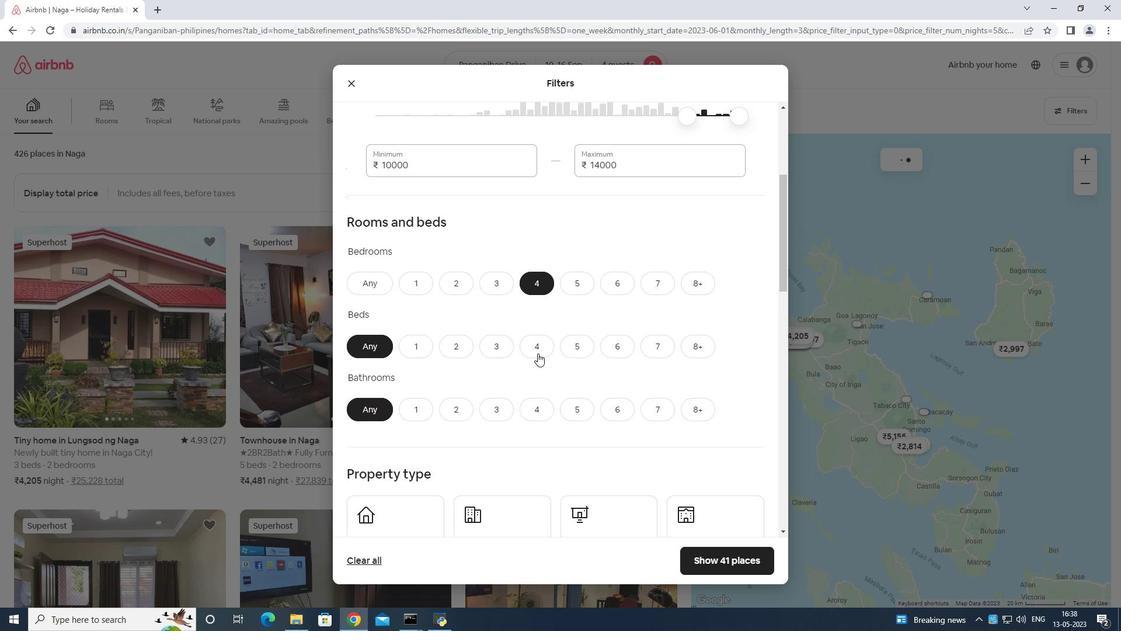 
Action: Mouse pressed left at (533, 343)
Screenshot: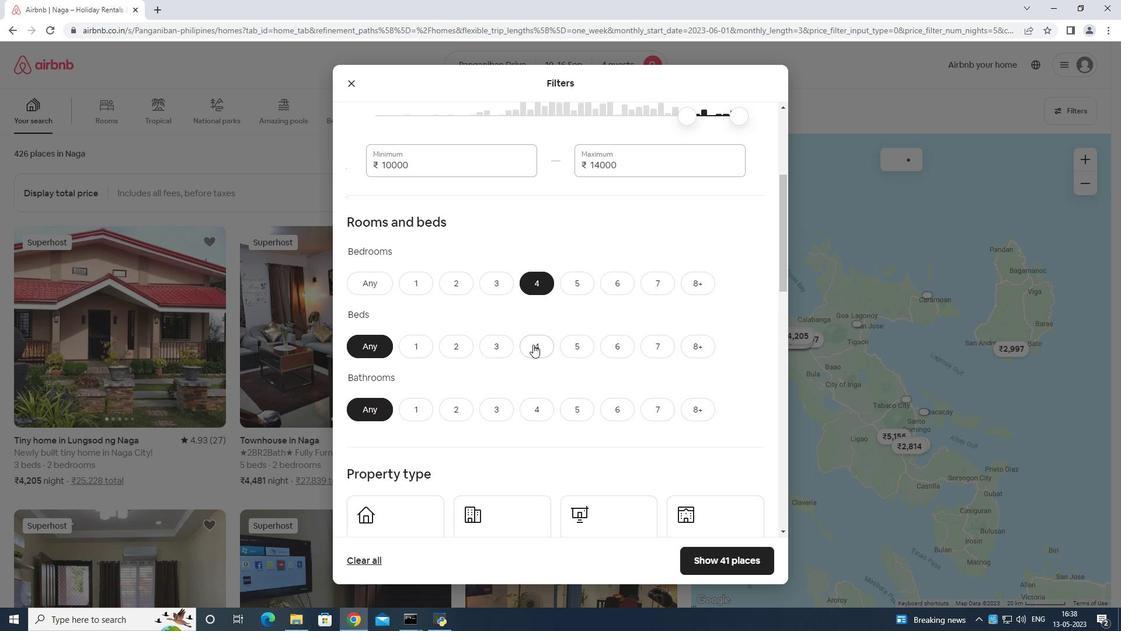 
Action: Mouse moved to (535, 407)
Screenshot: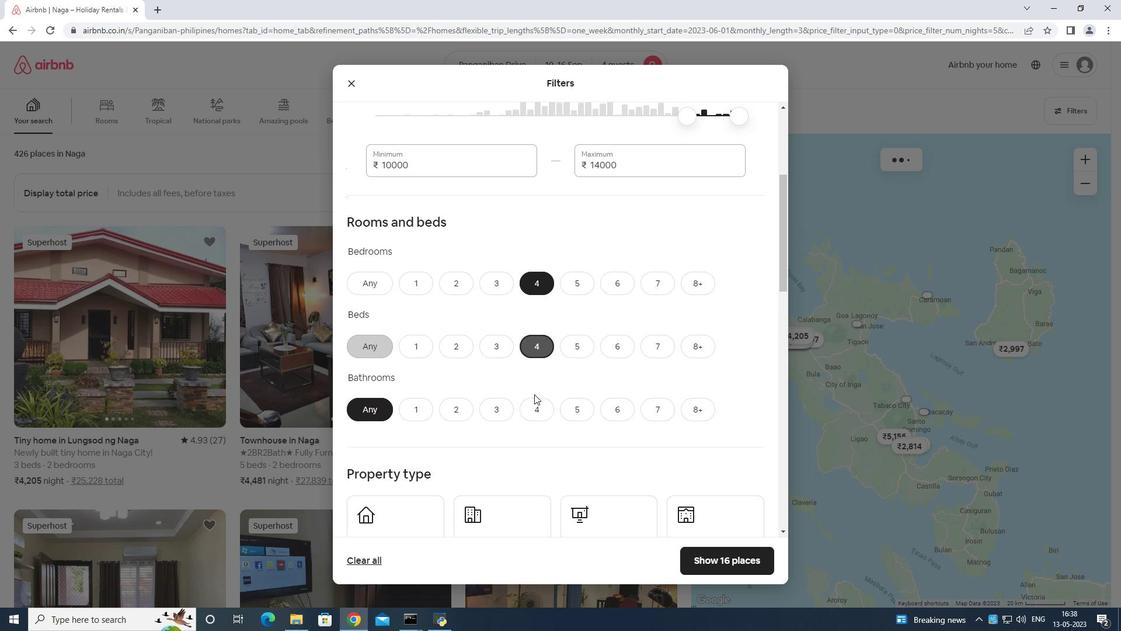 
Action: Mouse pressed left at (535, 407)
Screenshot: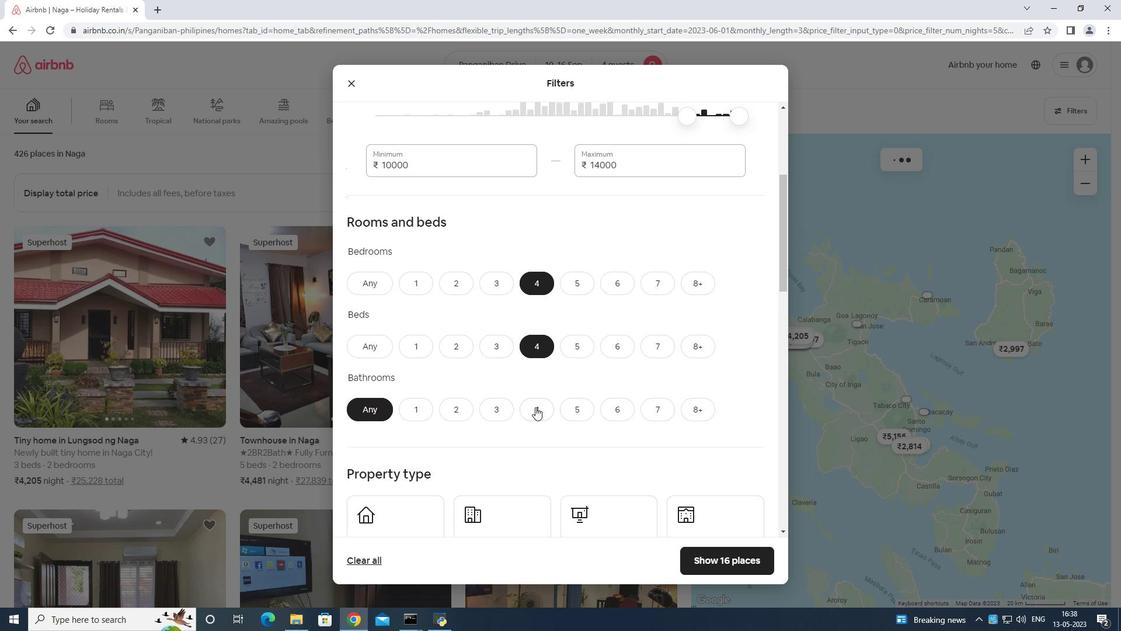 
Action: Mouse moved to (537, 399)
Screenshot: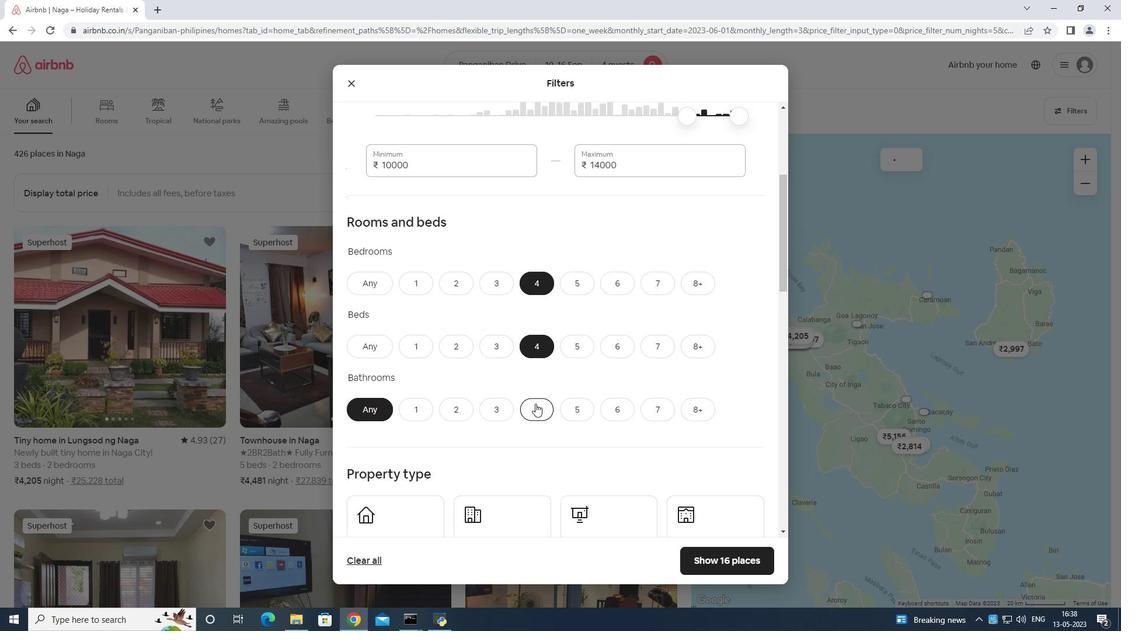 
Action: Mouse scrolled (537, 399) with delta (0, 0)
Screenshot: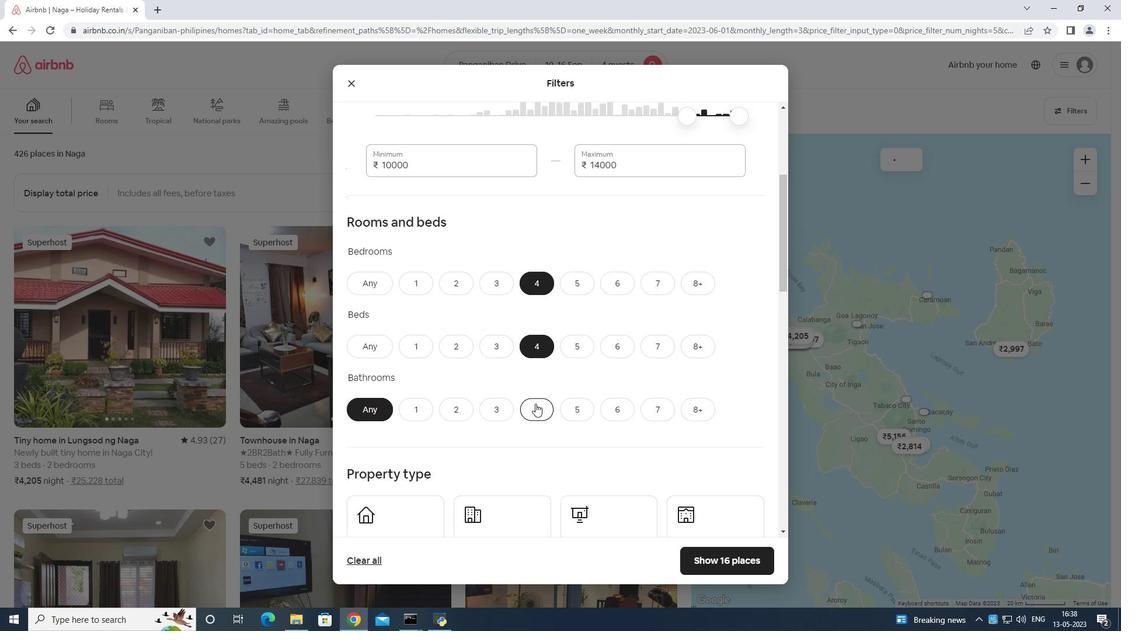 
Action: Mouse moved to (538, 399)
Screenshot: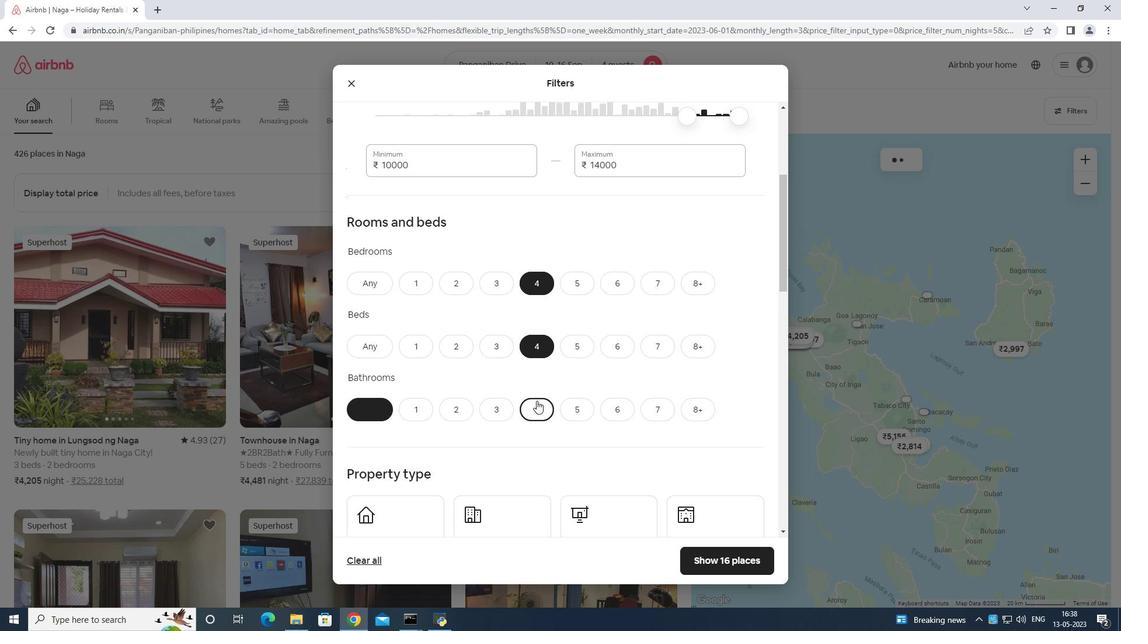 
Action: Mouse scrolled (538, 399) with delta (0, 0)
Screenshot: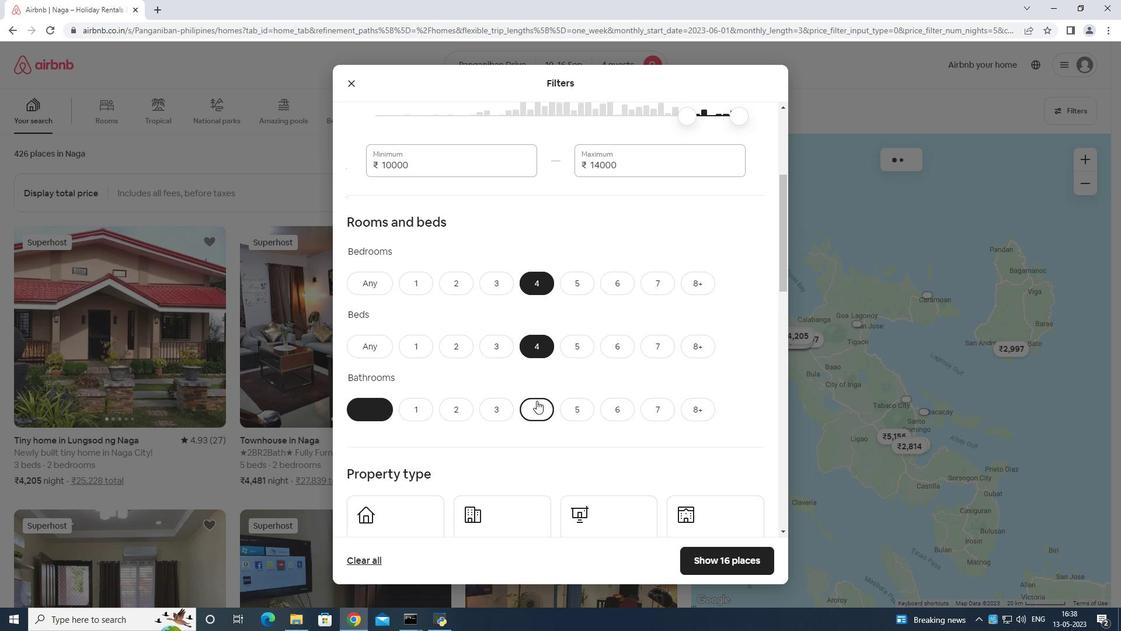 
Action: Mouse moved to (538, 399)
Screenshot: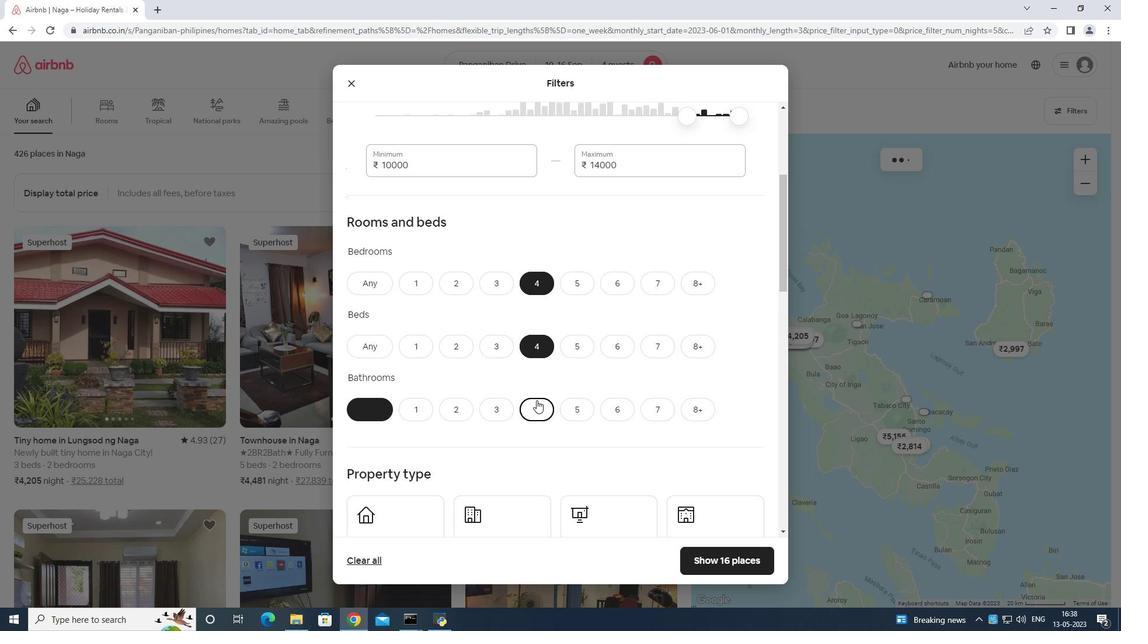 
Action: Mouse scrolled (538, 399) with delta (0, 0)
Screenshot: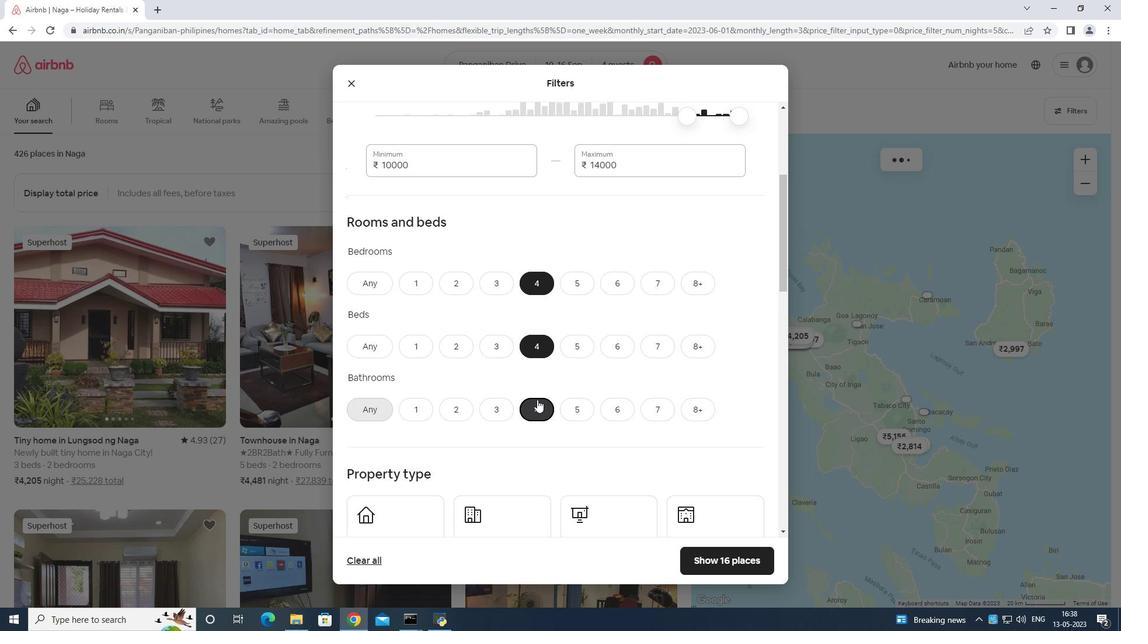 
Action: Mouse moved to (413, 358)
Screenshot: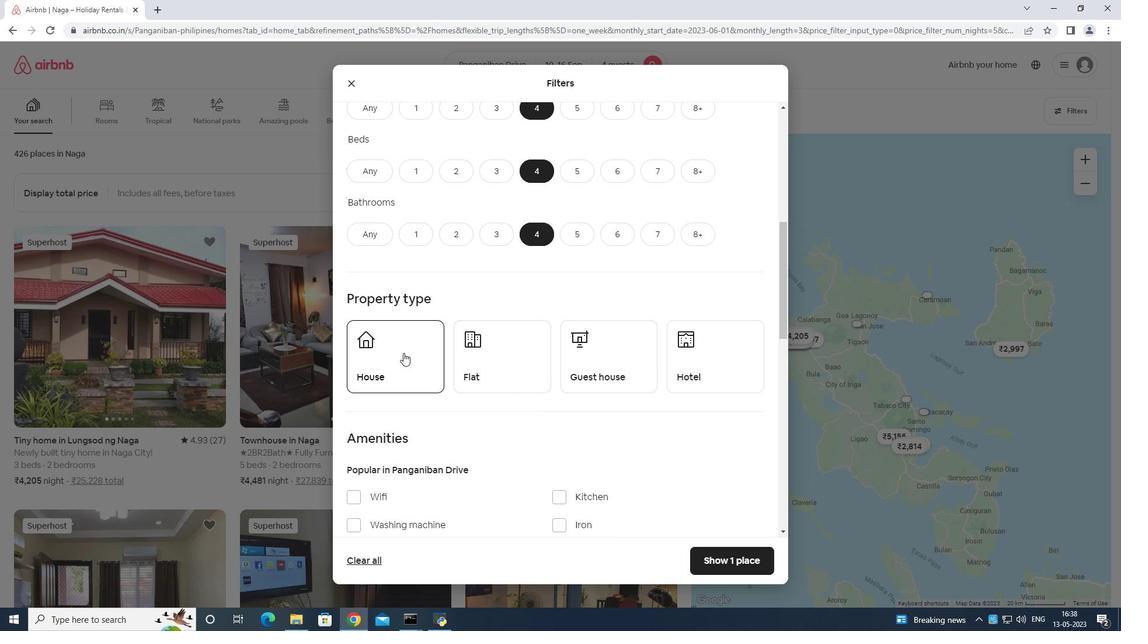 
Action: Mouse pressed left at (413, 358)
Screenshot: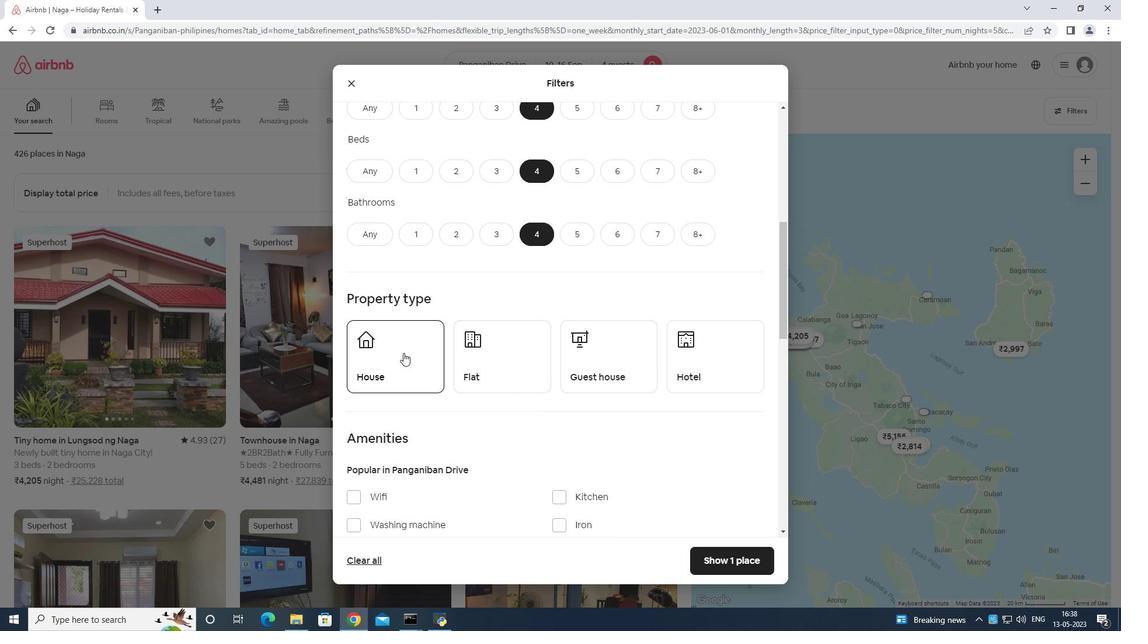 
Action: Mouse moved to (508, 366)
Screenshot: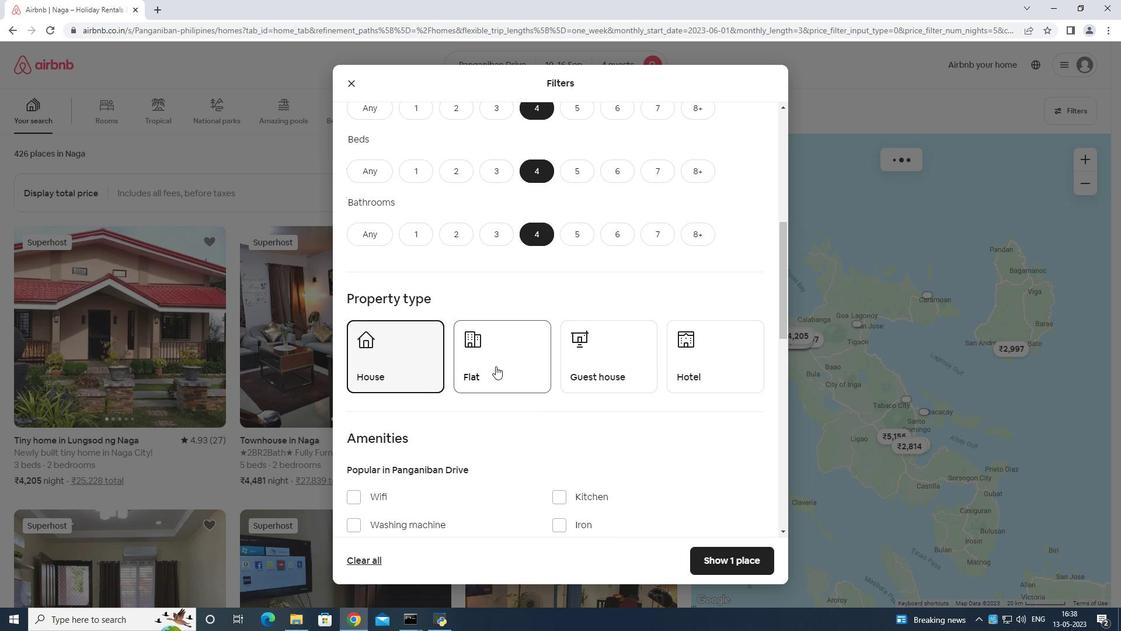 
Action: Mouse pressed left at (496, 366)
Screenshot: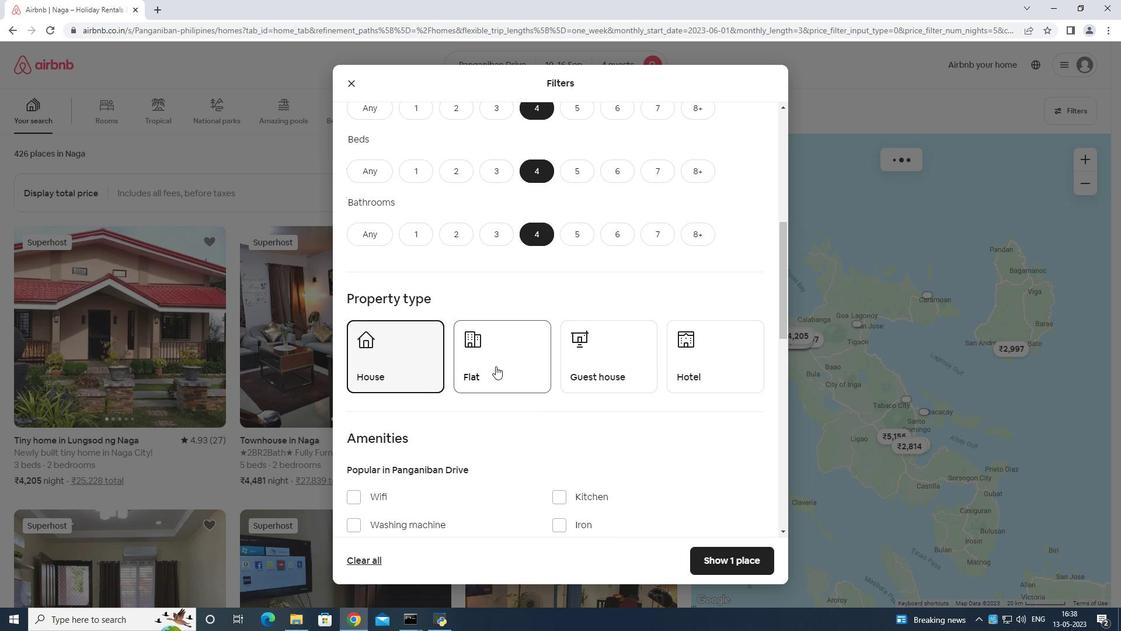
Action: Mouse moved to (599, 370)
Screenshot: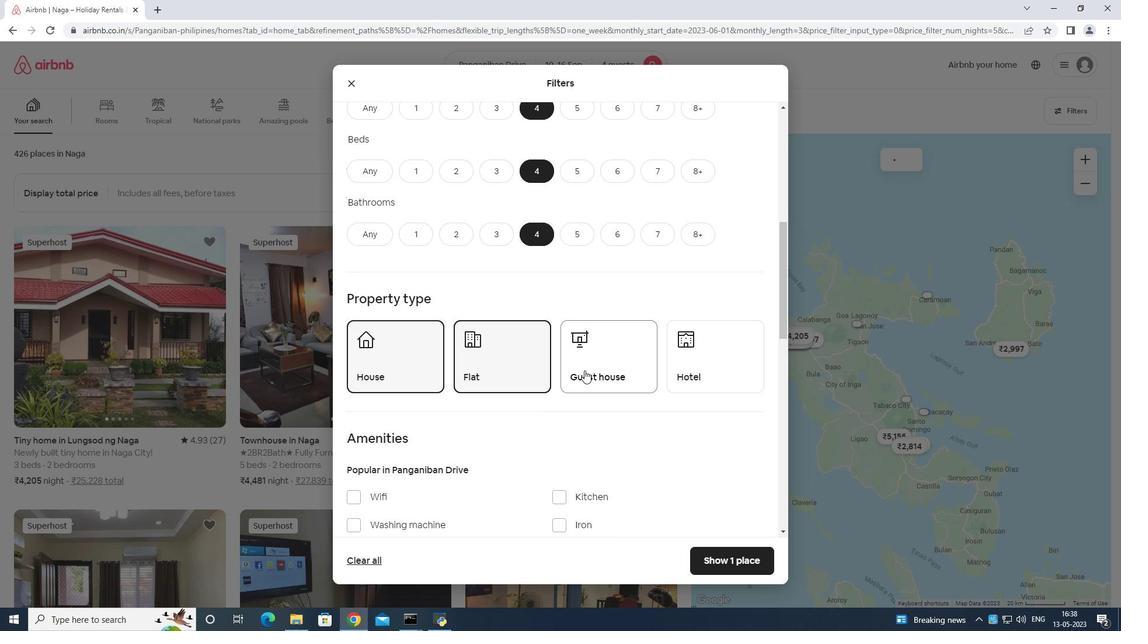 
Action: Mouse pressed left at (599, 370)
Screenshot: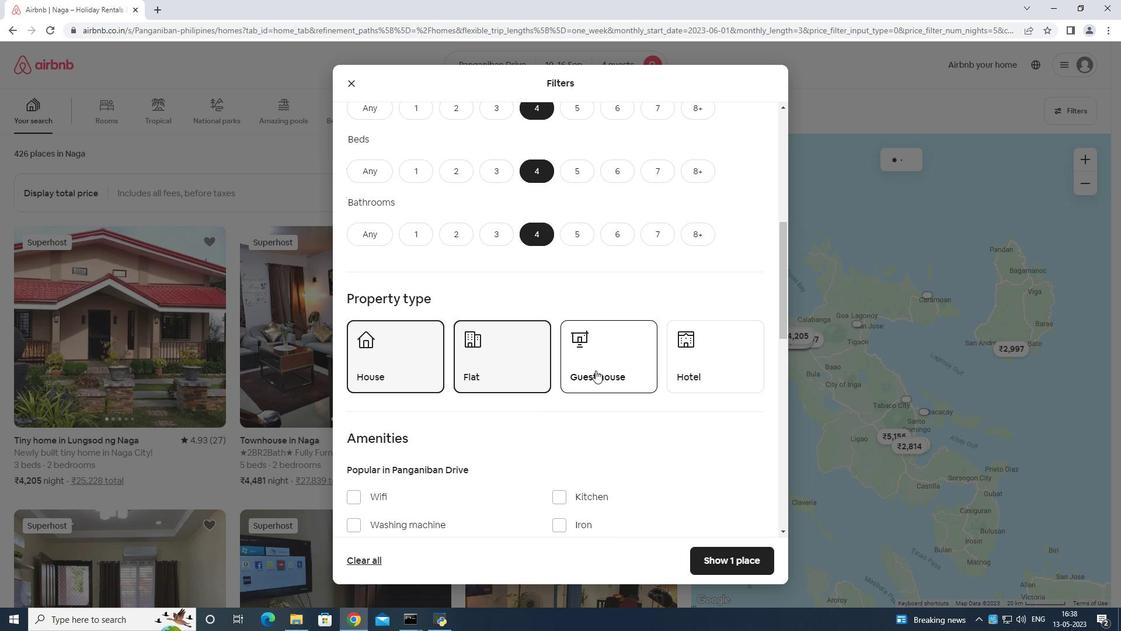 
Action: Mouse moved to (610, 365)
Screenshot: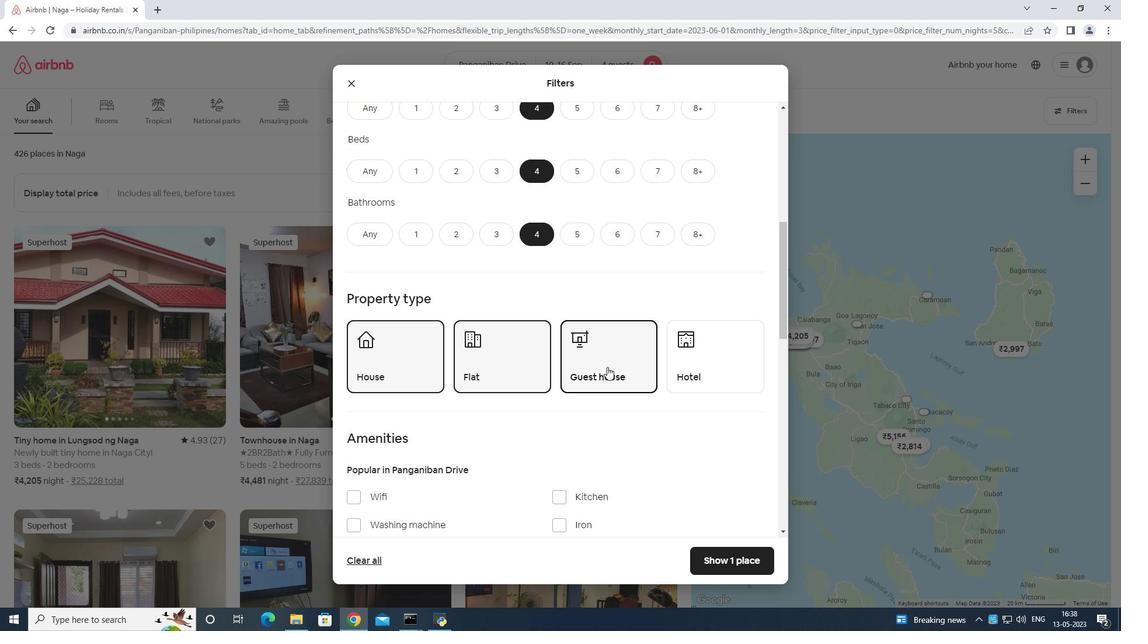 
Action: Mouse scrolled (610, 364) with delta (0, 0)
Screenshot: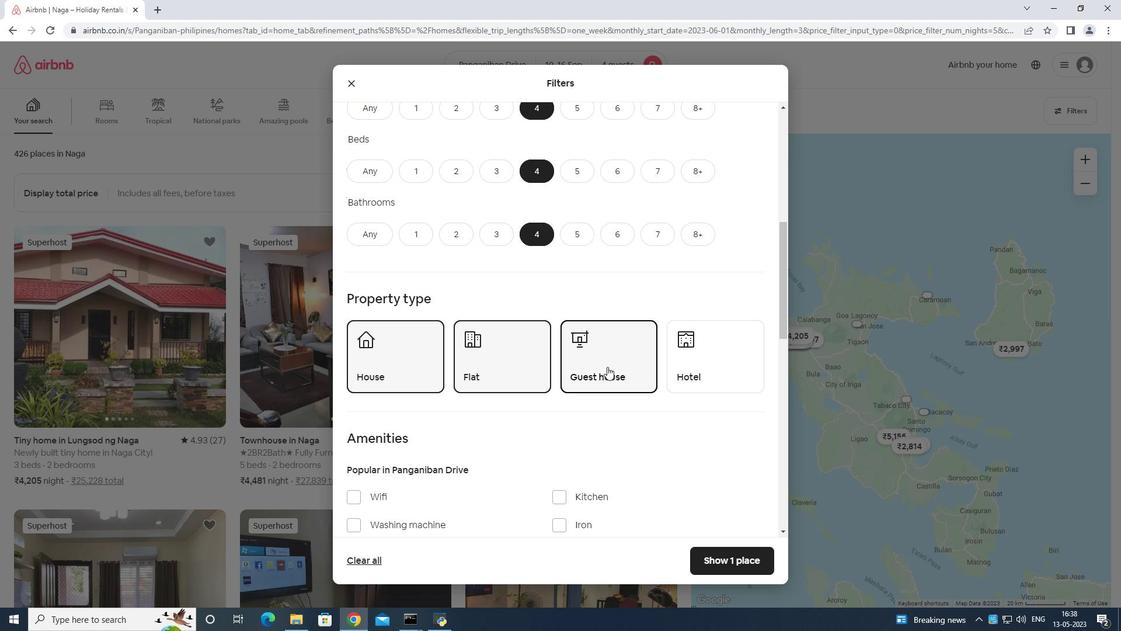 
Action: Mouse moved to (611, 365)
Screenshot: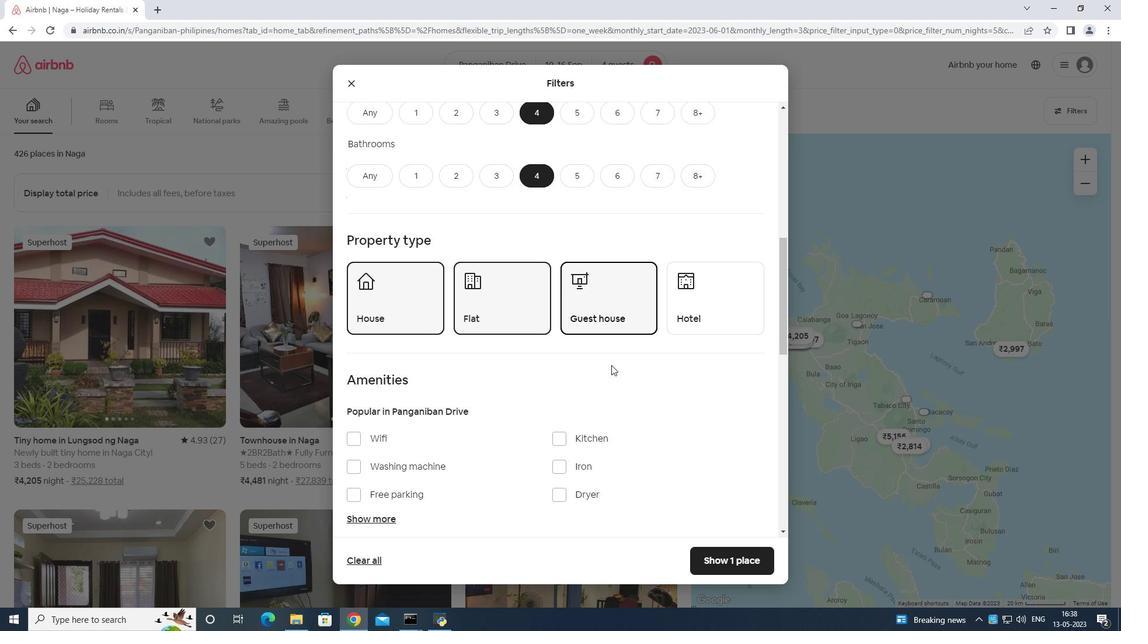 
Action: Mouse scrolled (611, 364) with delta (0, 0)
Screenshot: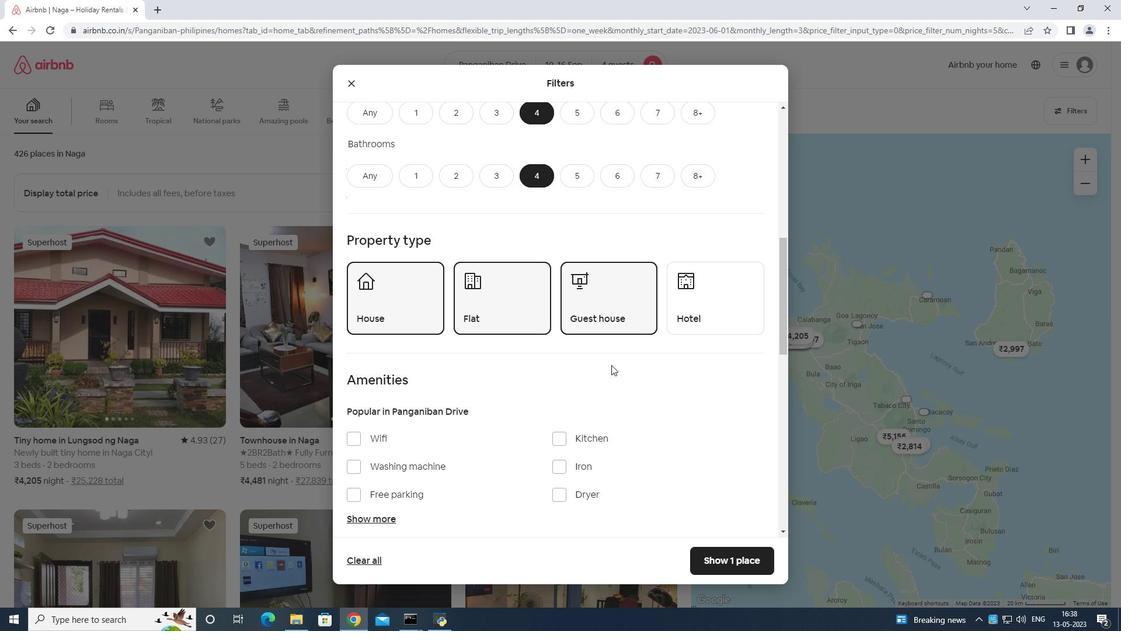 
Action: Mouse moved to (346, 375)
Screenshot: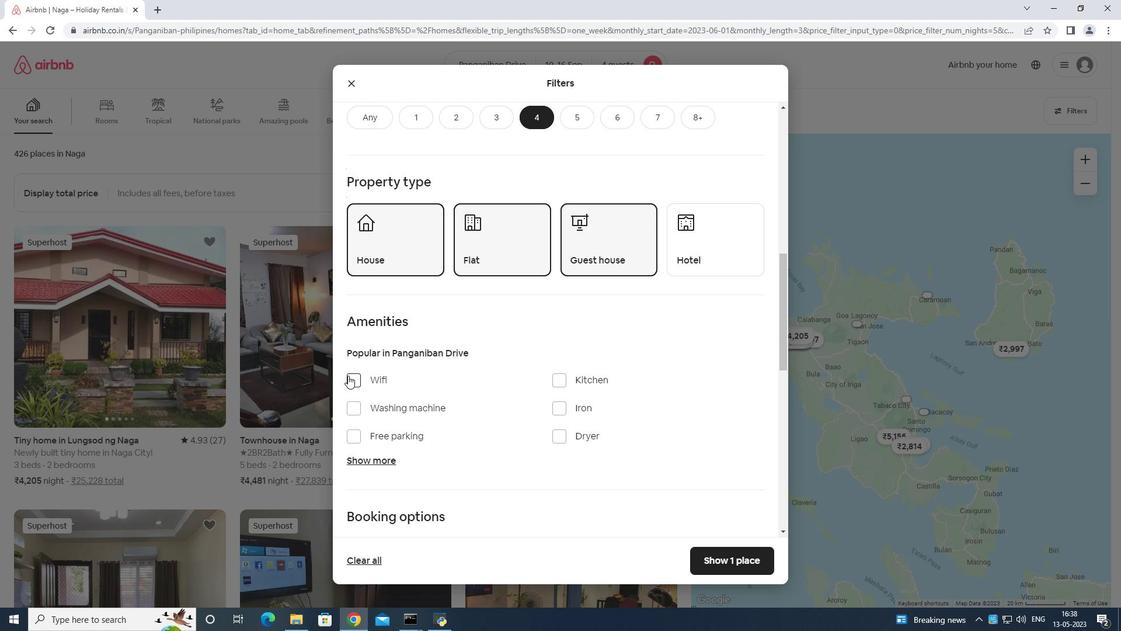 
Action: Mouse pressed left at (346, 375)
Screenshot: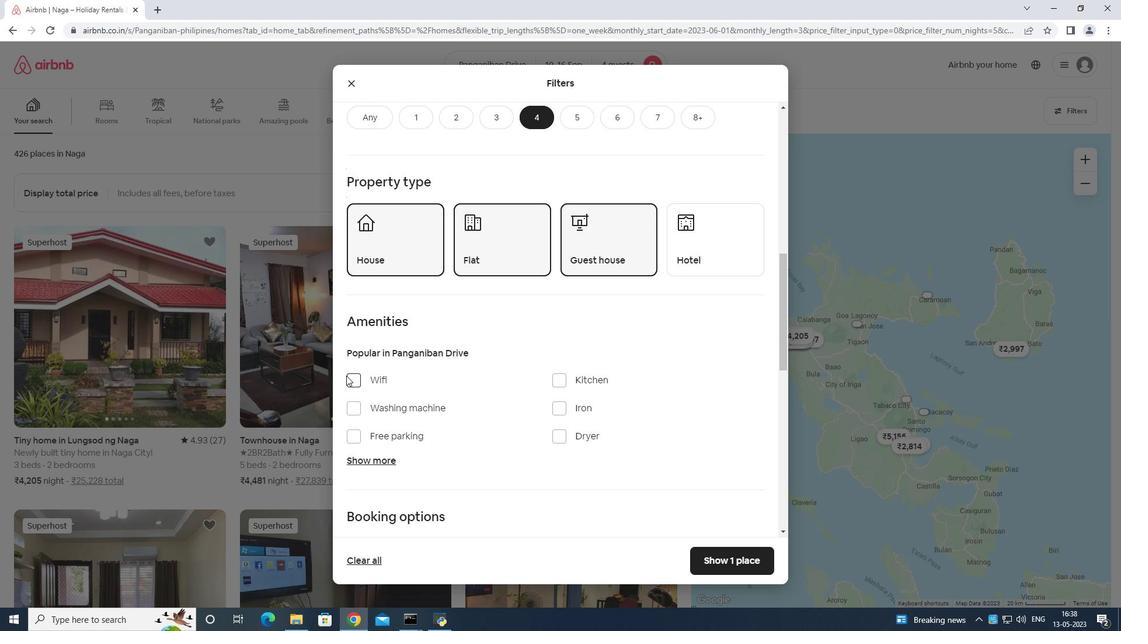 
Action: Mouse moved to (355, 376)
Screenshot: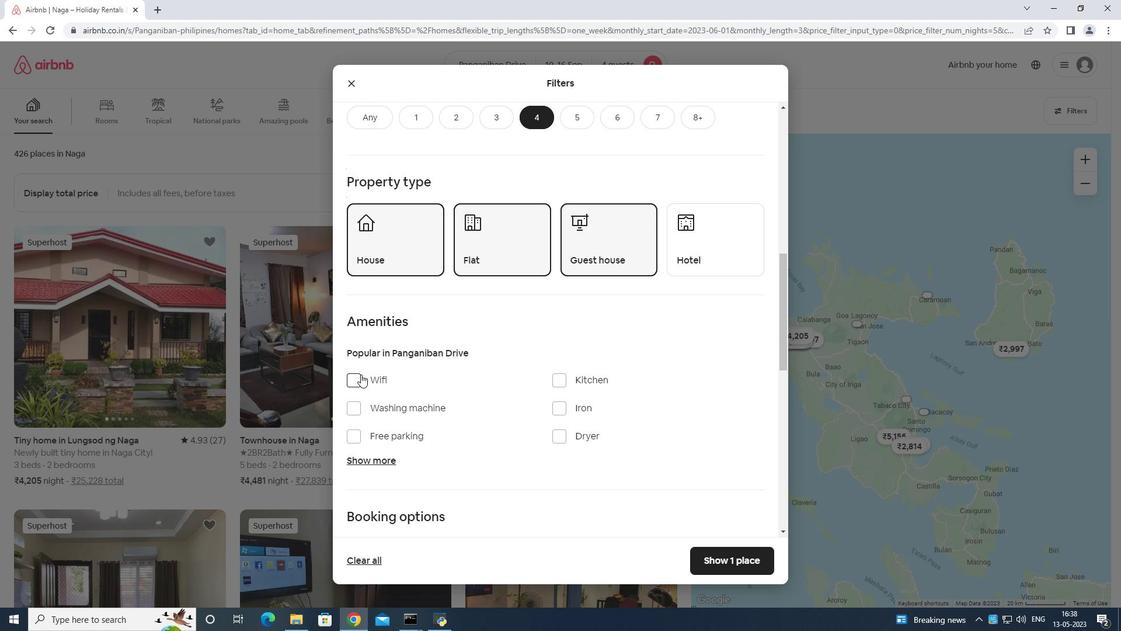 
Action: Mouse pressed left at (355, 376)
Screenshot: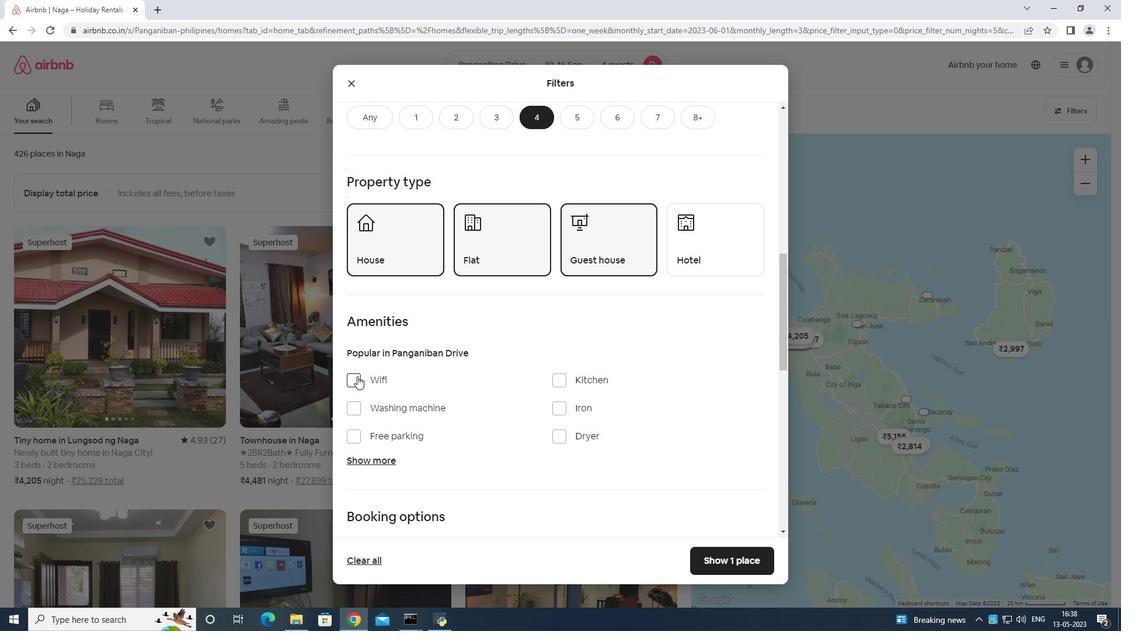 
Action: Mouse moved to (352, 436)
Screenshot: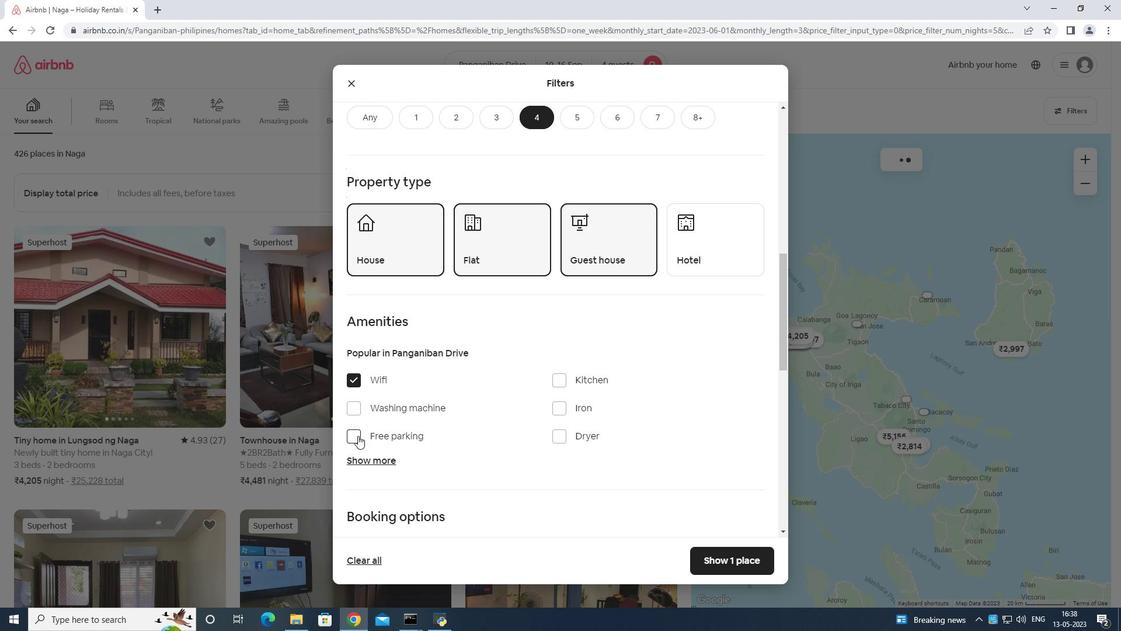 
Action: Mouse pressed left at (352, 436)
Screenshot: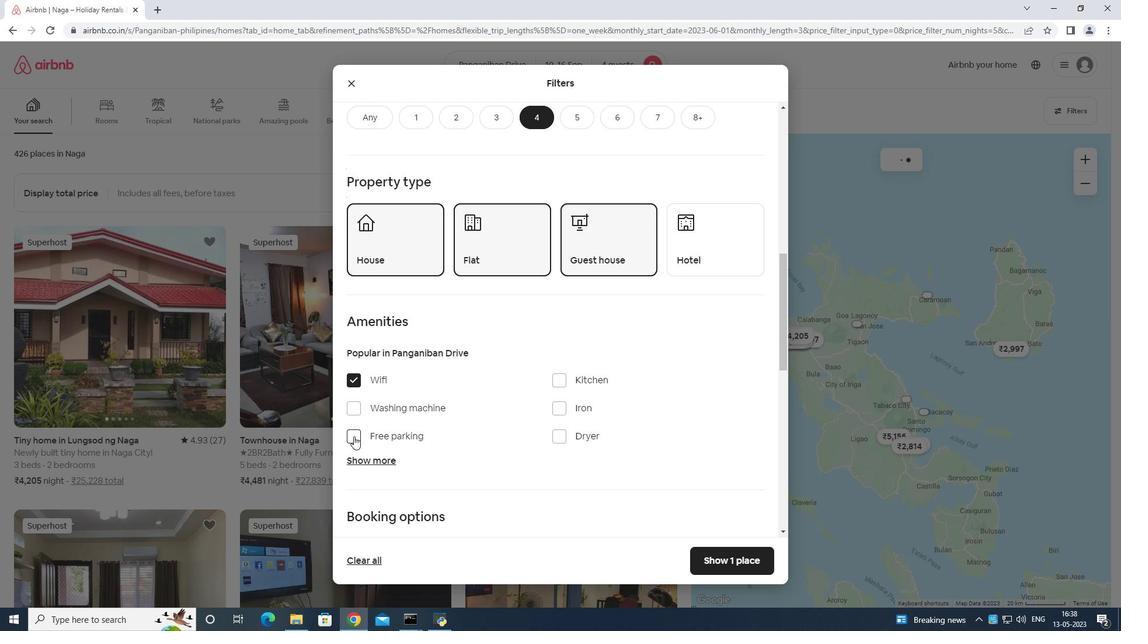 
Action: Mouse moved to (355, 456)
Screenshot: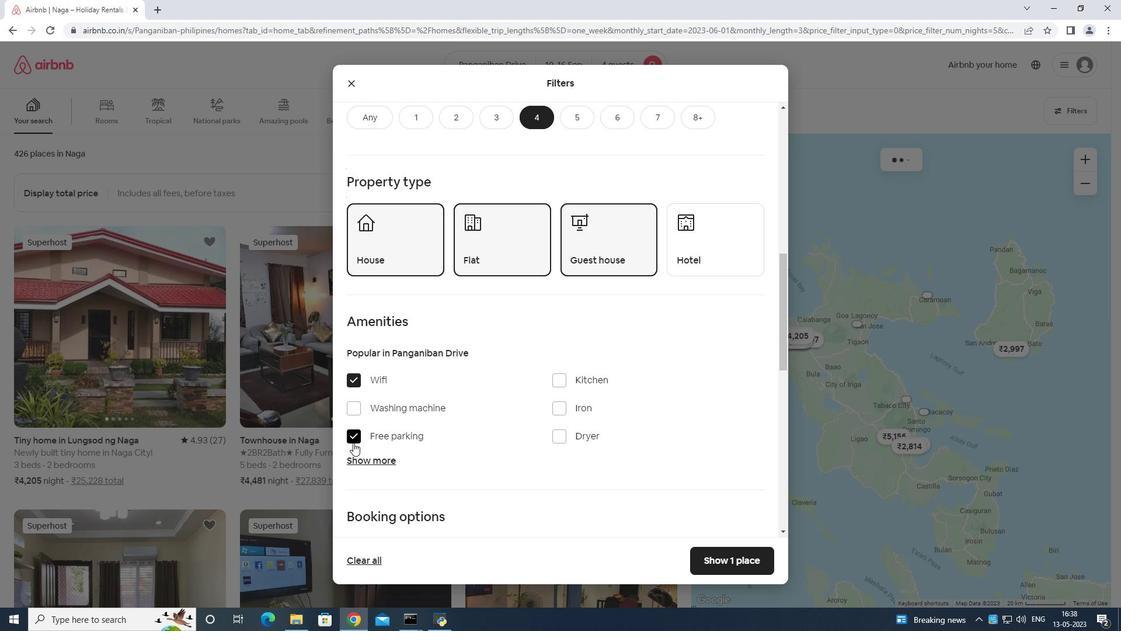 
Action: Mouse pressed left at (355, 456)
Screenshot: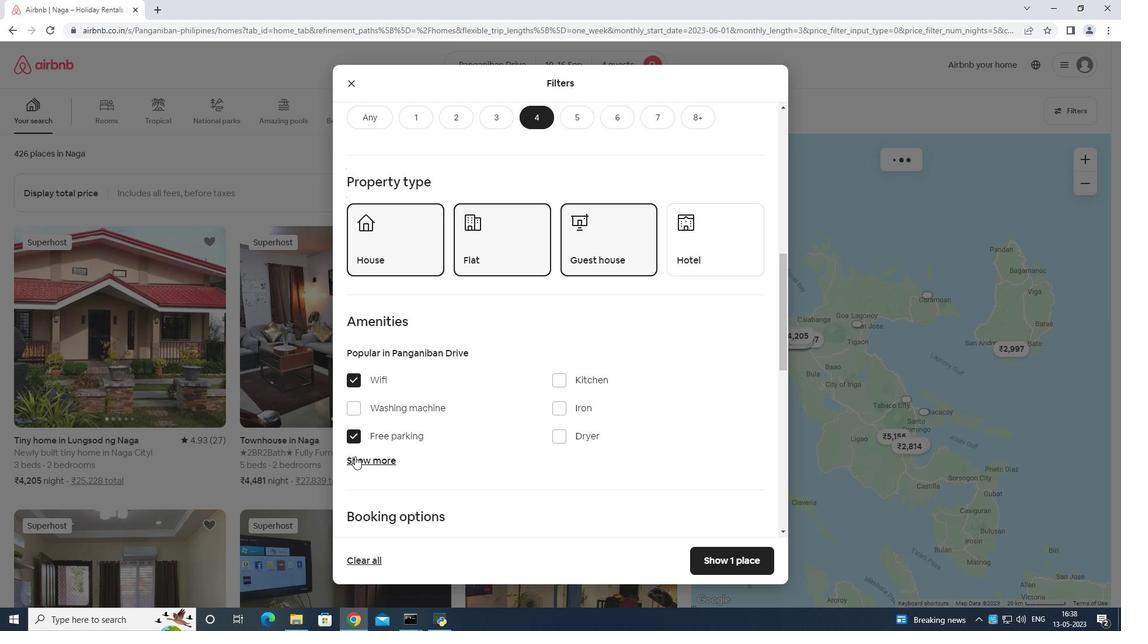 
Action: Mouse moved to (366, 446)
Screenshot: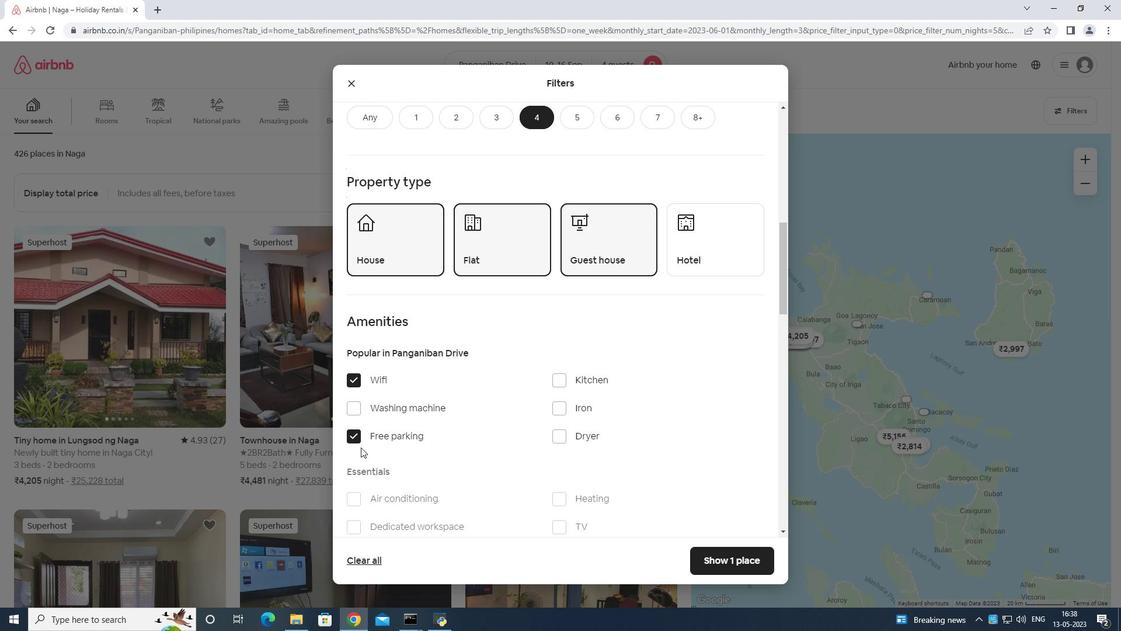 
Action: Mouse scrolled (366, 445) with delta (0, 0)
Screenshot: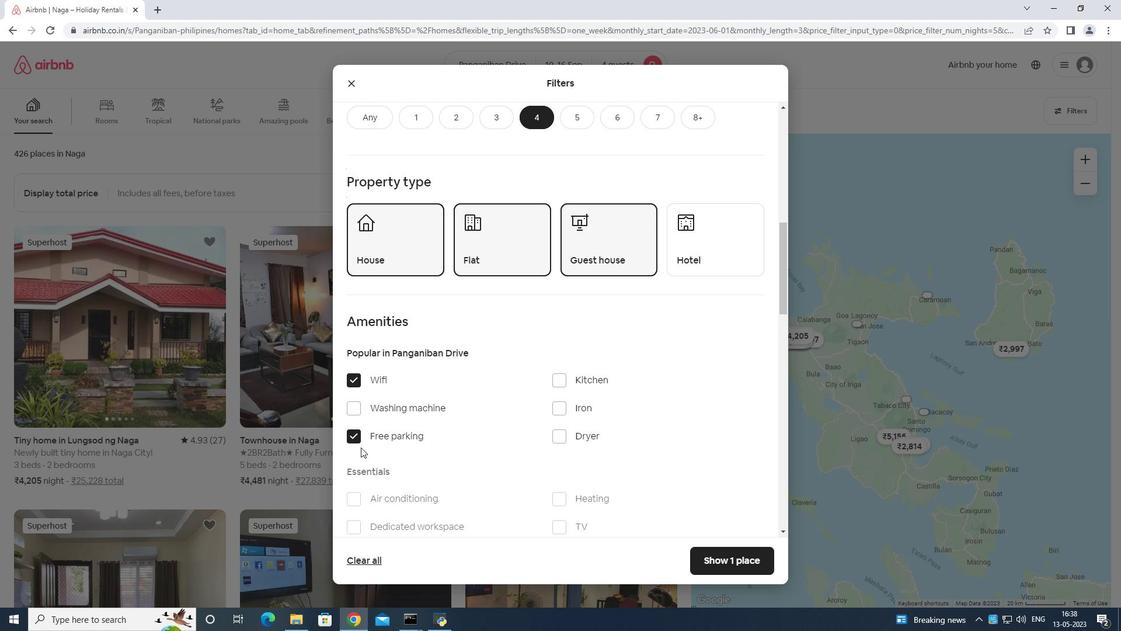 
Action: Mouse moved to (381, 444)
Screenshot: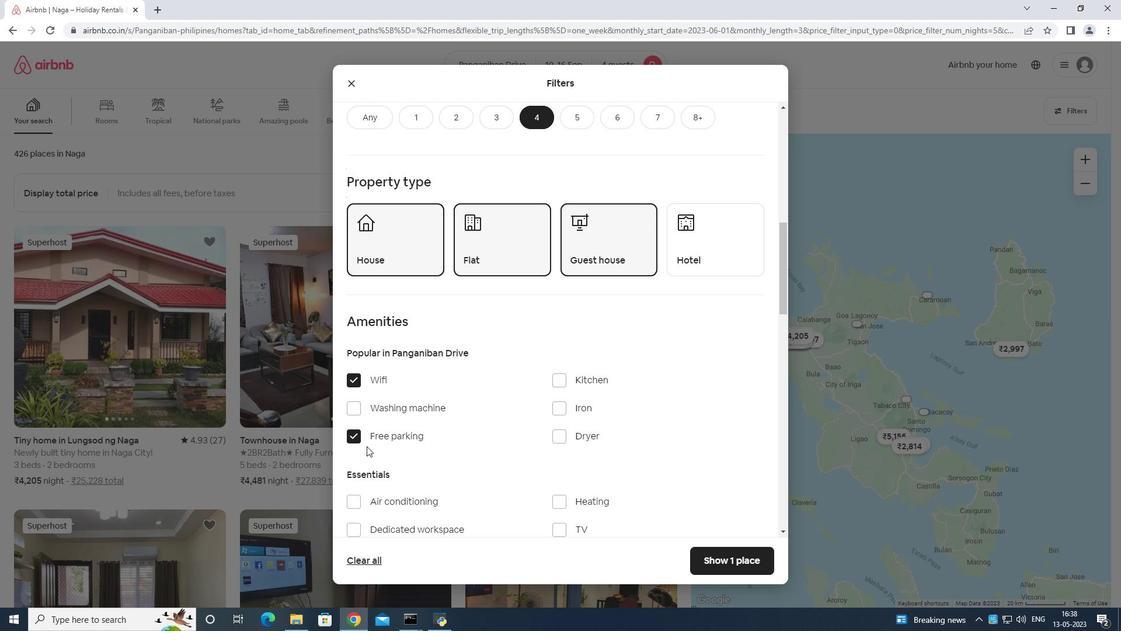 
Action: Mouse scrolled (381, 444) with delta (0, 0)
Screenshot: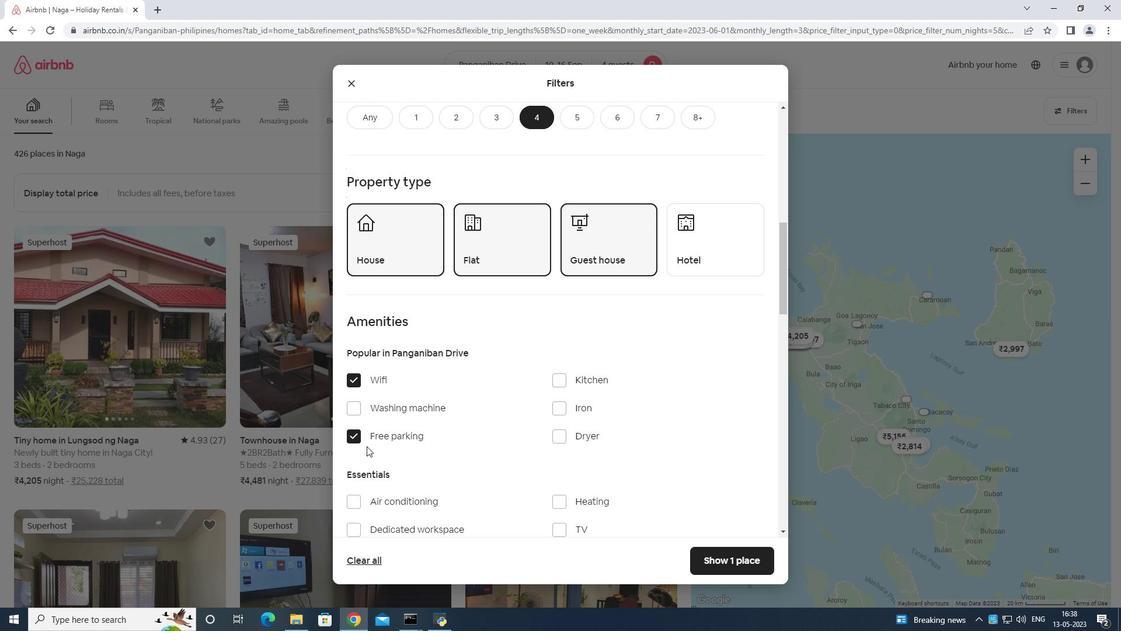 
Action: Mouse moved to (558, 415)
Screenshot: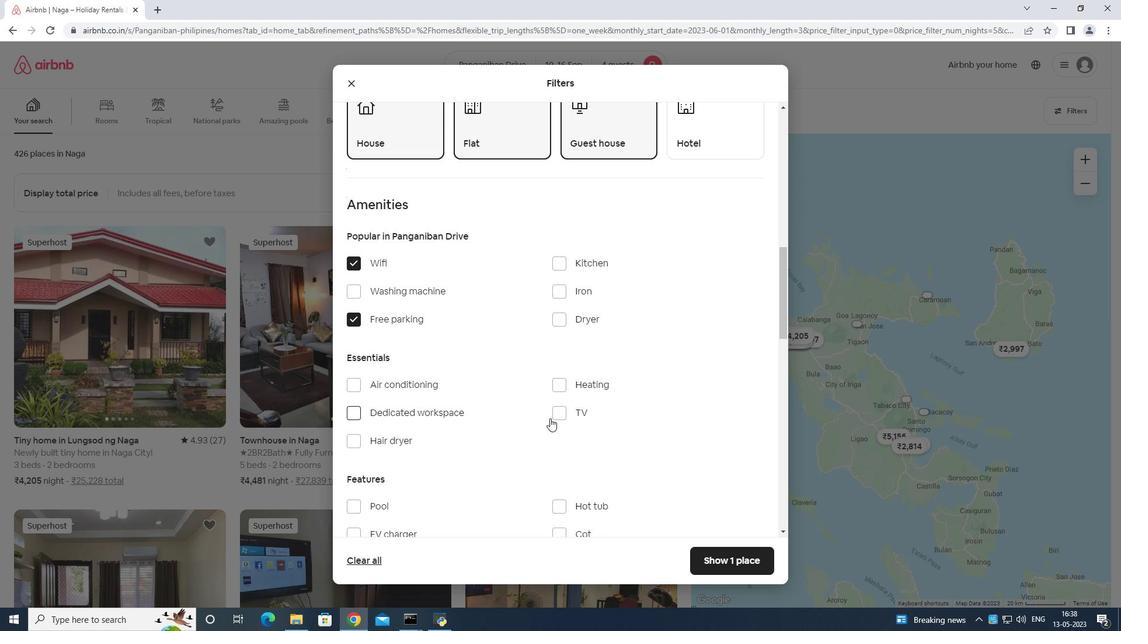 
Action: Mouse pressed left at (558, 415)
Screenshot: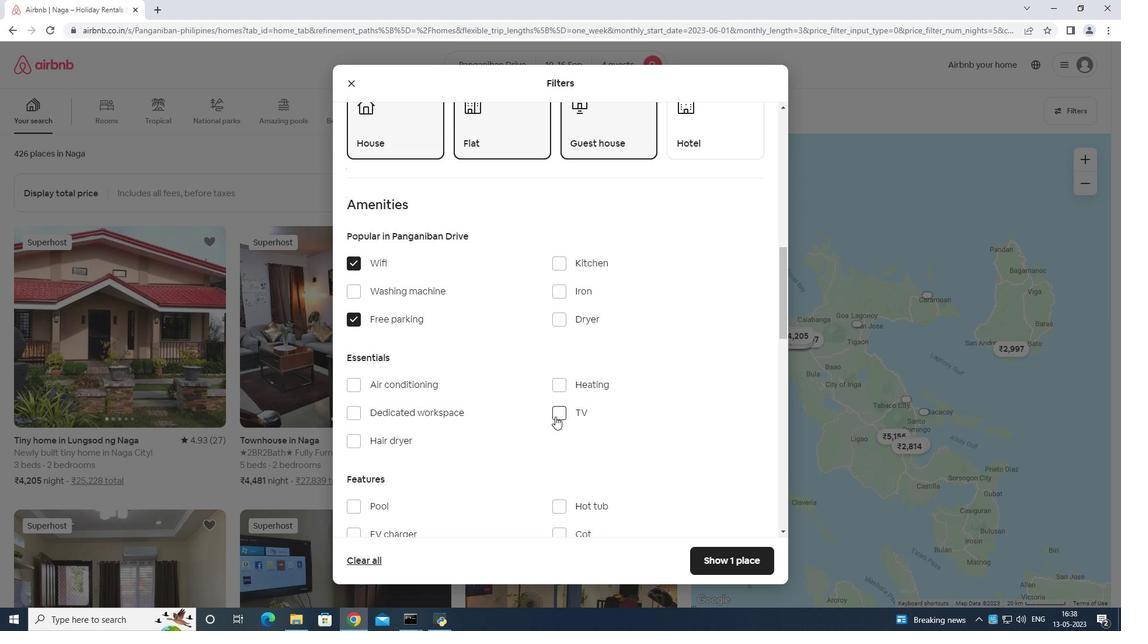 
Action: Mouse moved to (554, 409)
Screenshot: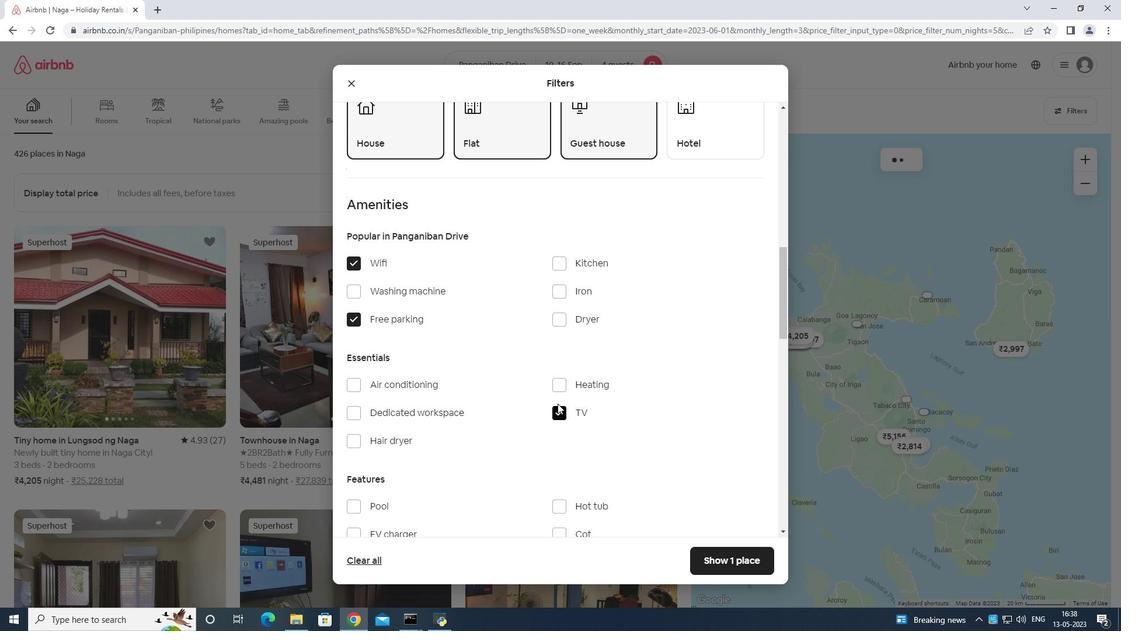 
Action: Mouse scrolled (554, 408) with delta (0, 0)
Screenshot: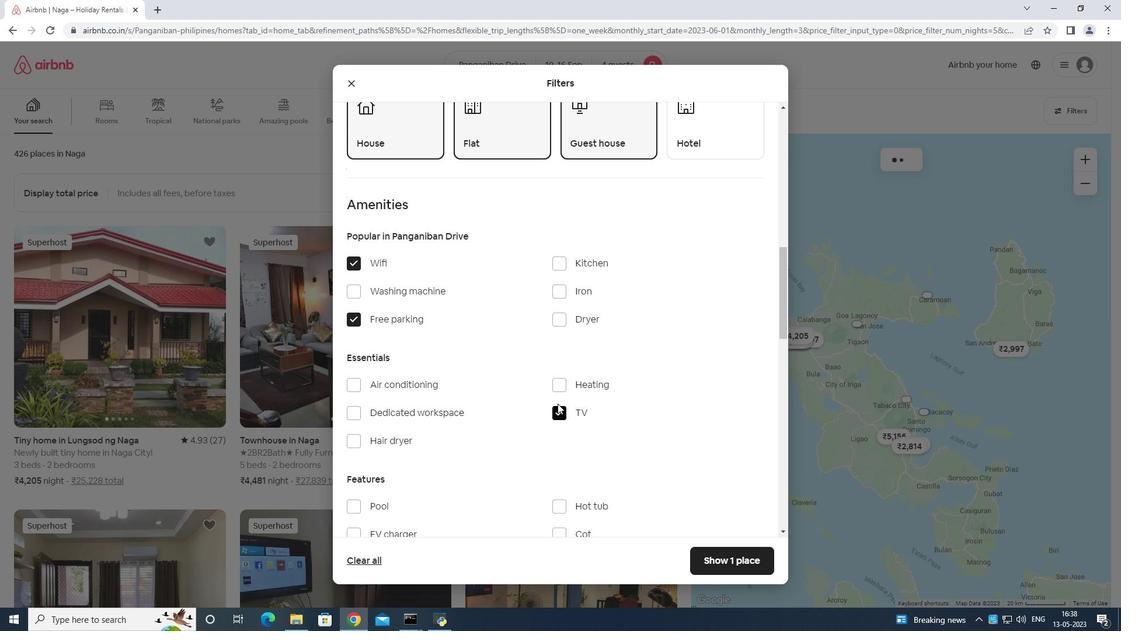 
Action: Mouse moved to (554, 409)
Screenshot: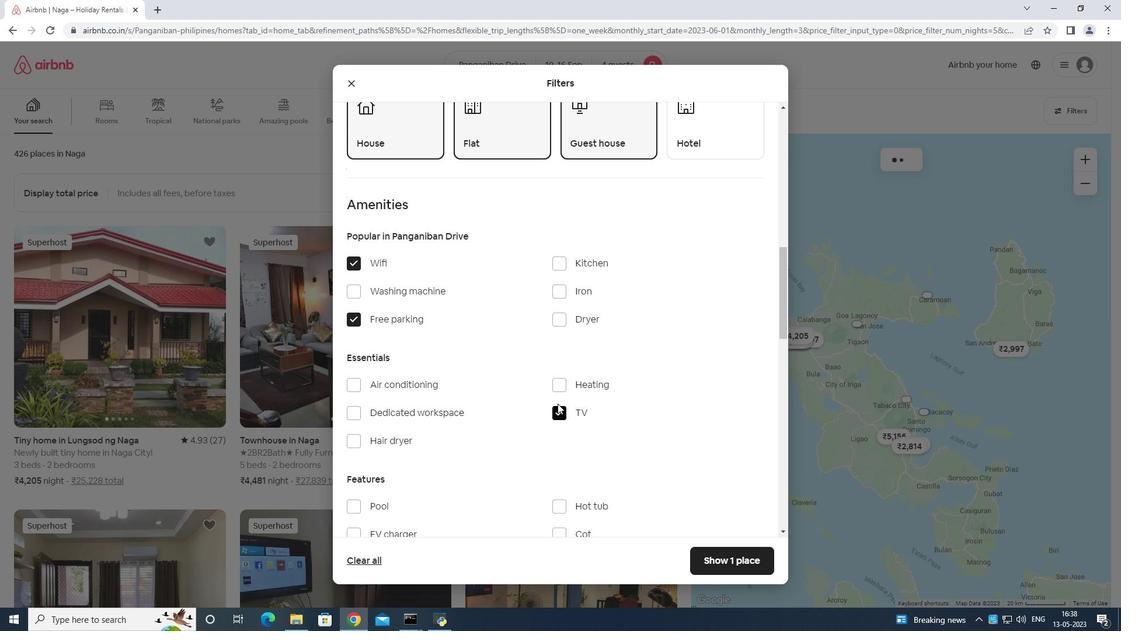 
Action: Mouse scrolled (554, 409) with delta (0, 0)
Screenshot: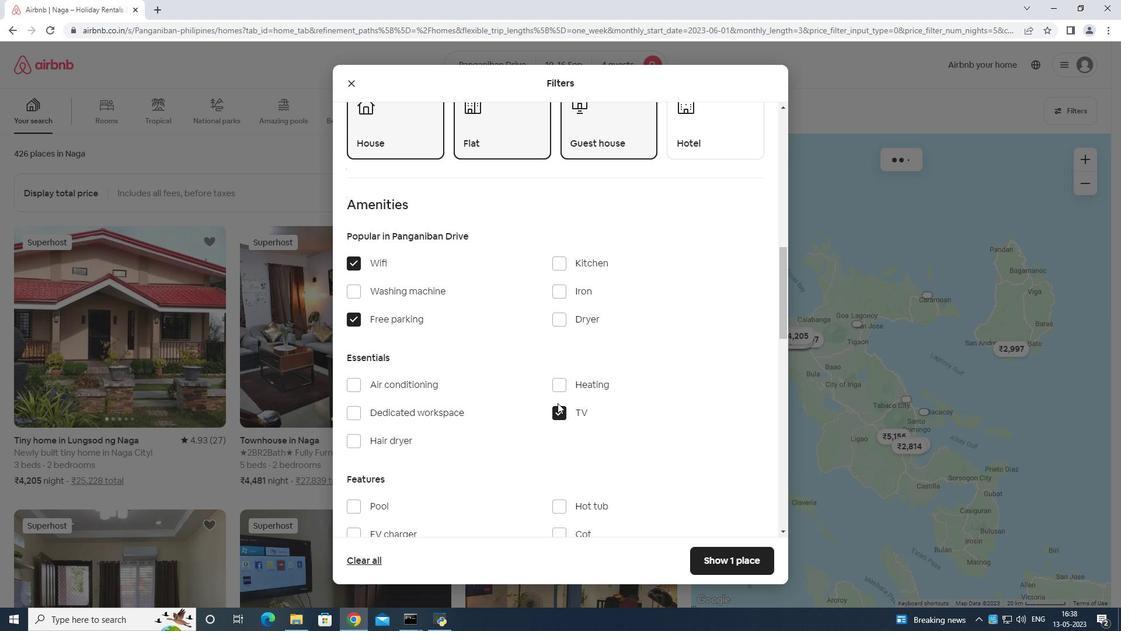 
Action: Mouse moved to (354, 444)
Screenshot: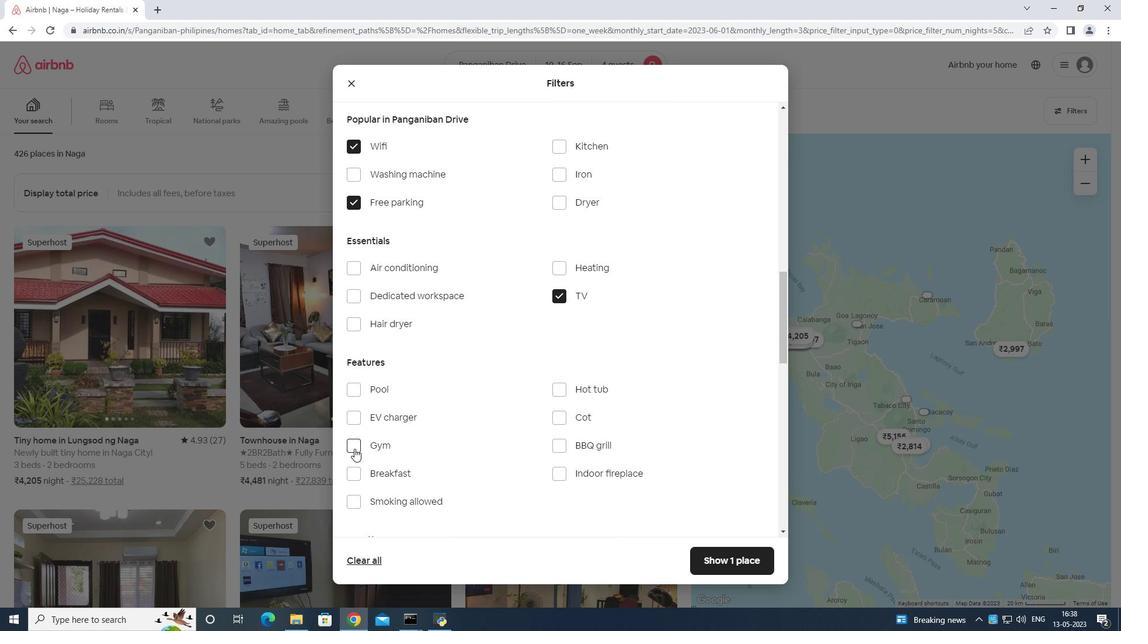 
Action: Mouse pressed left at (354, 444)
Screenshot: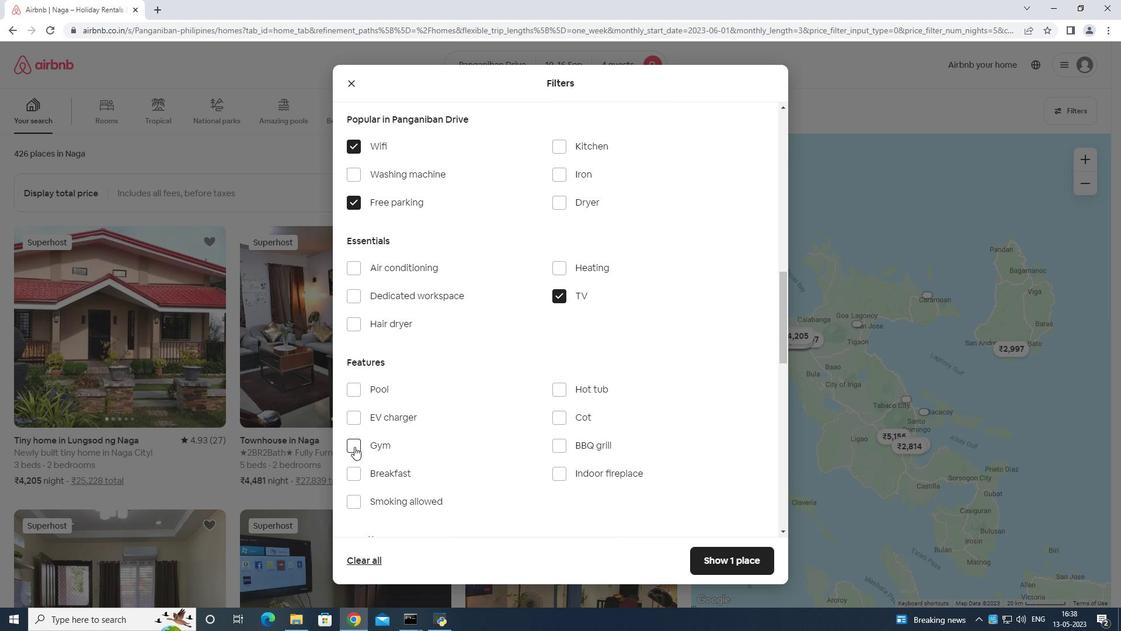 
Action: Mouse moved to (355, 469)
Screenshot: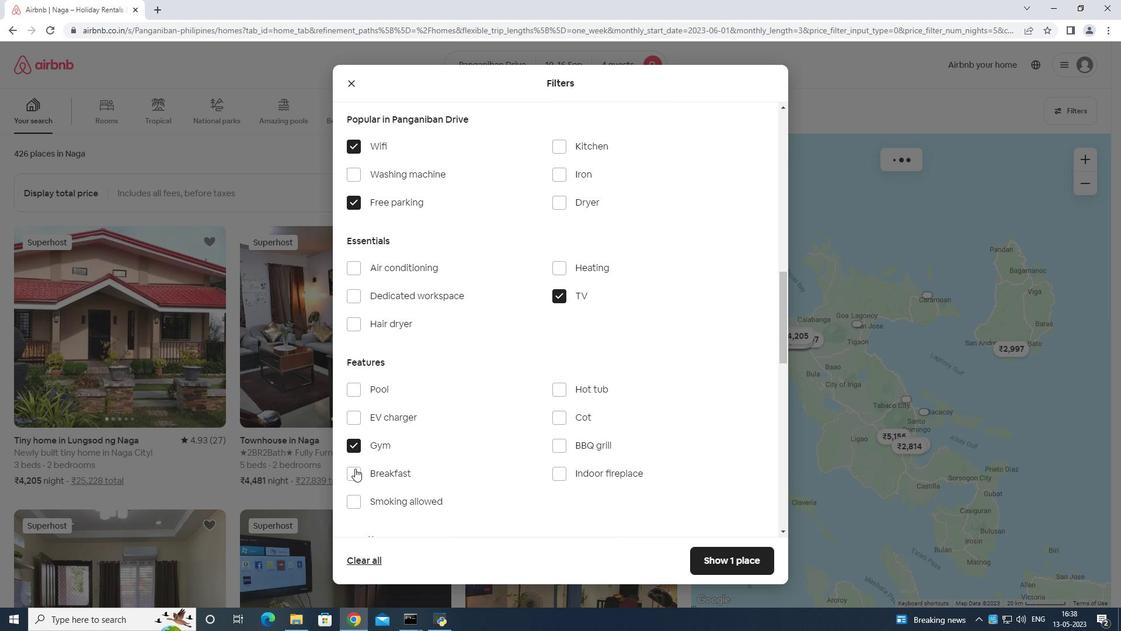 
Action: Mouse pressed left at (355, 469)
Screenshot: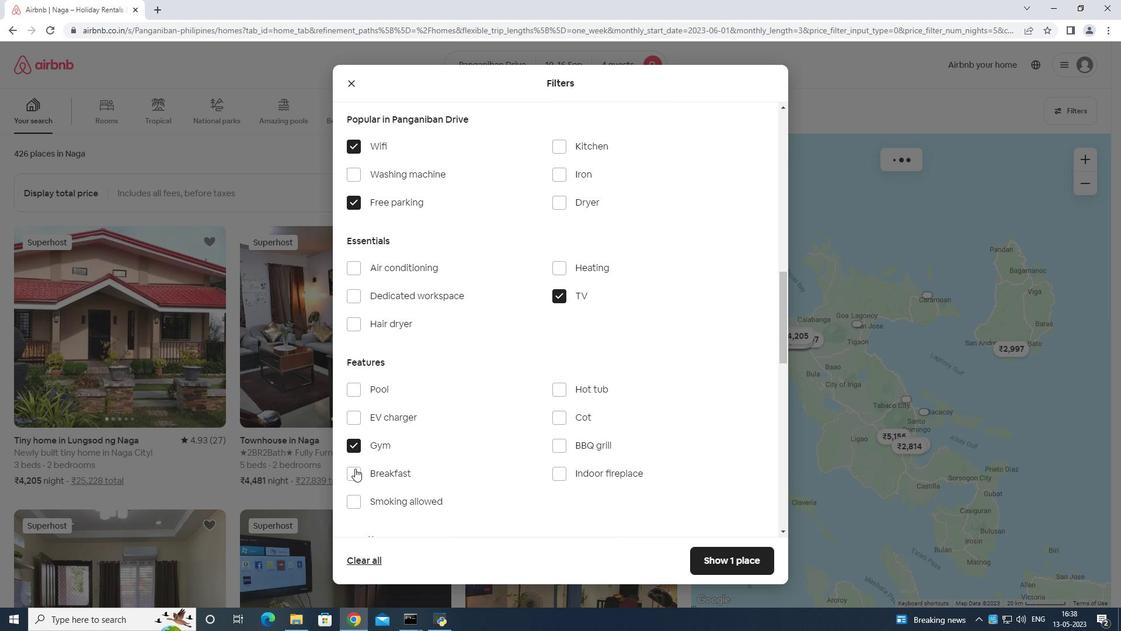 
Action: Mouse moved to (375, 463)
Screenshot: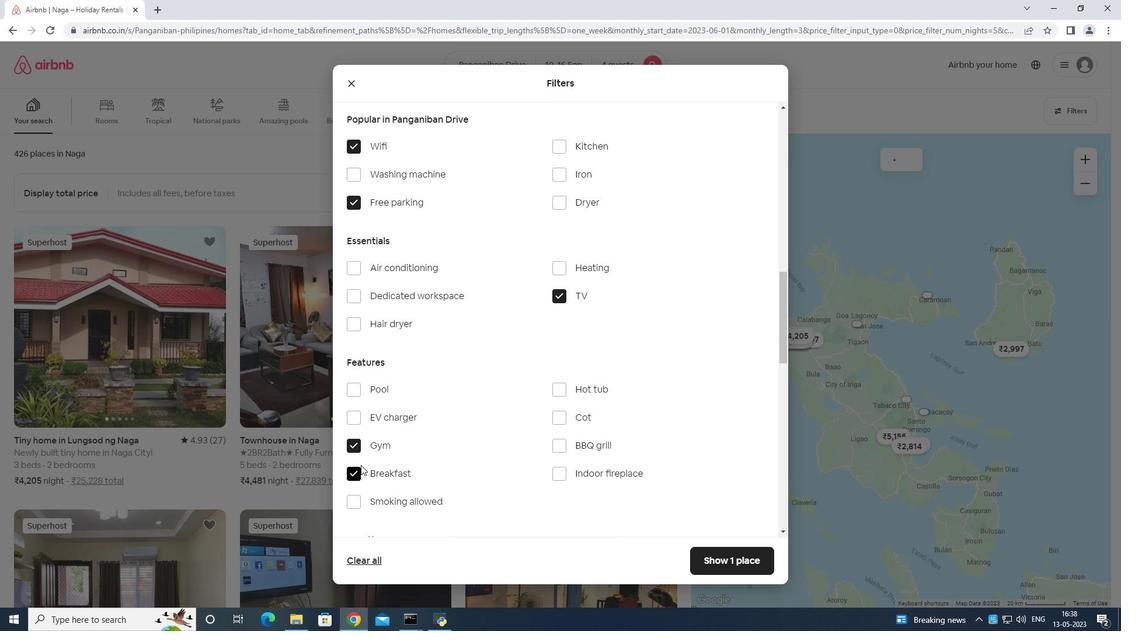 
Action: Mouse scrolled (375, 463) with delta (0, 0)
Screenshot: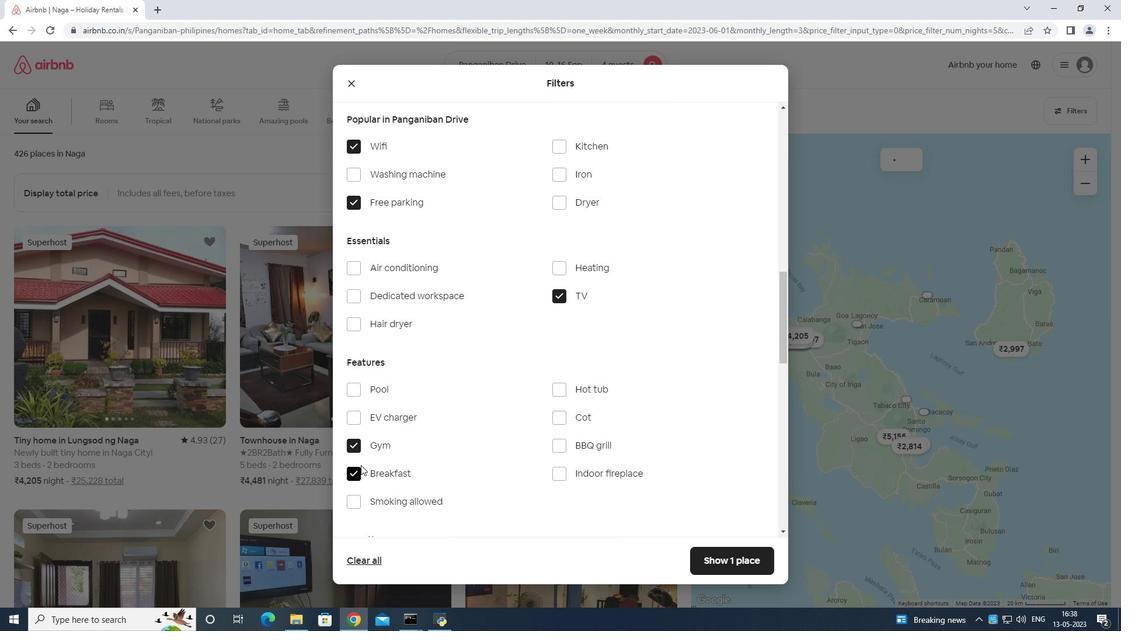 
Action: Mouse moved to (396, 464)
Screenshot: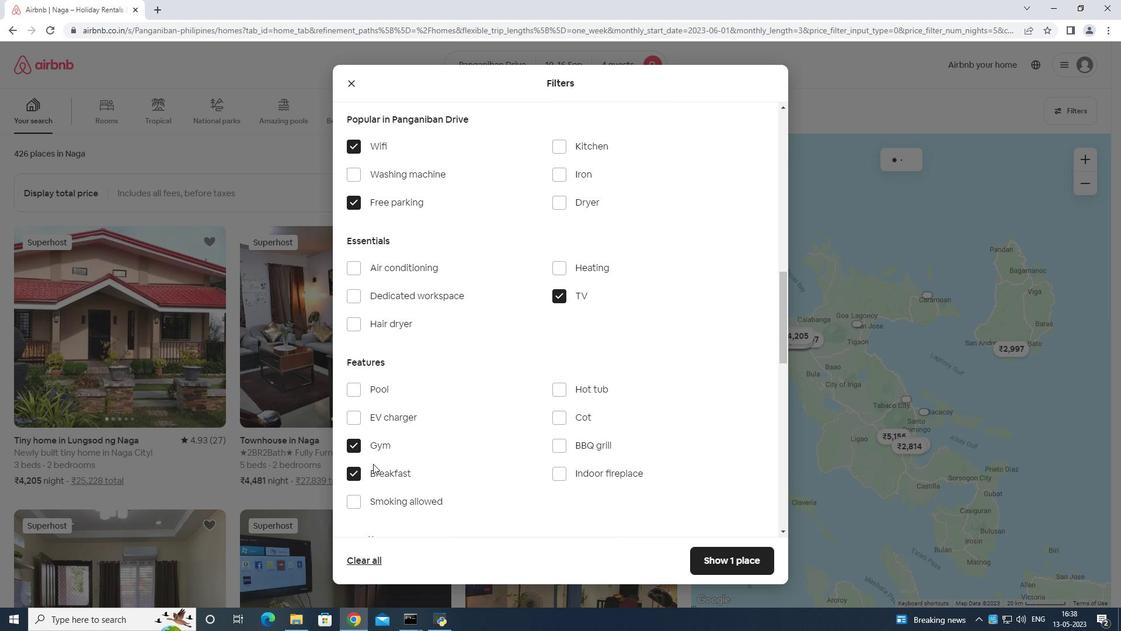 
Action: Mouse scrolled (396, 463) with delta (0, 0)
Screenshot: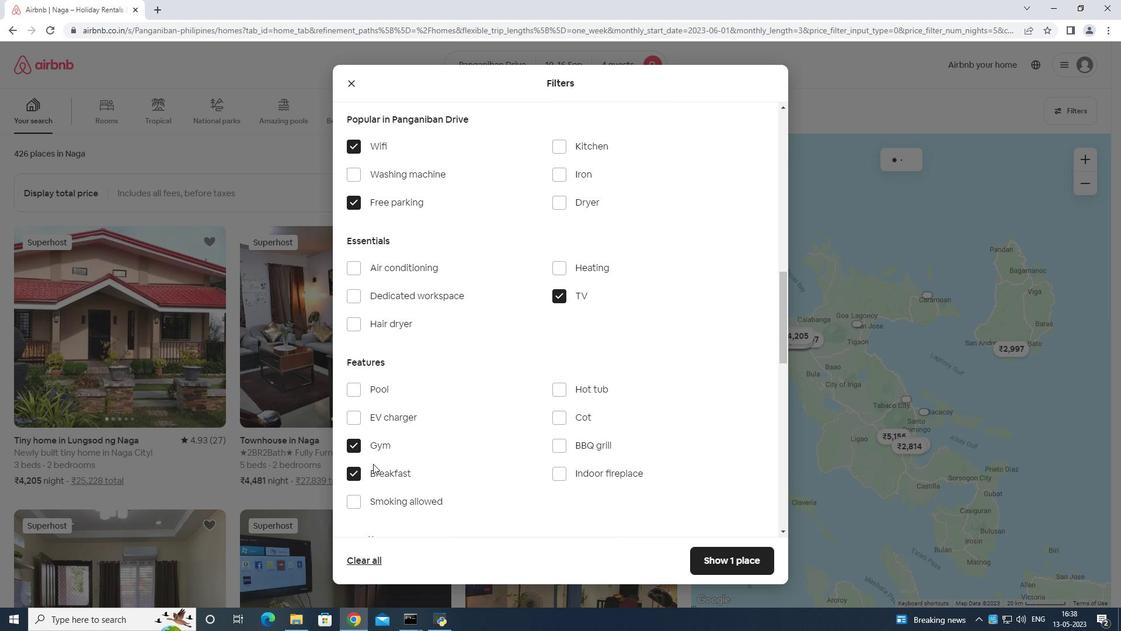 
Action: Mouse moved to (423, 462)
Screenshot: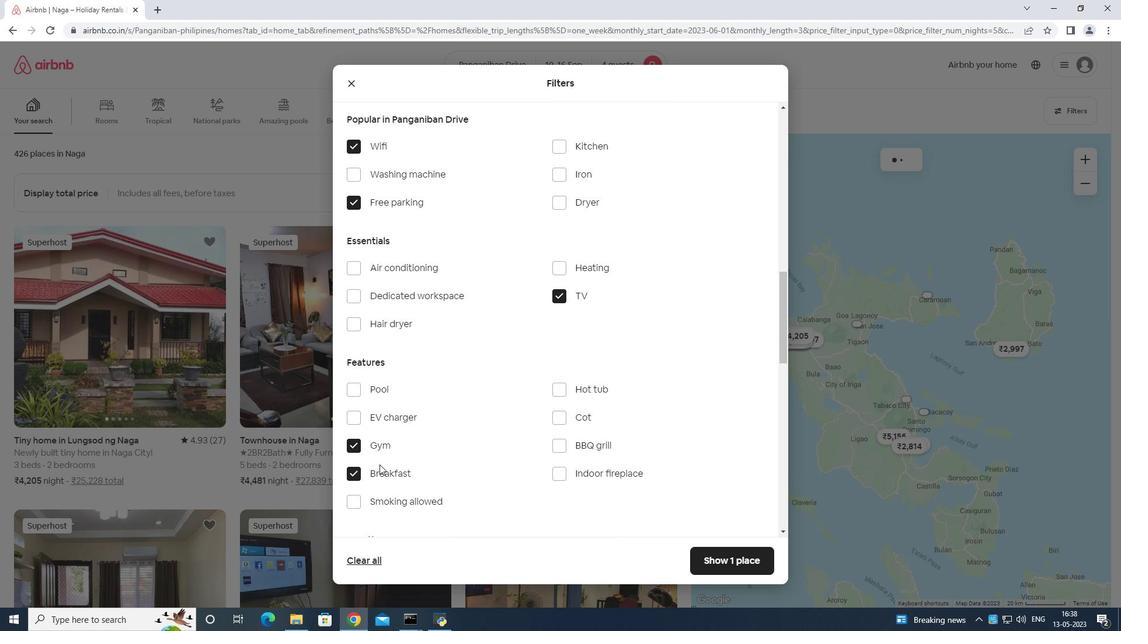 
Action: Mouse scrolled (423, 461) with delta (0, 0)
Screenshot: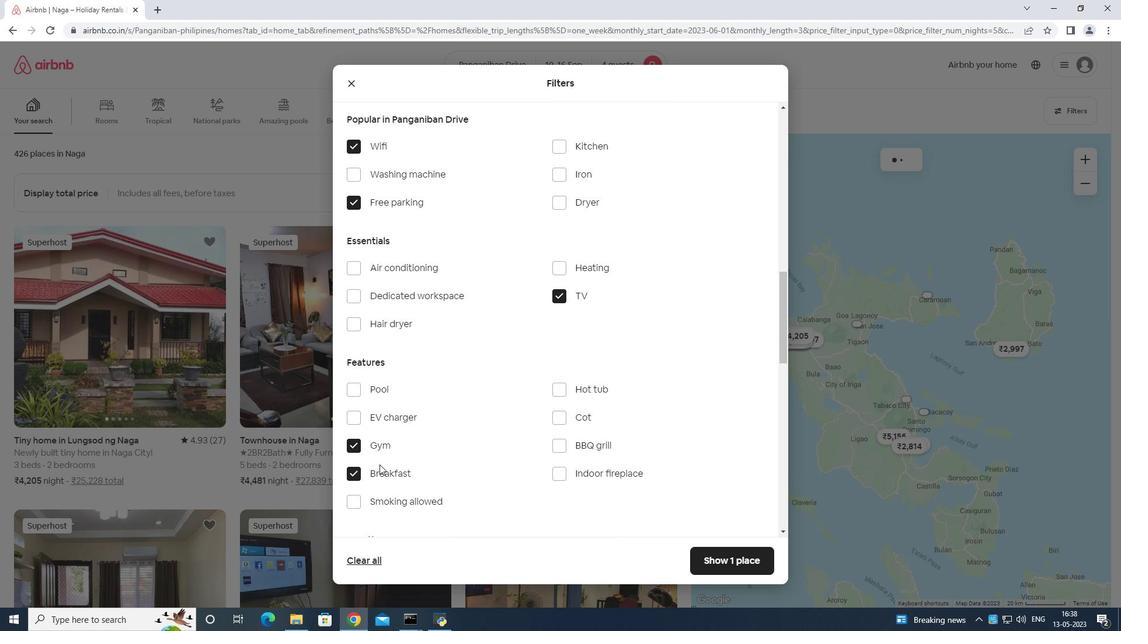 
Action: Mouse moved to (451, 447)
Screenshot: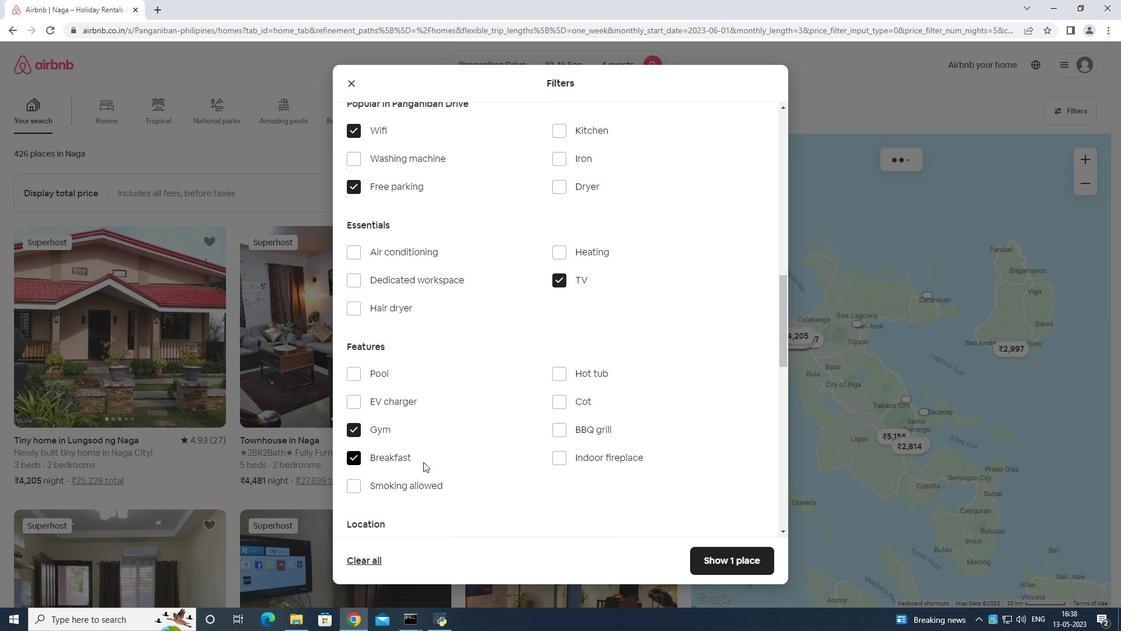 
Action: Mouse scrolled (451, 447) with delta (0, 0)
Screenshot: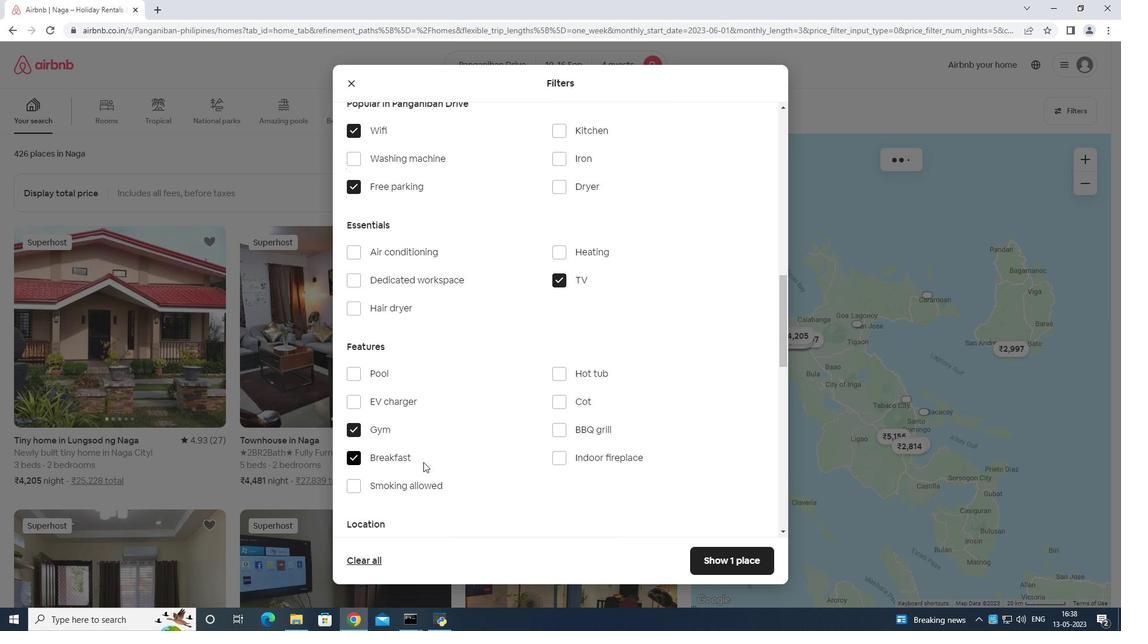 
Action: Mouse moved to (676, 449)
Screenshot: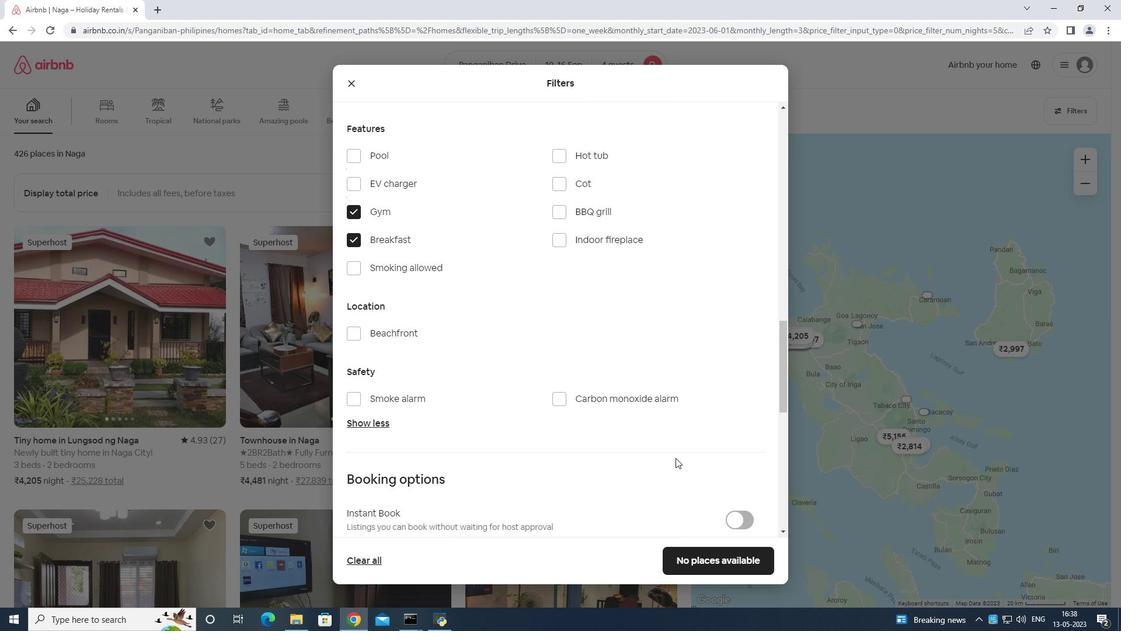
Action: Mouse scrolled (676, 448) with delta (0, 0)
Screenshot: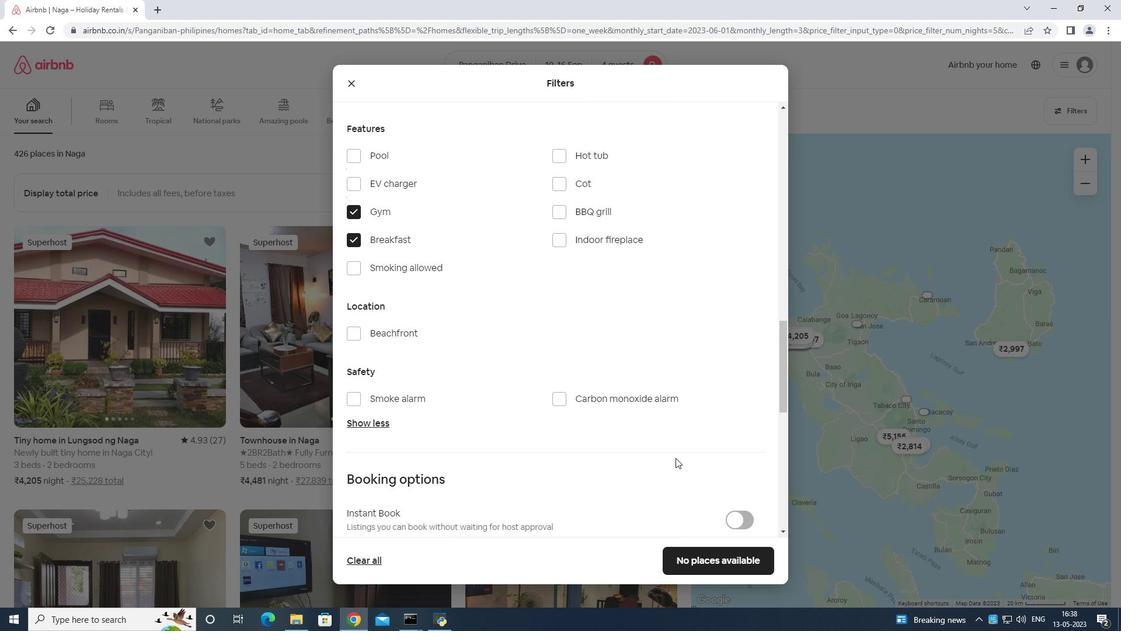 
Action: Mouse moved to (676, 450)
Screenshot: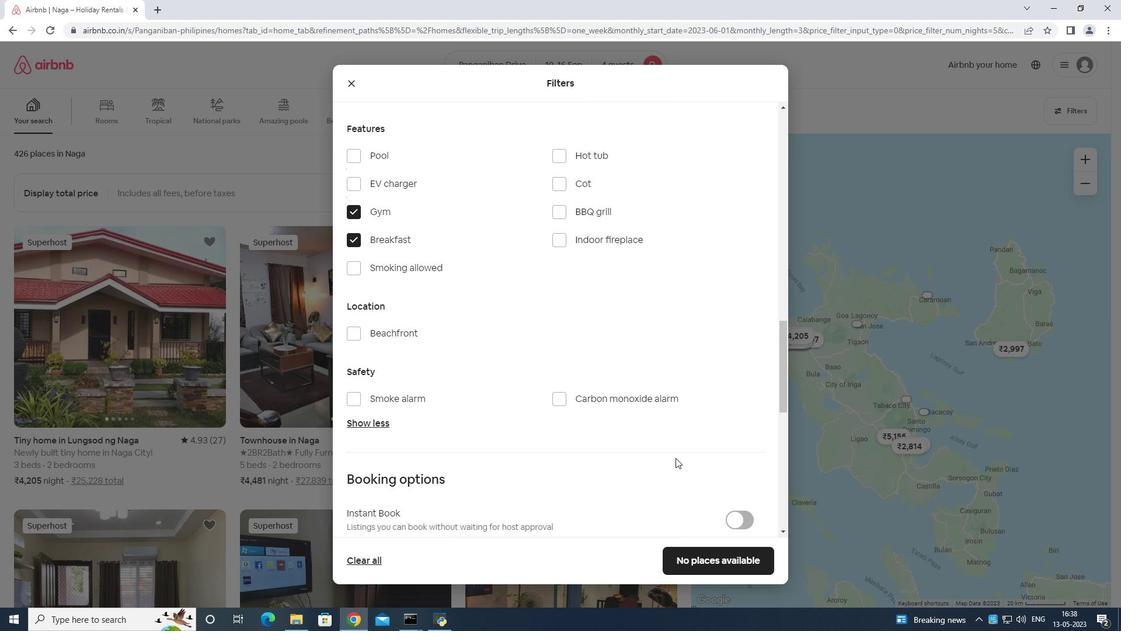 
Action: Mouse scrolled (676, 449) with delta (0, 0)
Screenshot: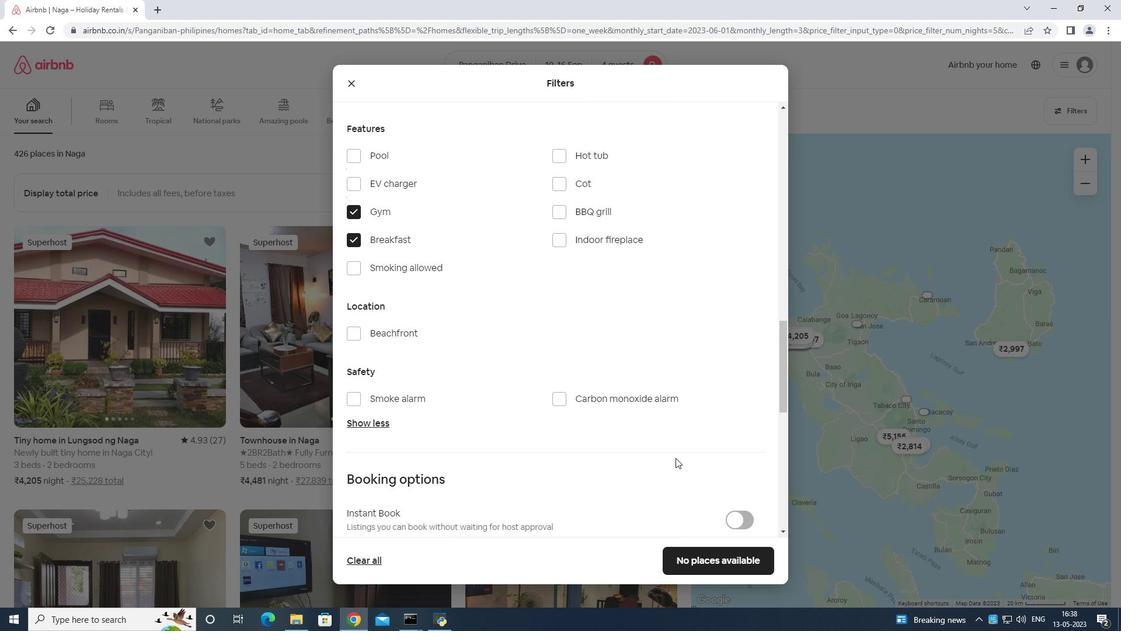 
Action: Mouse scrolled (676, 449) with delta (0, 0)
Screenshot: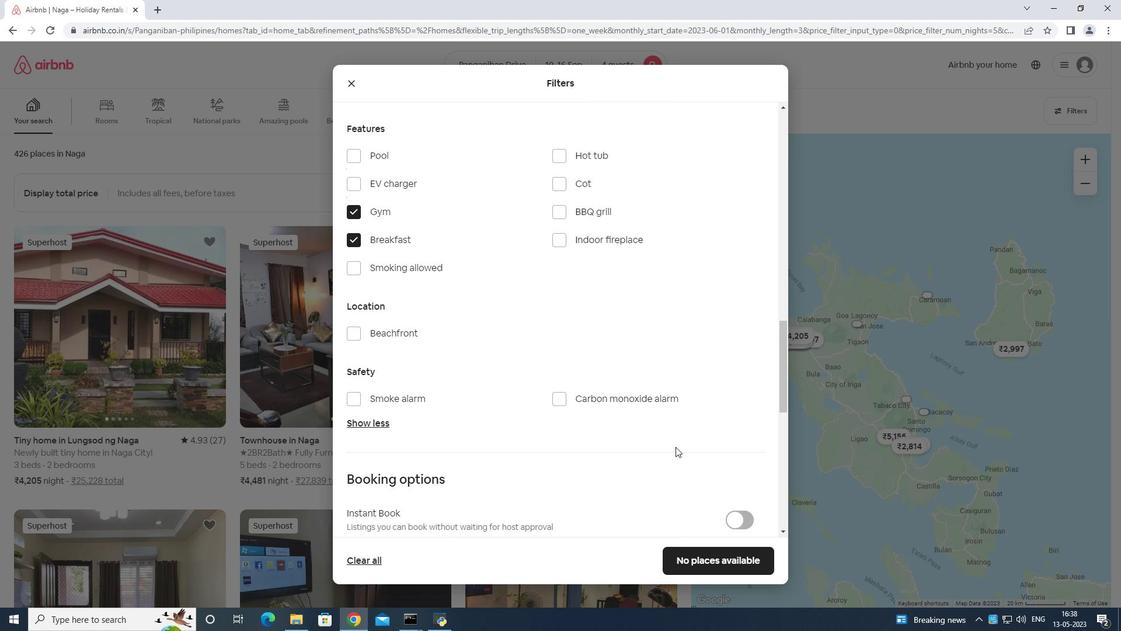 
Action: Mouse moved to (740, 383)
Screenshot: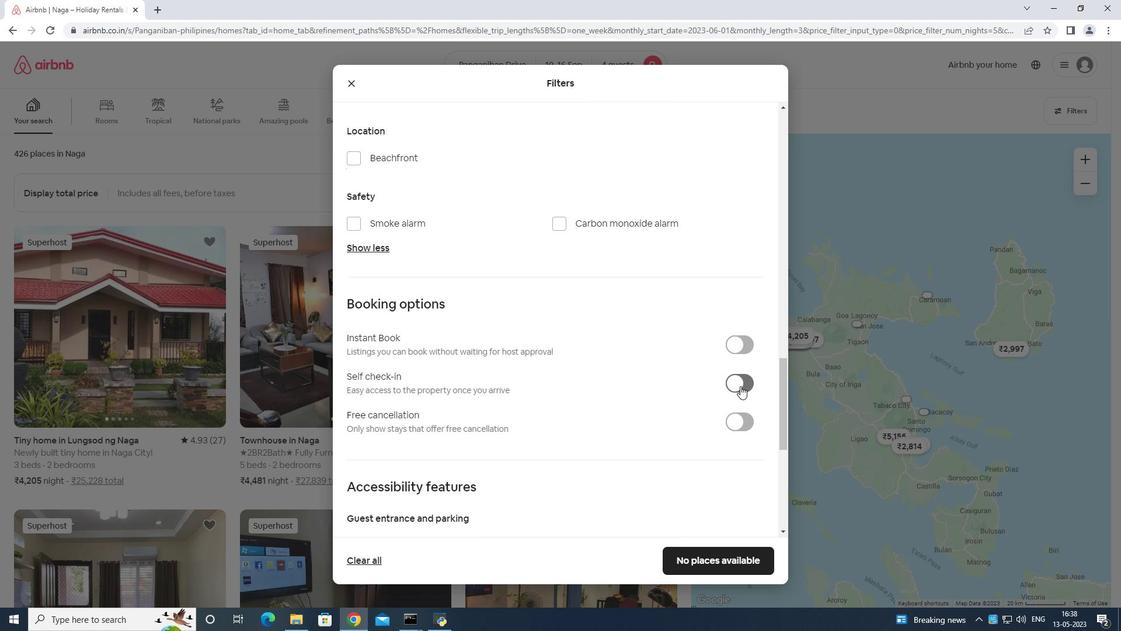 
Action: Mouse pressed left at (740, 383)
Screenshot: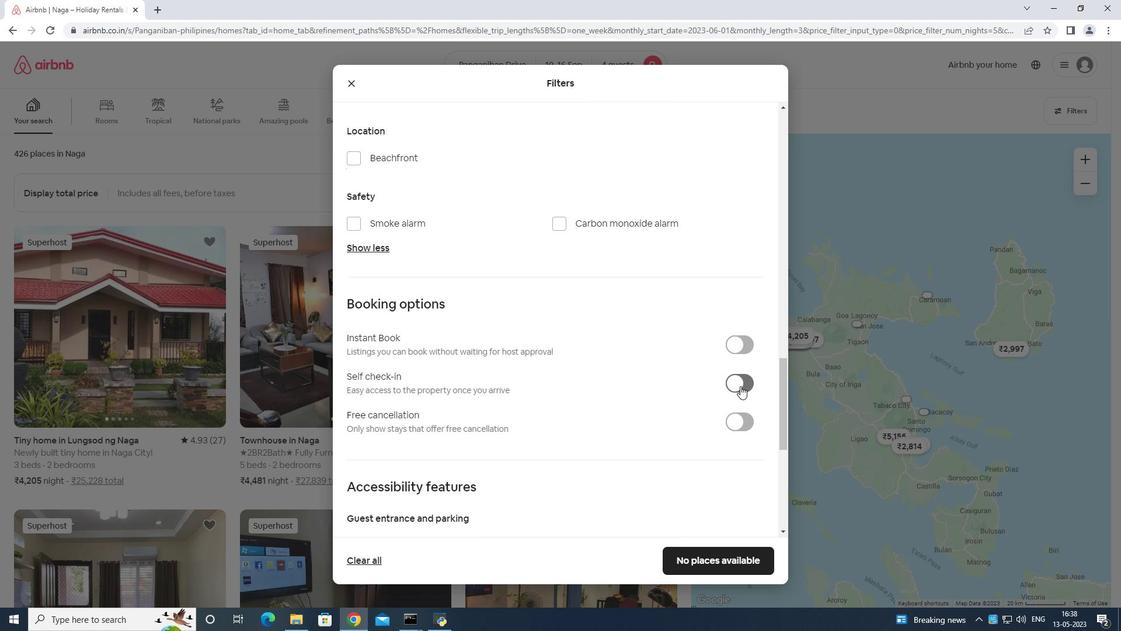 
Action: Mouse moved to (710, 401)
Screenshot: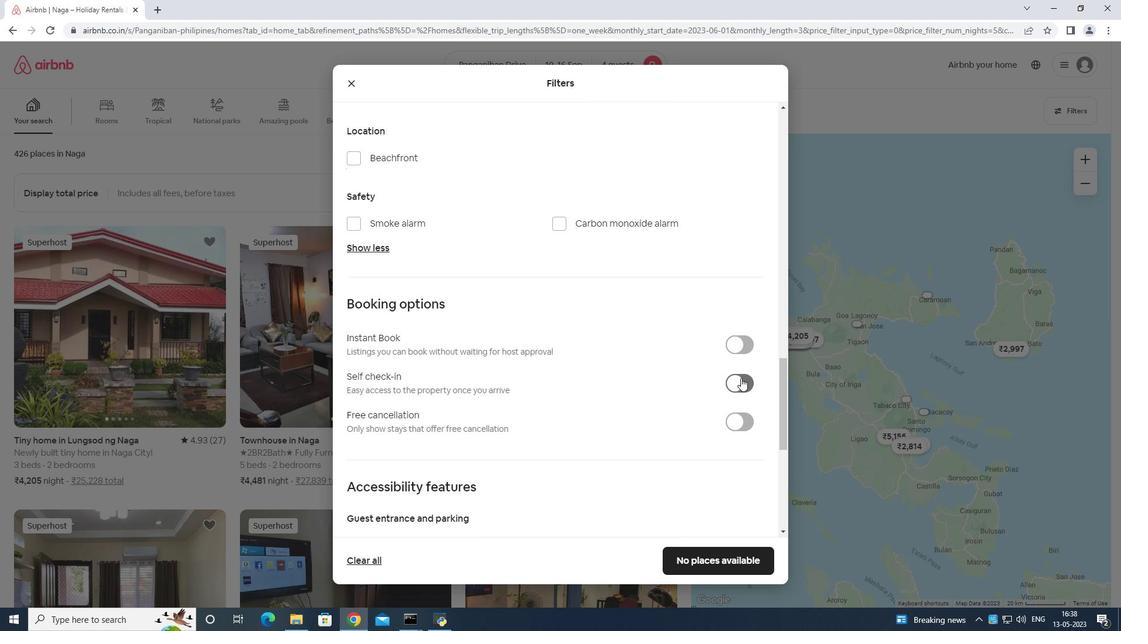 
Action: Mouse scrolled (710, 400) with delta (0, 0)
Screenshot: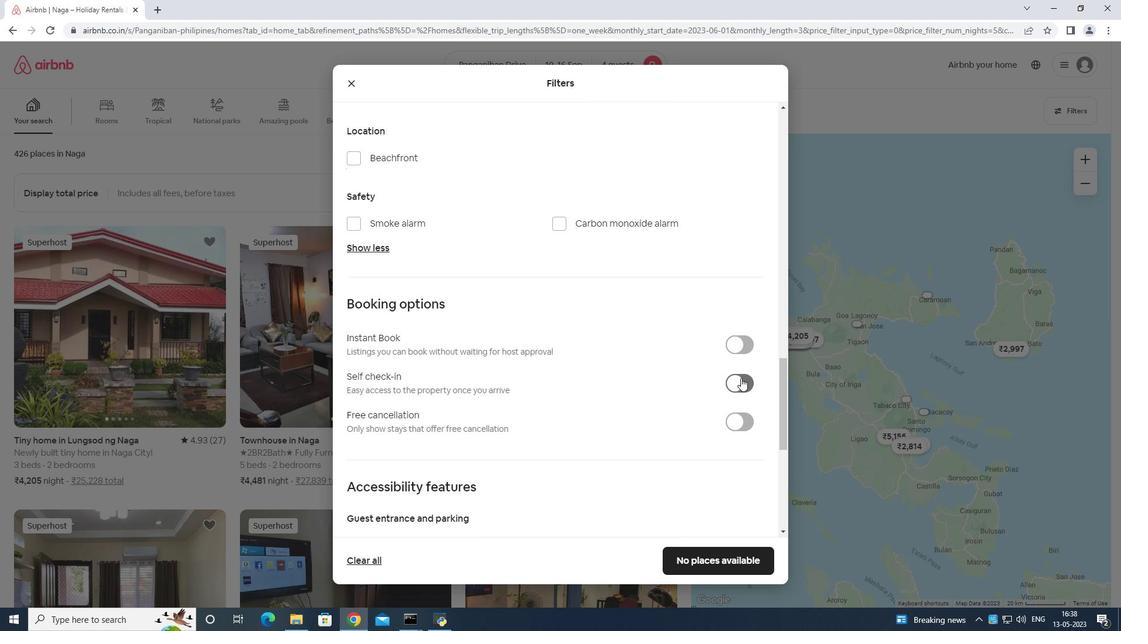 
Action: Mouse moved to (709, 404)
Screenshot: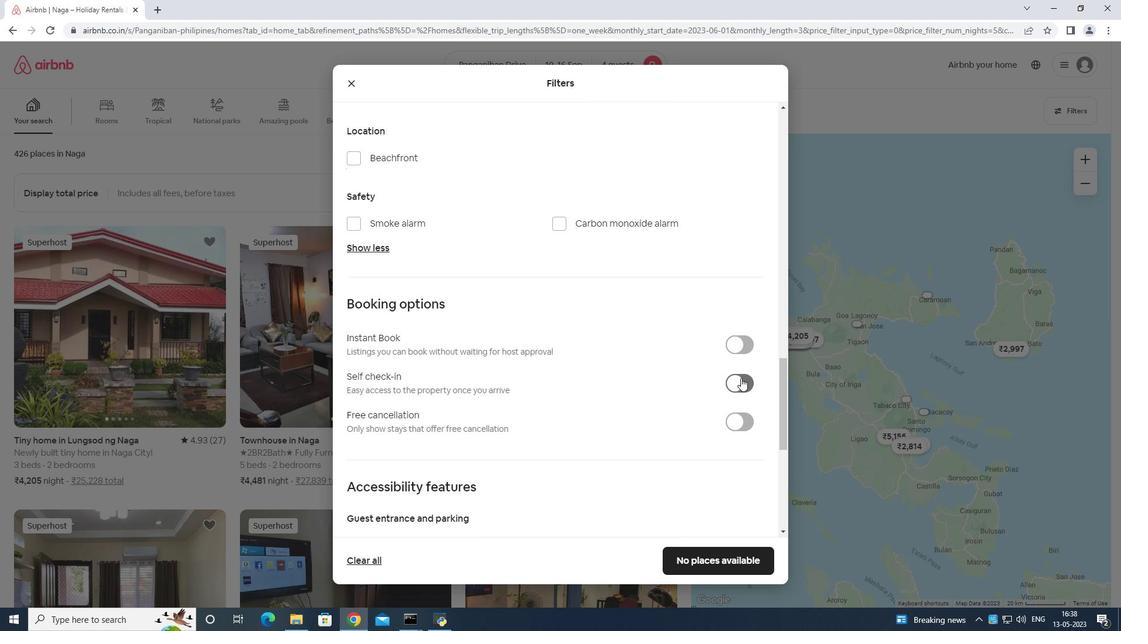 
Action: Mouse scrolled (709, 404) with delta (0, 0)
Screenshot: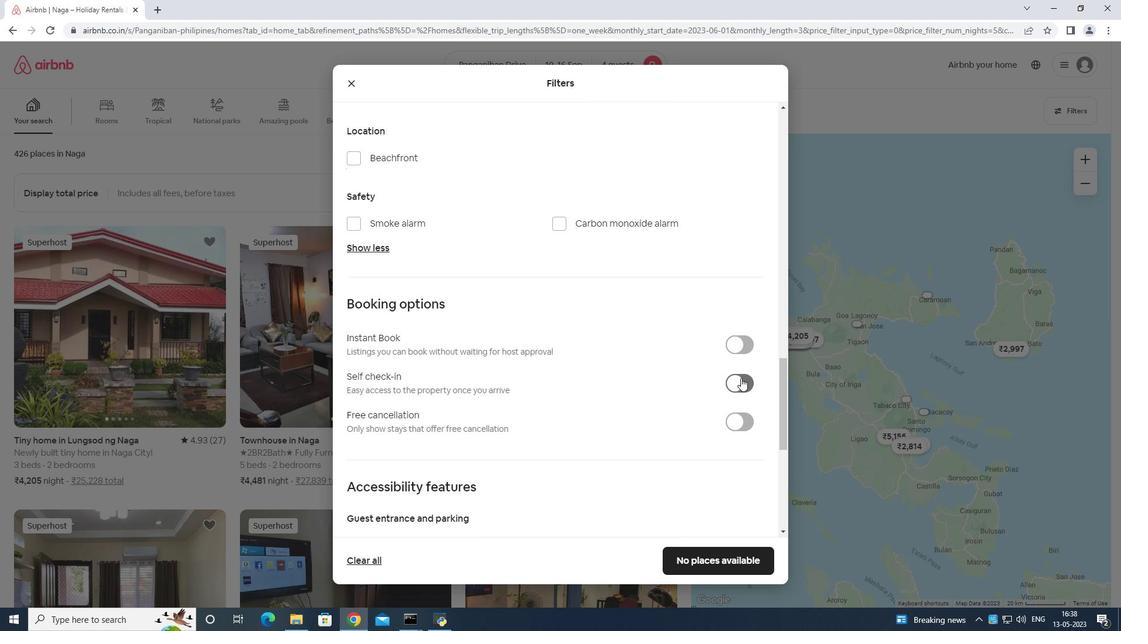 
Action: Mouse moved to (709, 405)
Screenshot: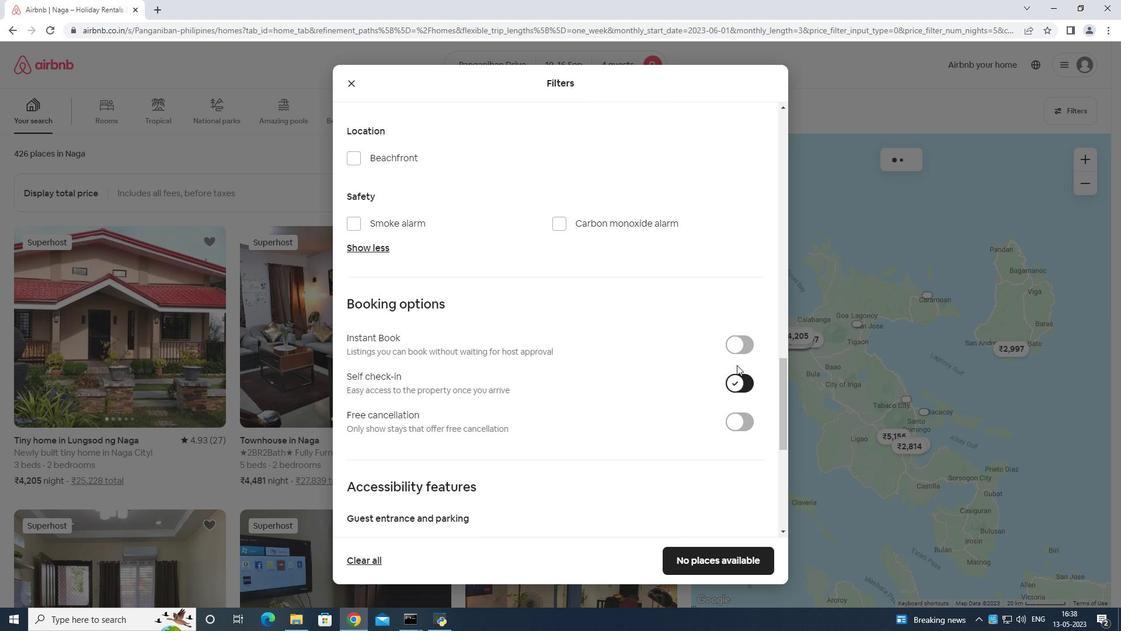 
Action: Mouse scrolled (709, 404) with delta (0, 0)
Screenshot: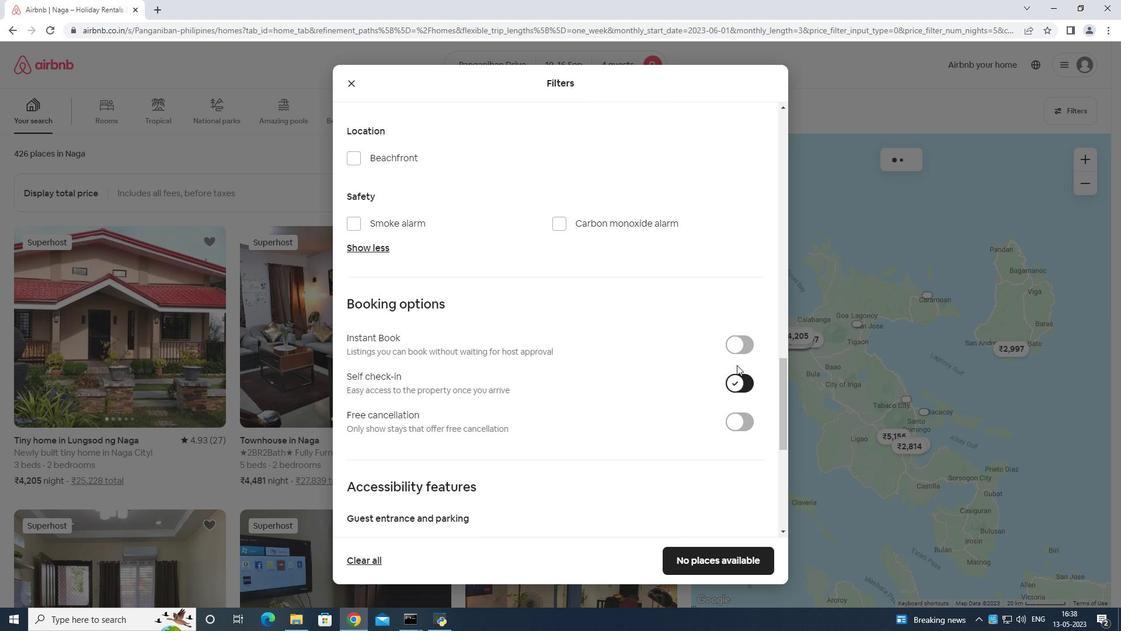 
Action: Mouse moved to (701, 396)
Screenshot: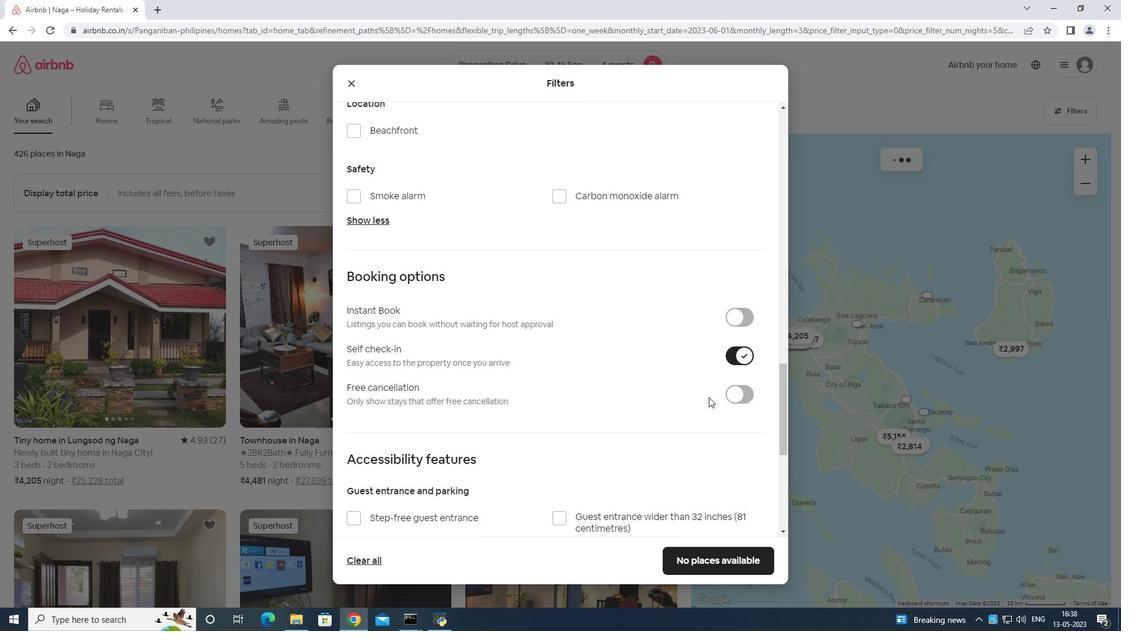 
Action: Mouse scrolled (701, 396) with delta (0, 0)
Screenshot: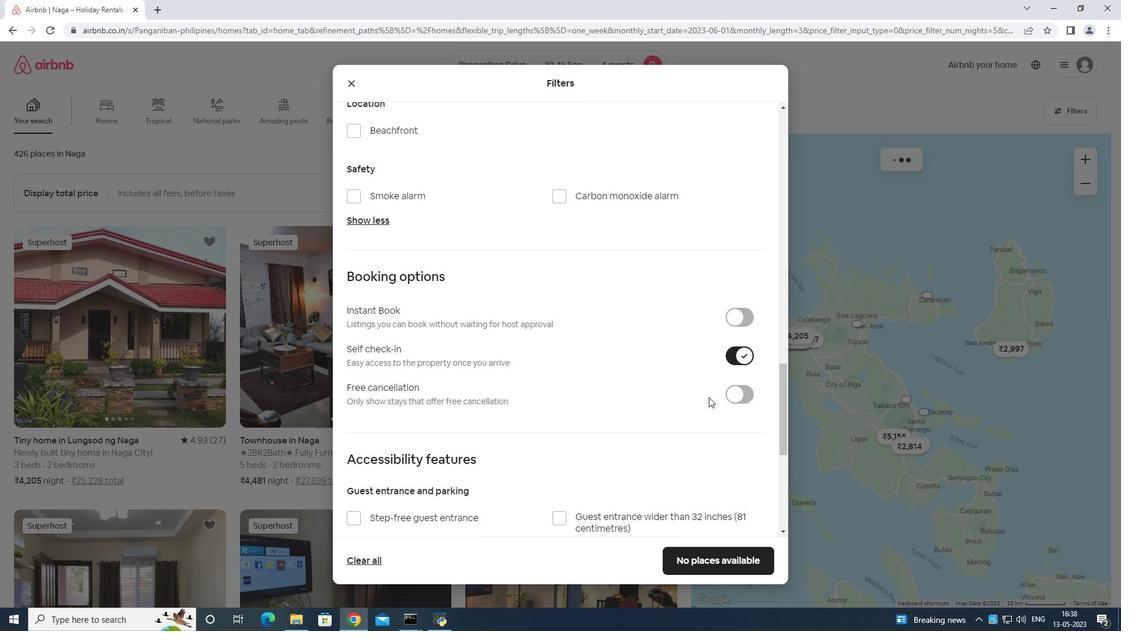 
Action: Mouse moved to (700, 397)
Screenshot: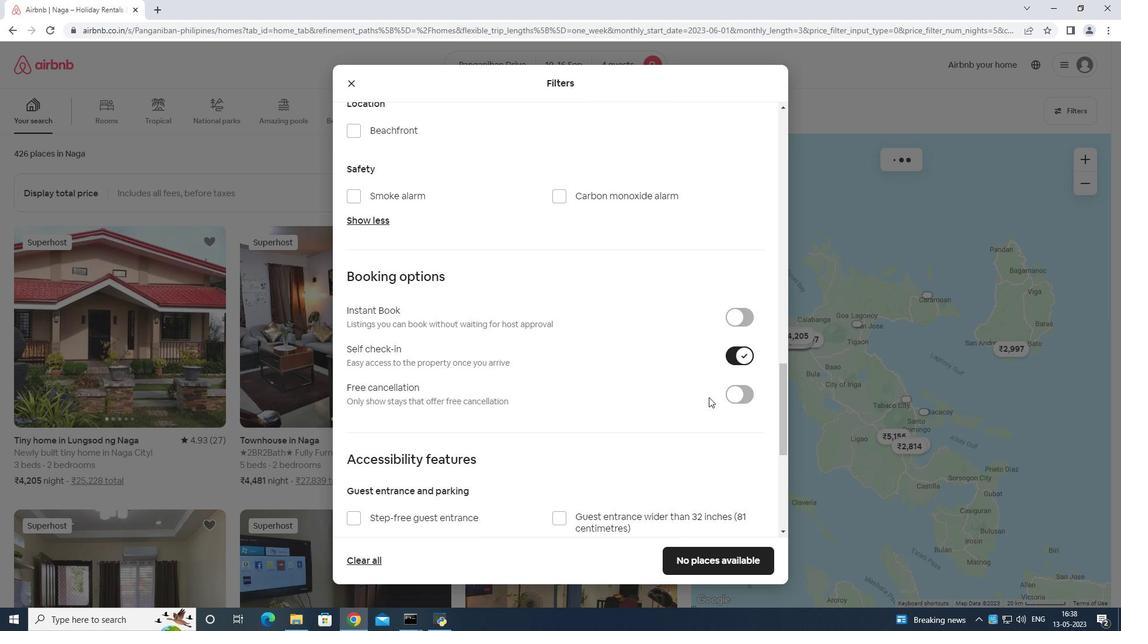 
Action: Mouse scrolled (700, 397) with delta (0, 0)
Screenshot: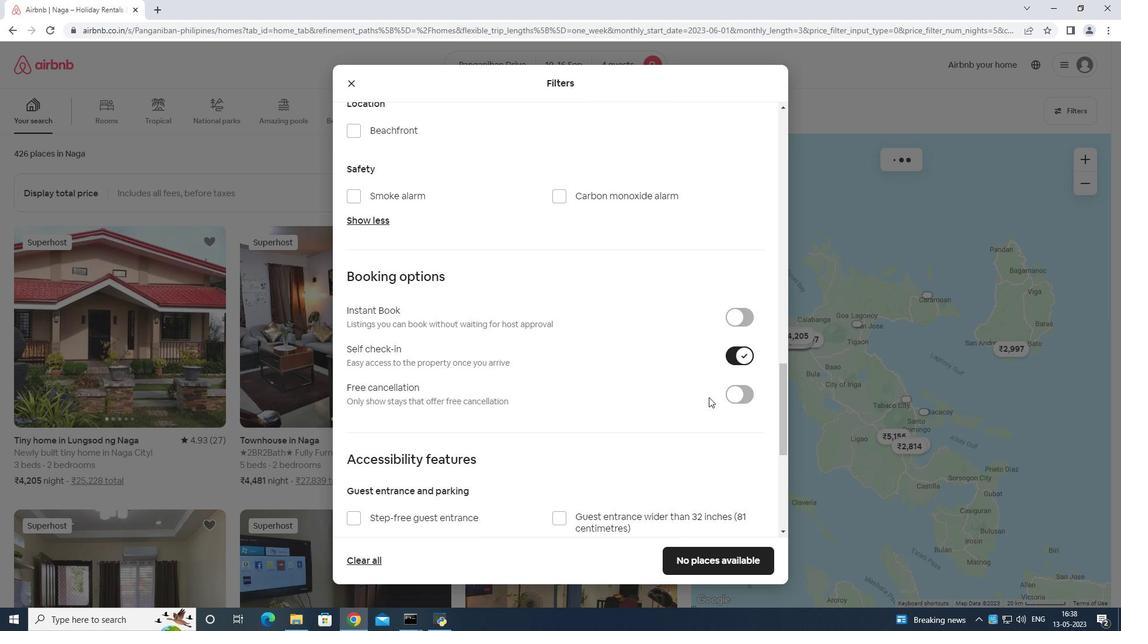 
Action: Mouse scrolled (700, 397) with delta (0, 0)
Screenshot: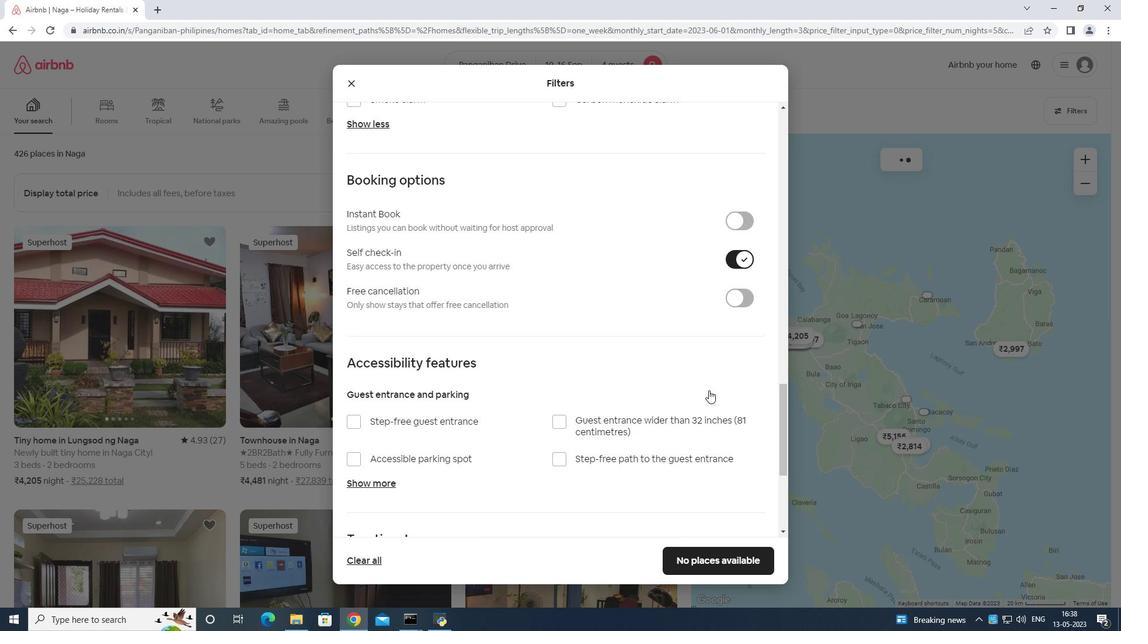 
Action: Mouse moved to (350, 471)
Screenshot: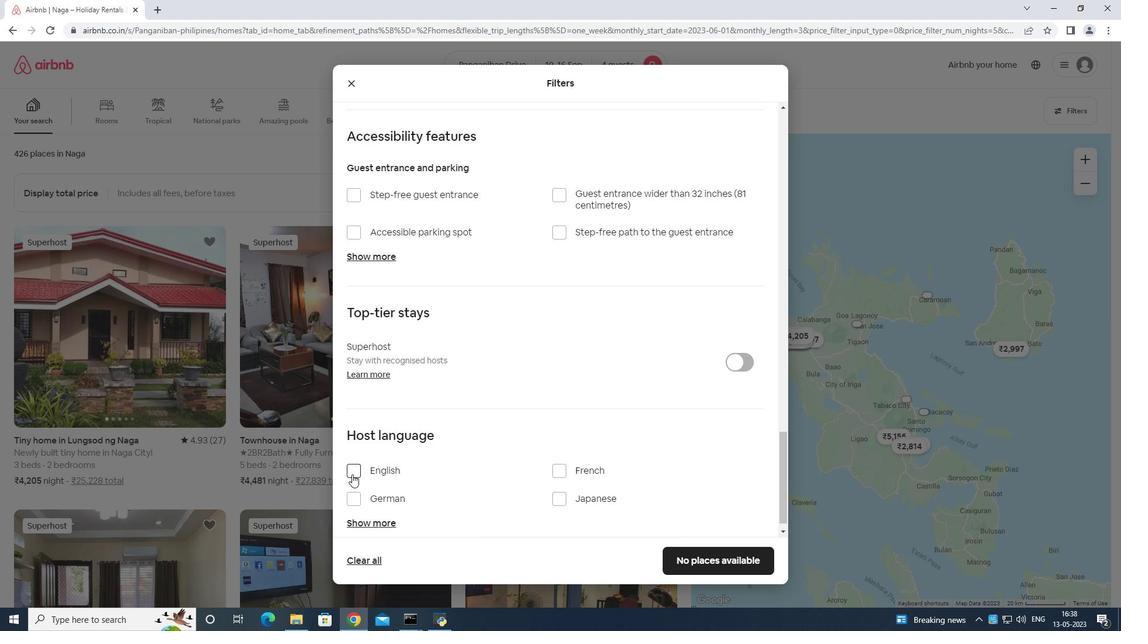 
Action: Mouse pressed left at (350, 471)
Screenshot: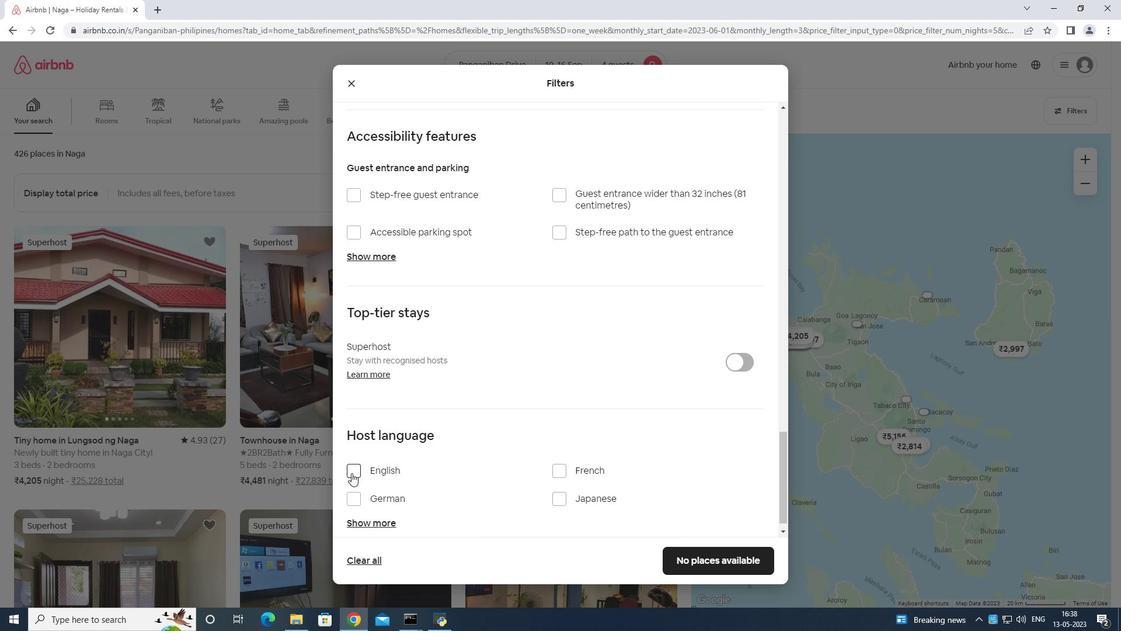 
Action: Mouse moved to (705, 560)
Screenshot: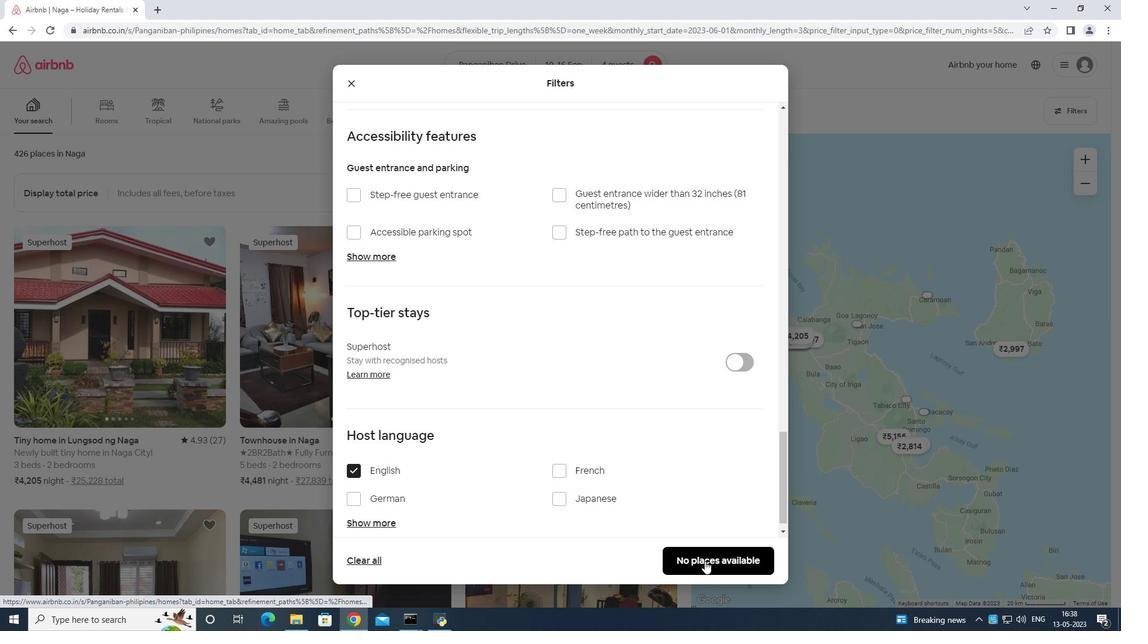 
Action: Mouse pressed left at (705, 560)
Screenshot: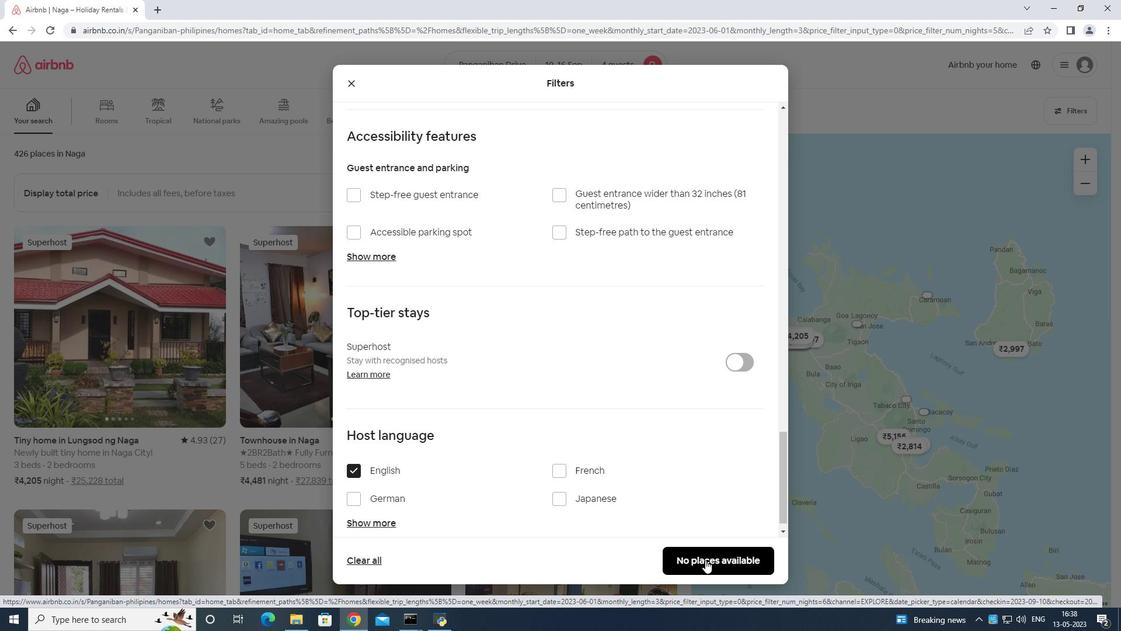 
Action: Mouse moved to (707, 560)
Screenshot: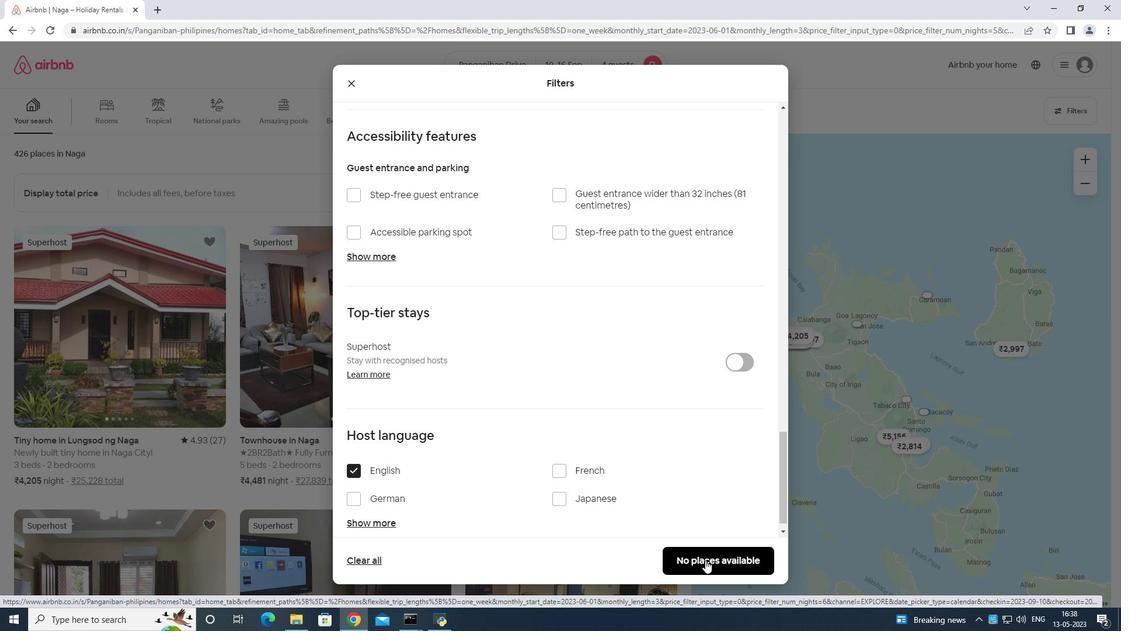 
